 Task: Find connections with filter location Pertuis with filter topic #Lockdownwith filter profile language German with filter current company Bernhard Schulte Shipmanagement with filter school B H Gardi College of Engineering & Technology with filter industry Blogs with filter service category Digital Marketing with filter keywords title Director
Action: Mouse moved to (598, 104)
Screenshot: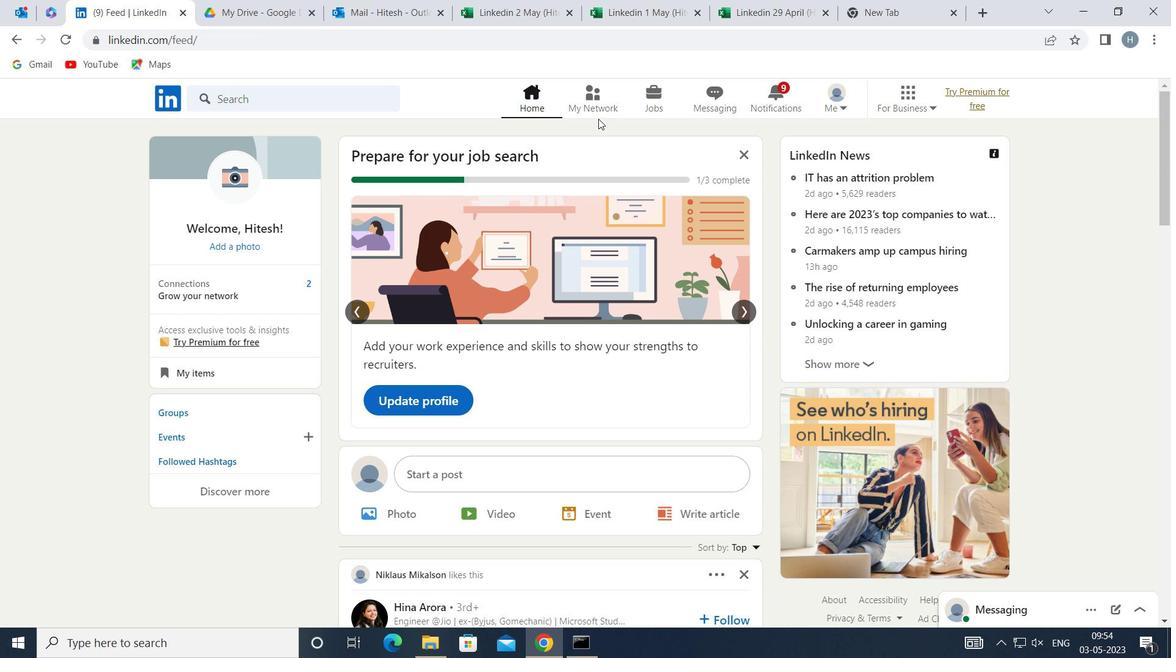 
Action: Mouse pressed left at (598, 104)
Screenshot: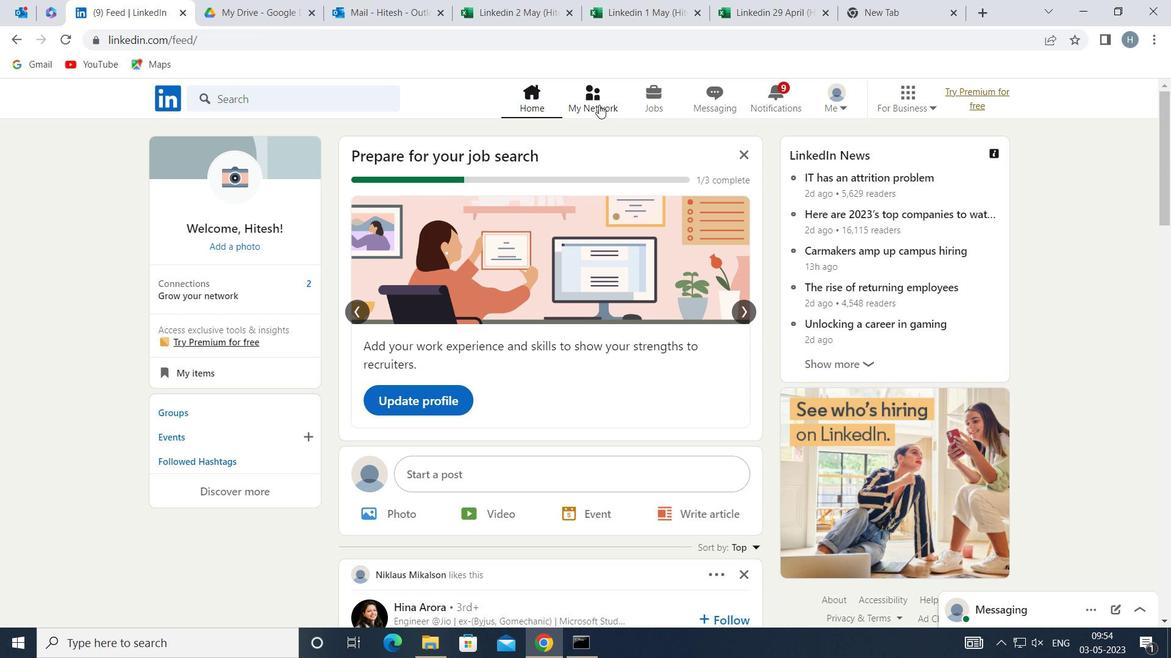 
Action: Mouse moved to (346, 179)
Screenshot: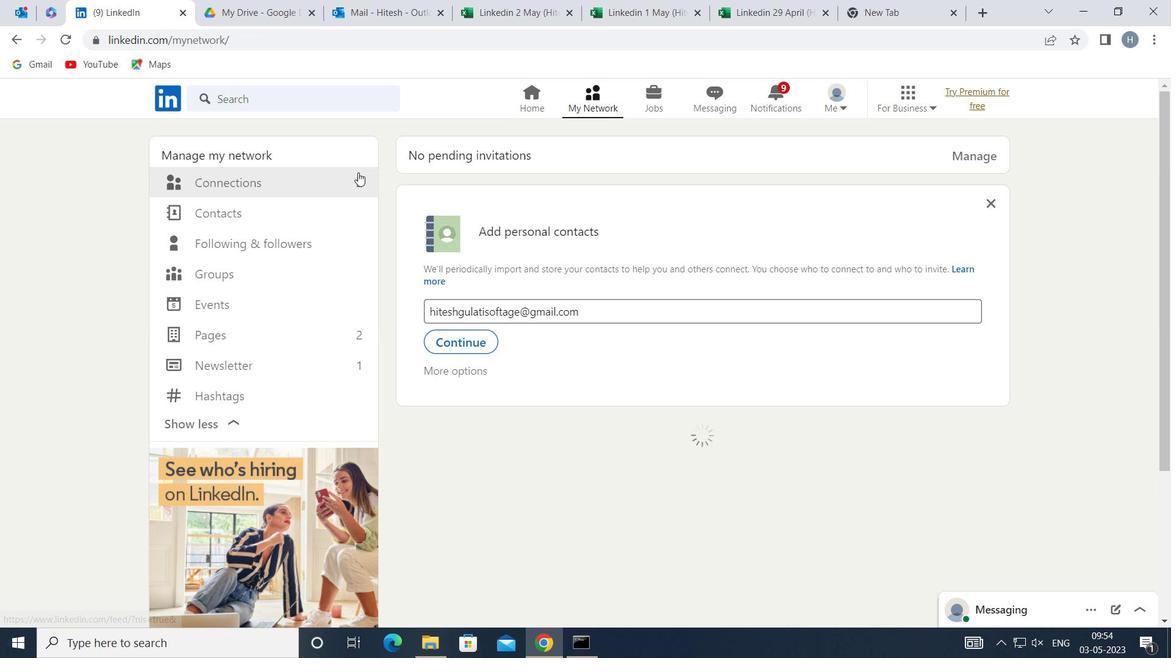 
Action: Mouse pressed left at (346, 179)
Screenshot: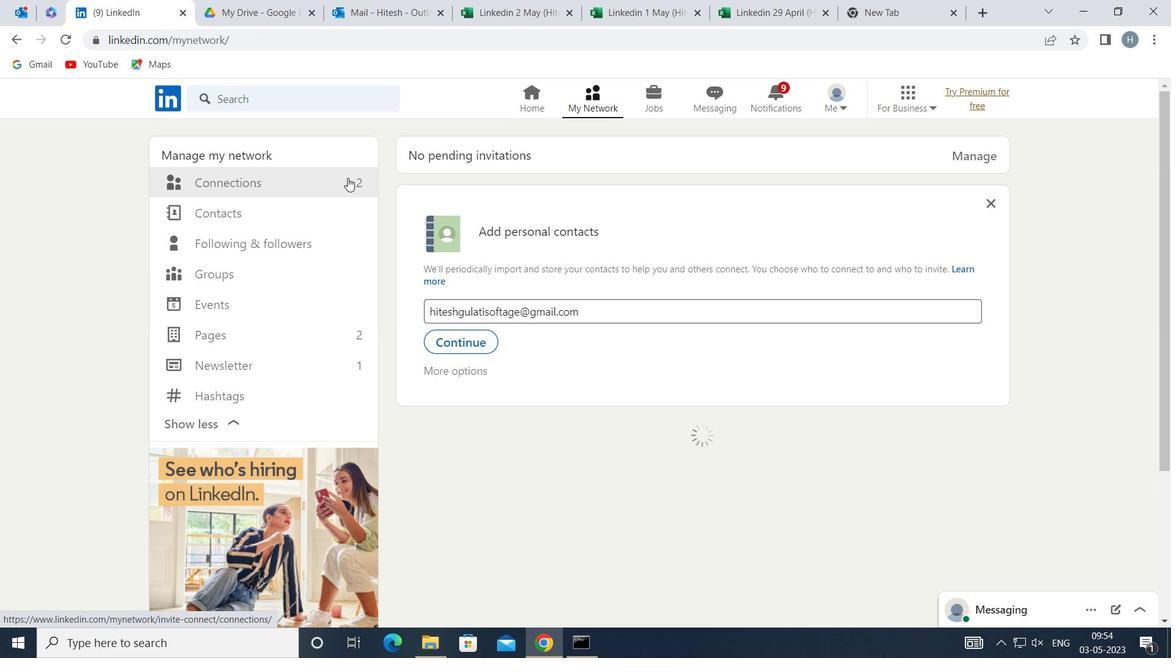 
Action: Mouse moved to (686, 185)
Screenshot: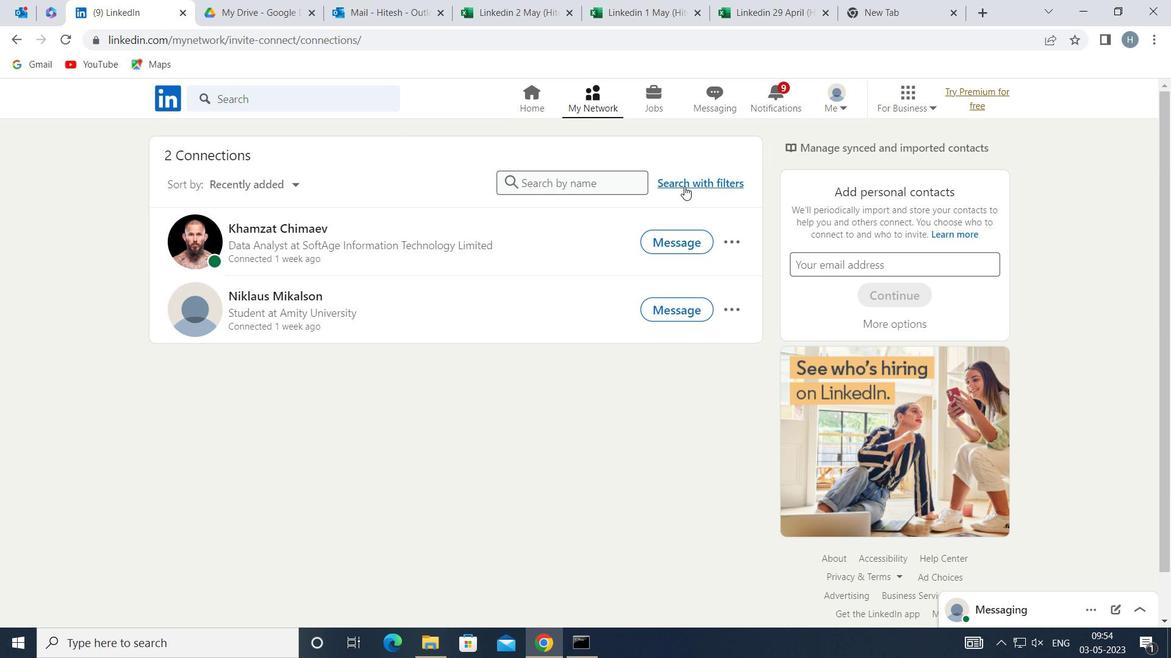 
Action: Mouse pressed left at (686, 185)
Screenshot: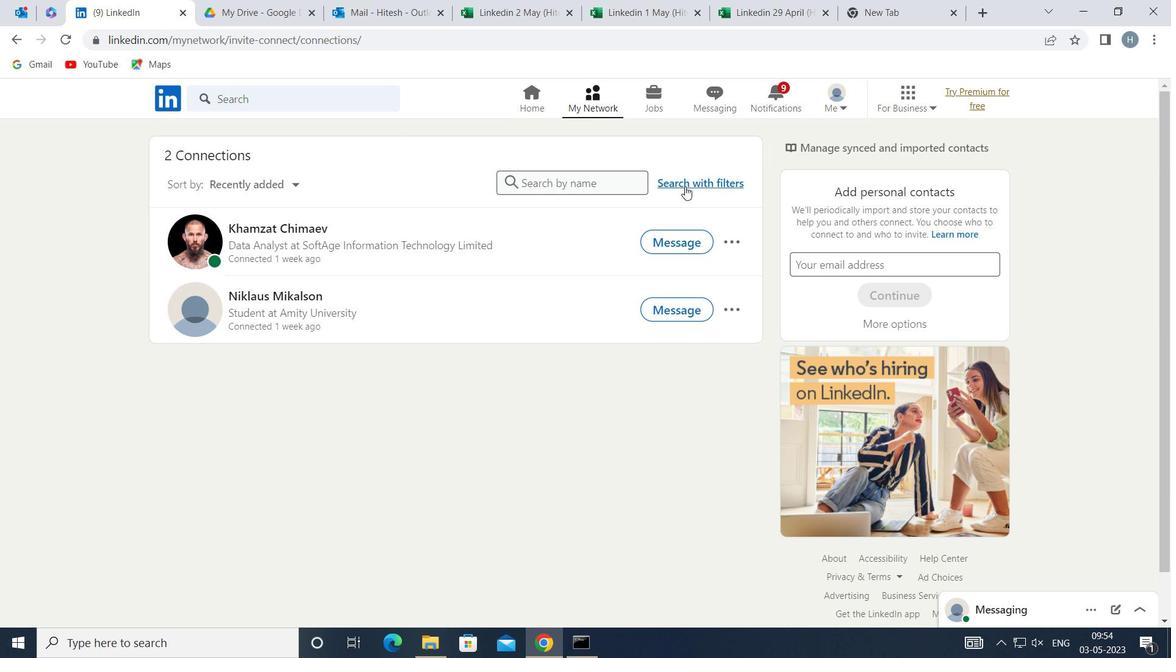 
Action: Mouse moved to (649, 146)
Screenshot: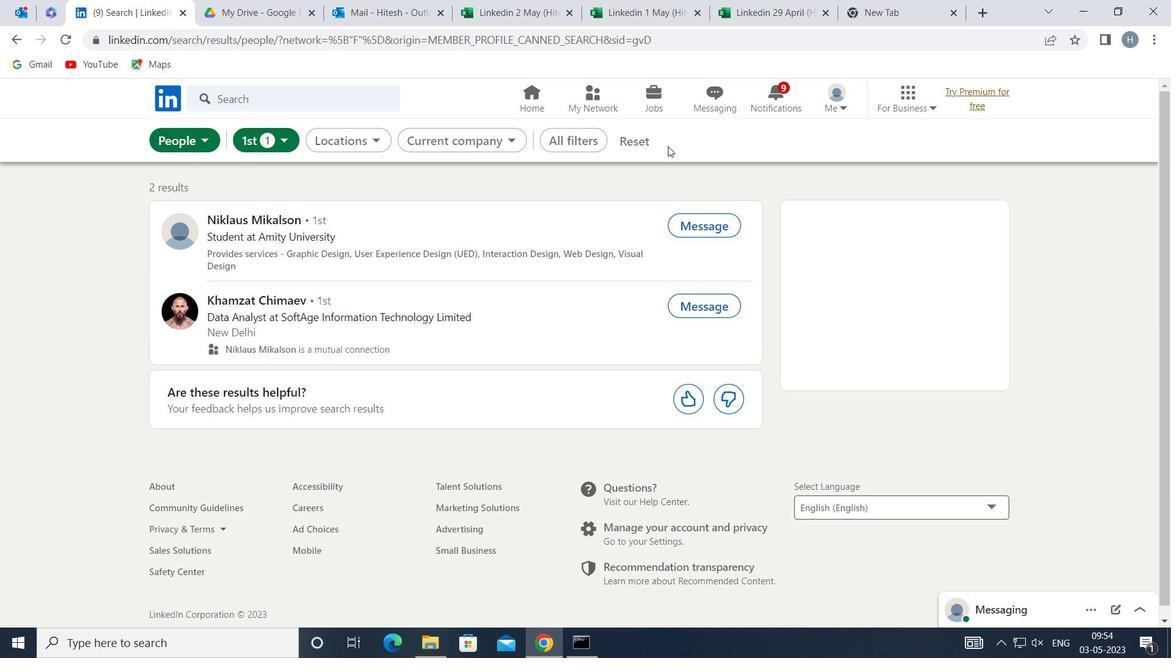 
Action: Mouse pressed left at (649, 146)
Screenshot: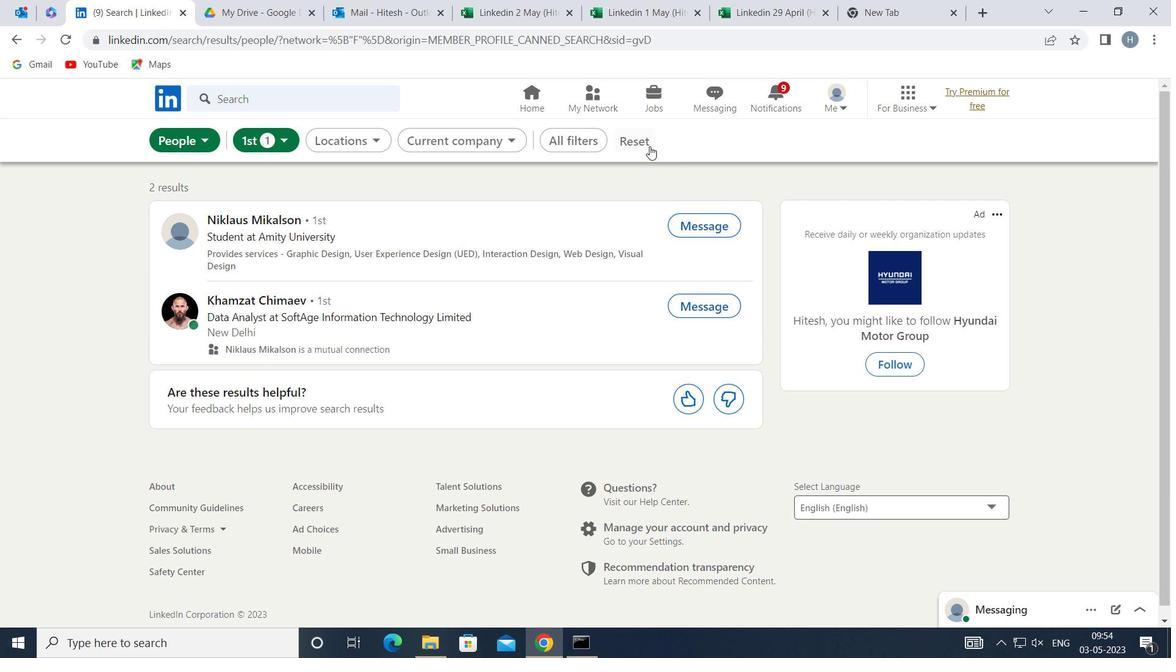 
Action: Mouse moved to (619, 132)
Screenshot: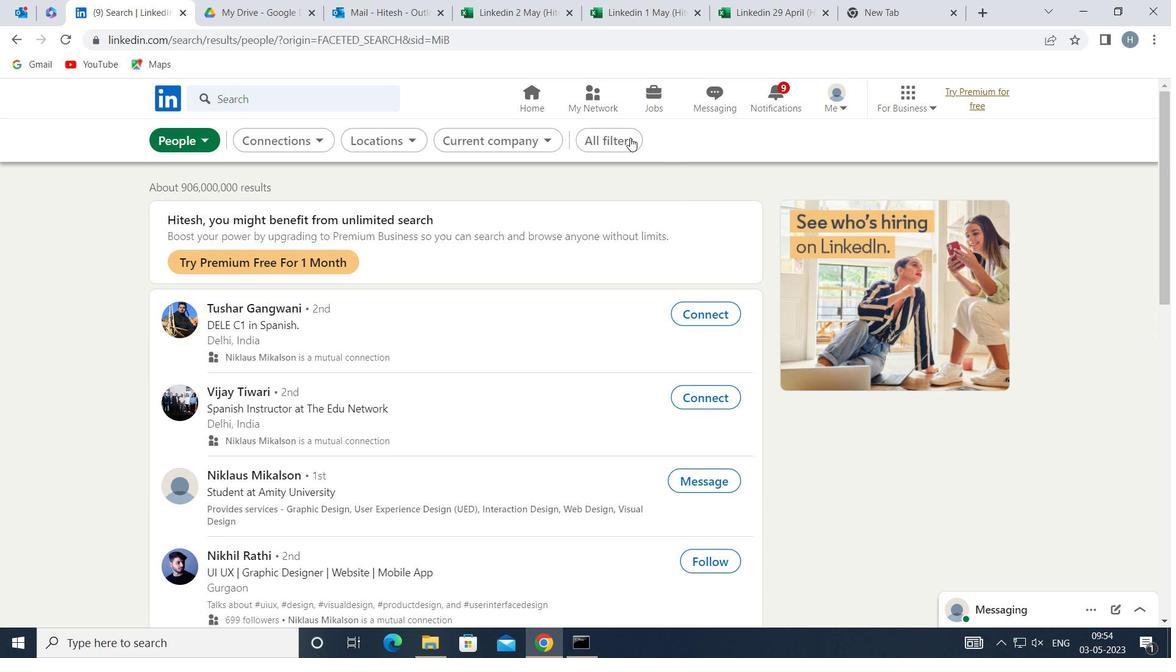 
Action: Mouse pressed left at (619, 132)
Screenshot: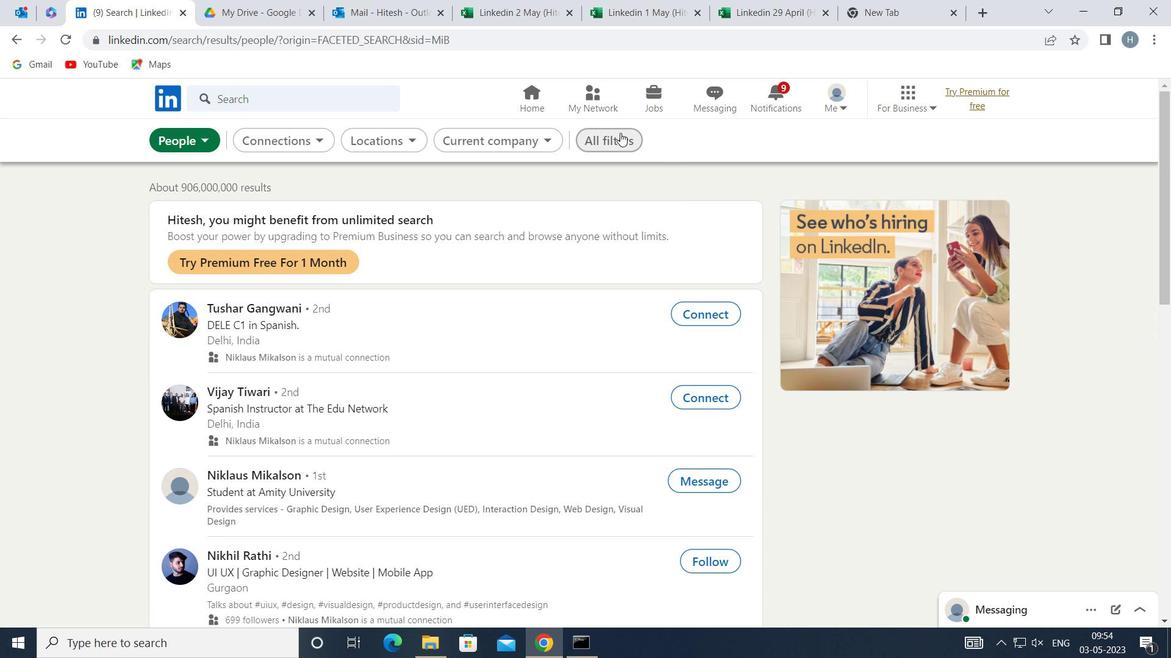 
Action: Mouse moved to (884, 256)
Screenshot: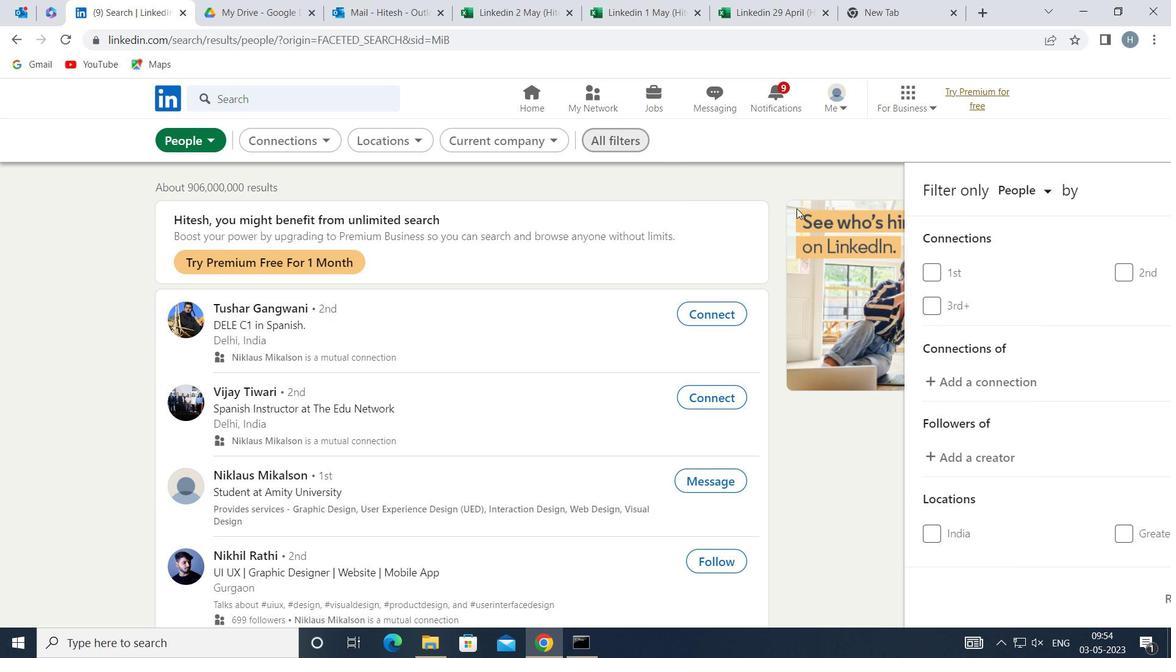 
Action: Mouse scrolled (884, 256) with delta (0, 0)
Screenshot: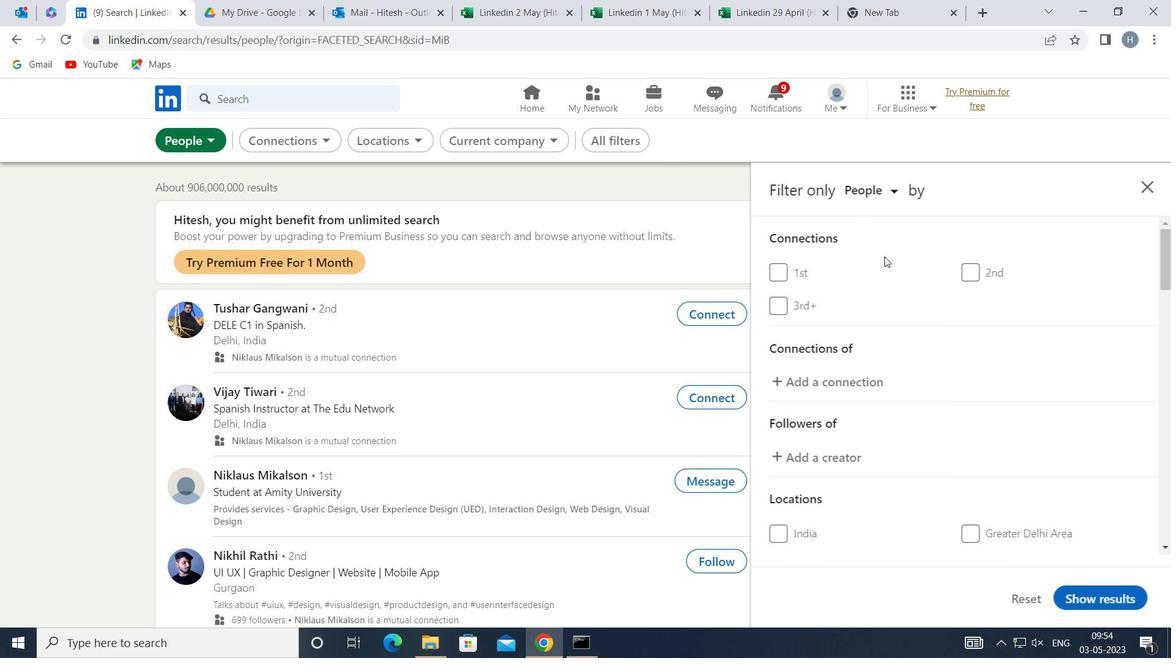 
Action: Mouse scrolled (884, 256) with delta (0, 0)
Screenshot: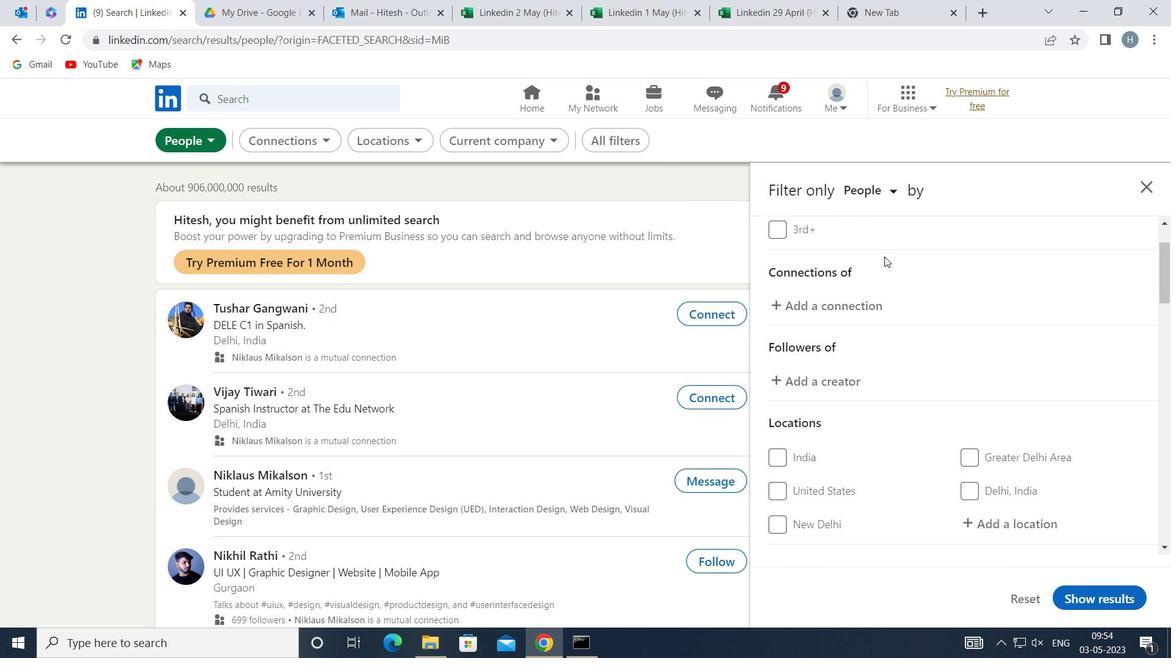 
Action: Mouse moved to (1013, 447)
Screenshot: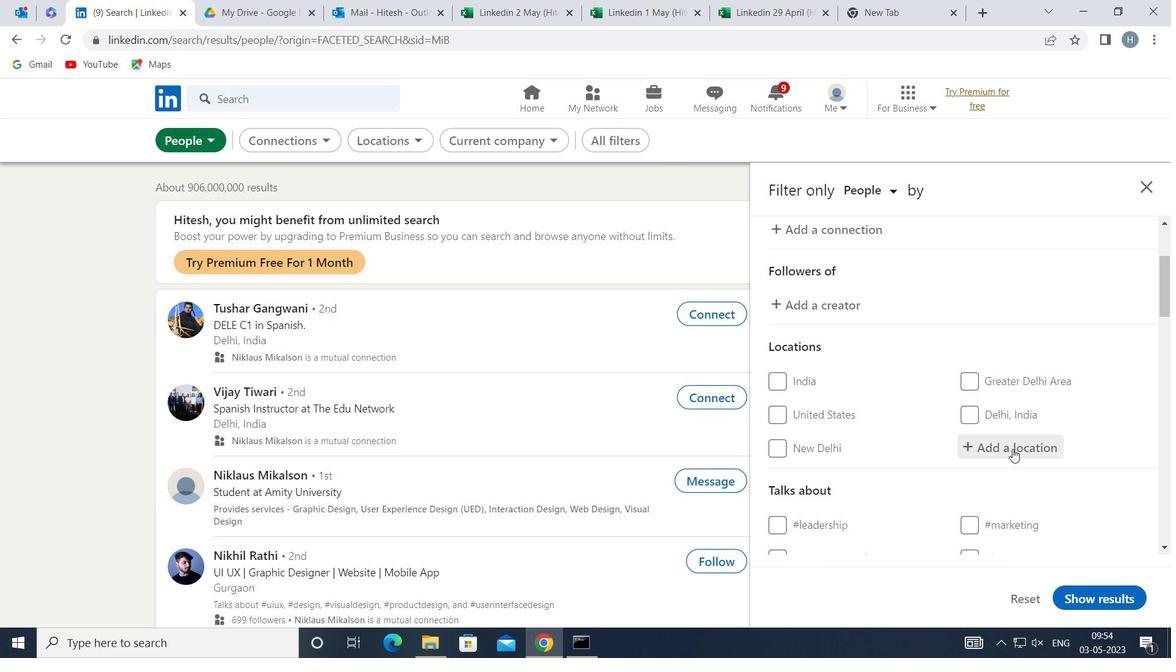 
Action: Mouse pressed left at (1013, 447)
Screenshot: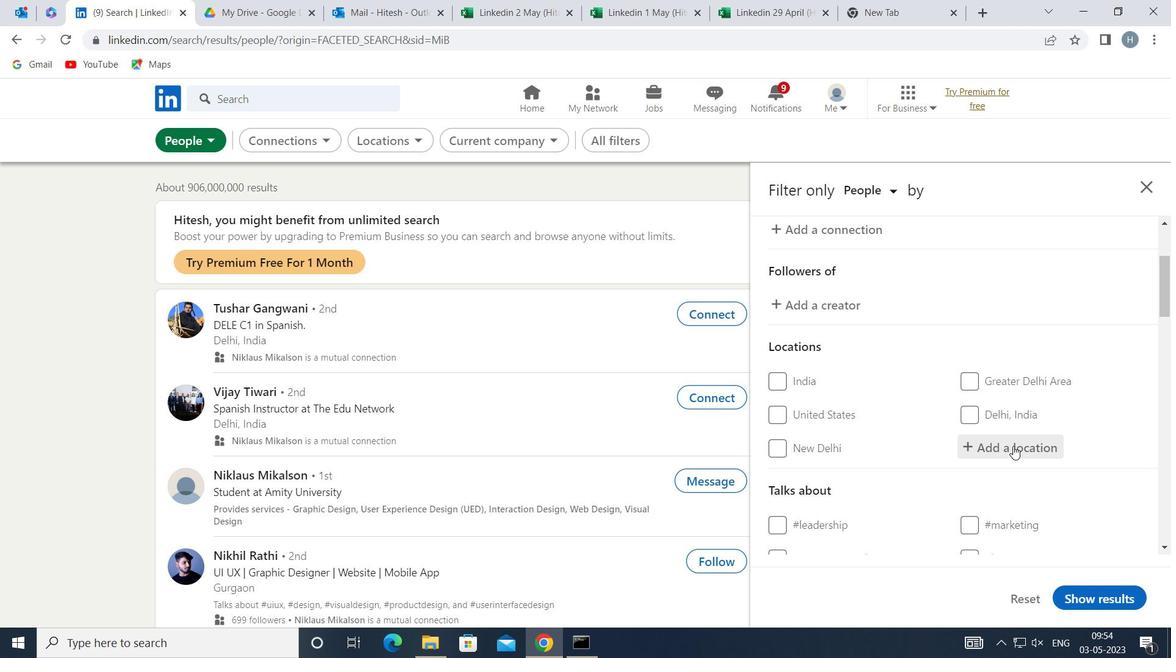 
Action: Key pressed <Key.shift>PERTUIS<Key.enter>
Screenshot: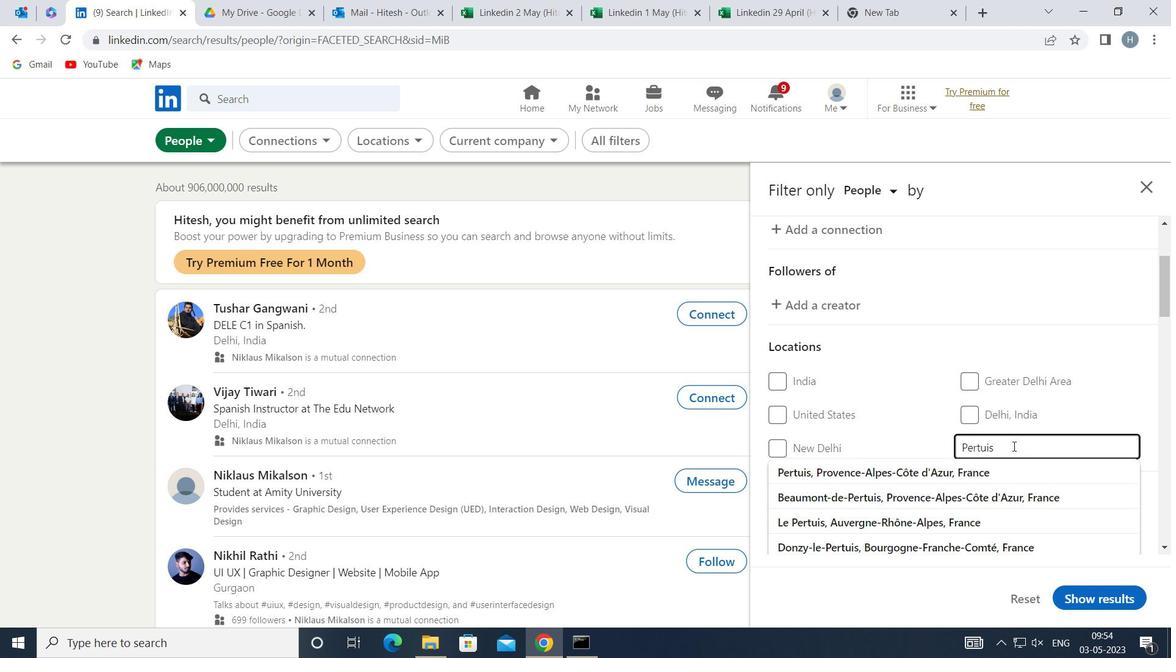 
Action: Mouse scrolled (1013, 446) with delta (0, 0)
Screenshot: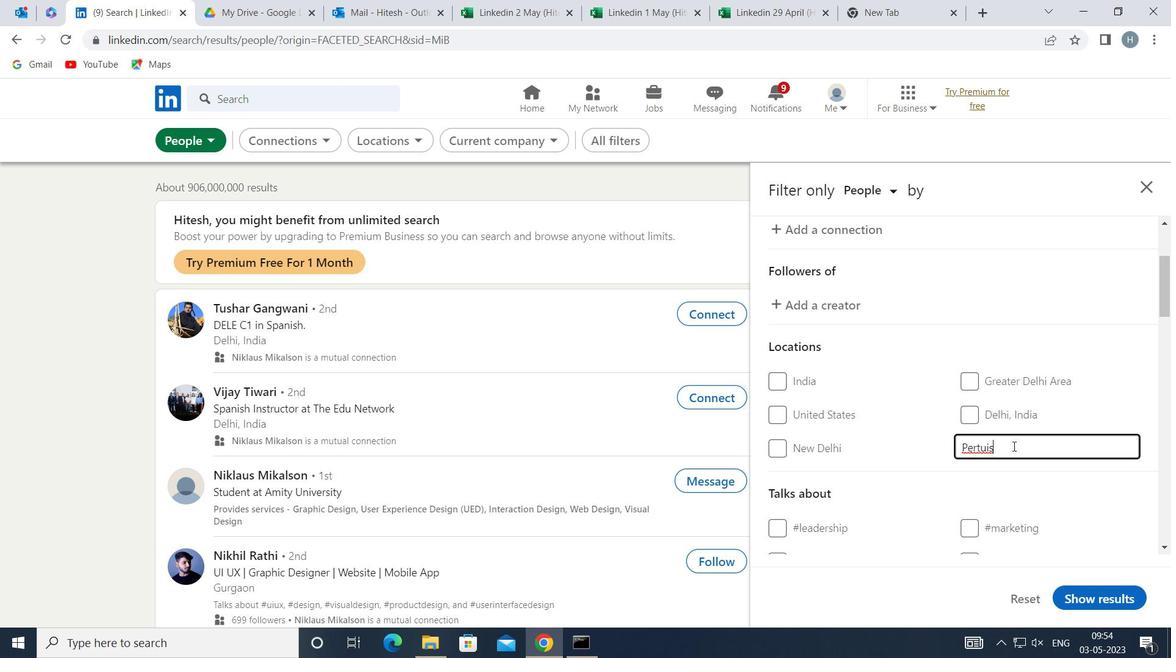 
Action: Mouse scrolled (1013, 446) with delta (0, 0)
Screenshot: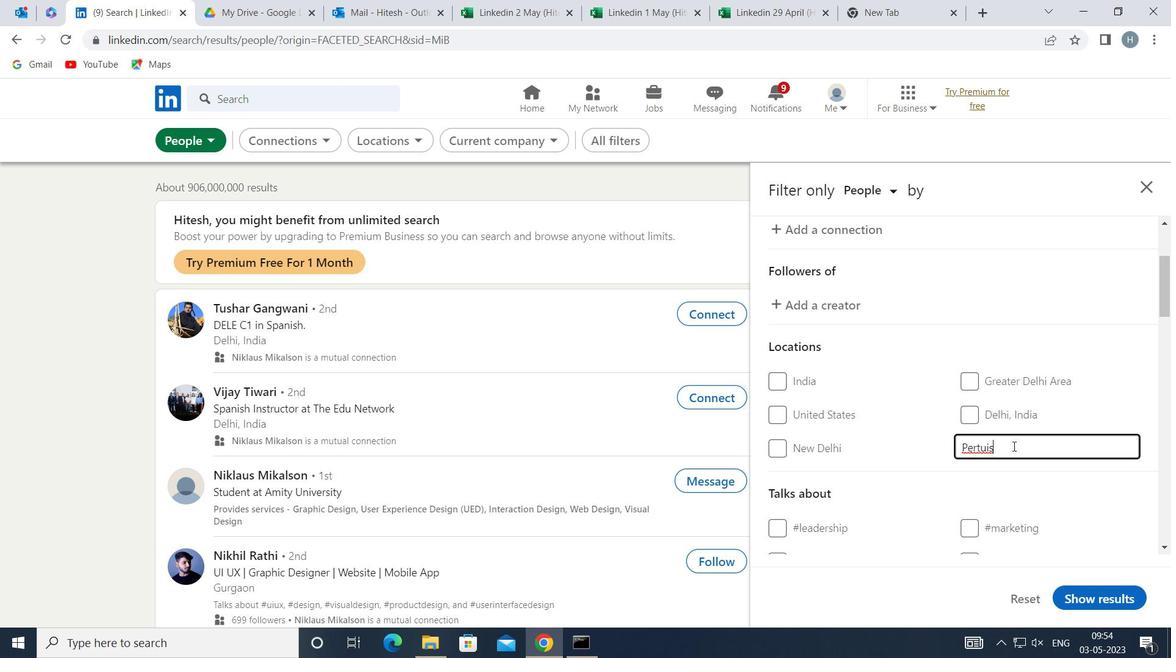 
Action: Mouse moved to (1001, 444)
Screenshot: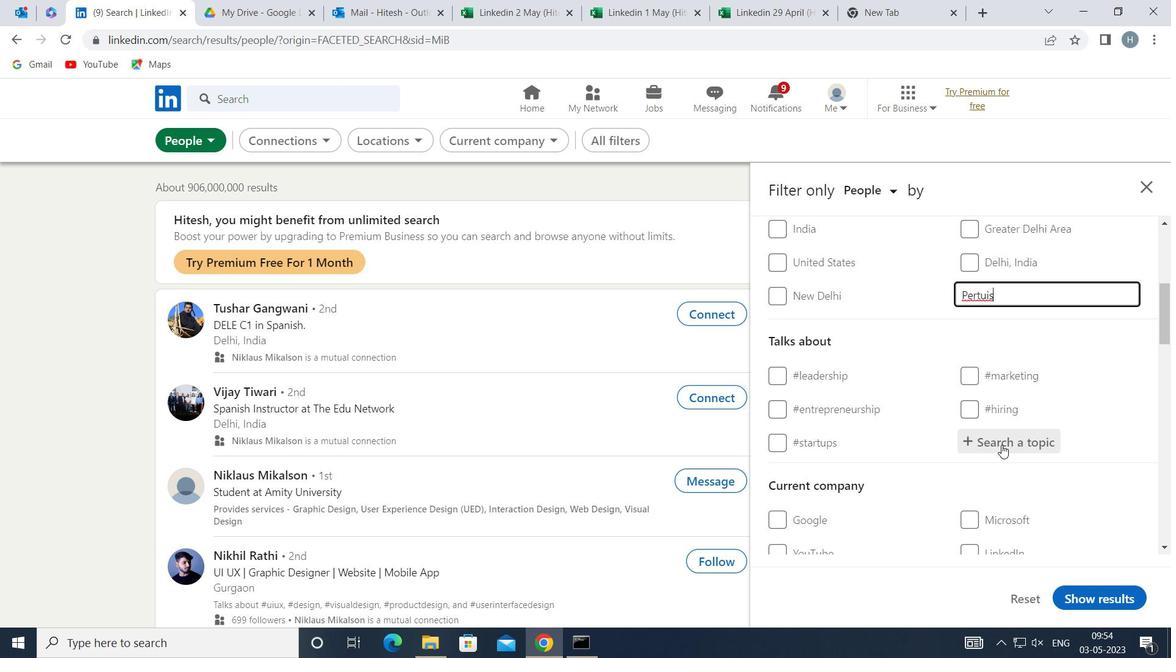 
Action: Mouse pressed left at (1001, 444)
Screenshot: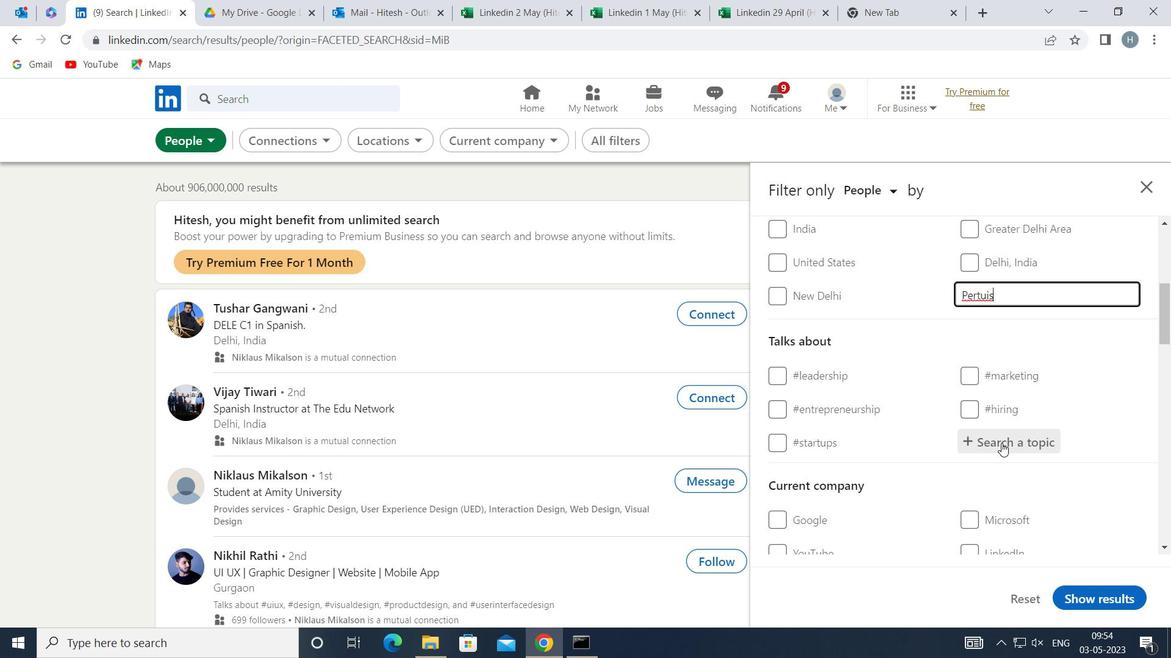 
Action: Key pressed <Key.shift>LOCKDOWN
Screenshot: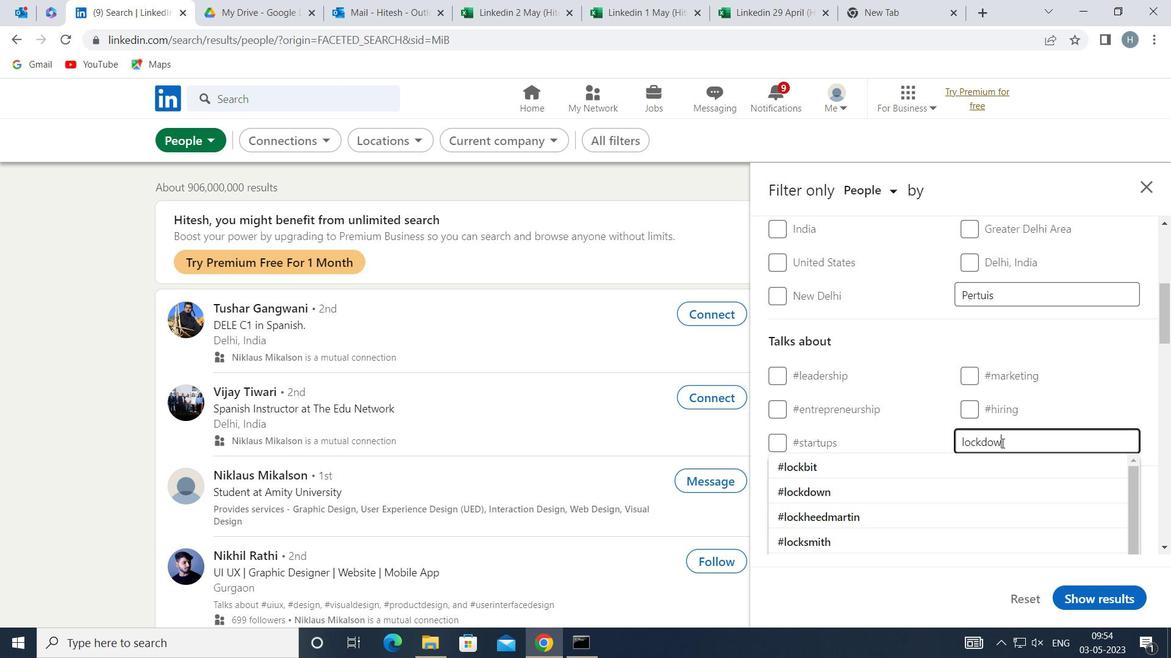 
Action: Mouse moved to (900, 467)
Screenshot: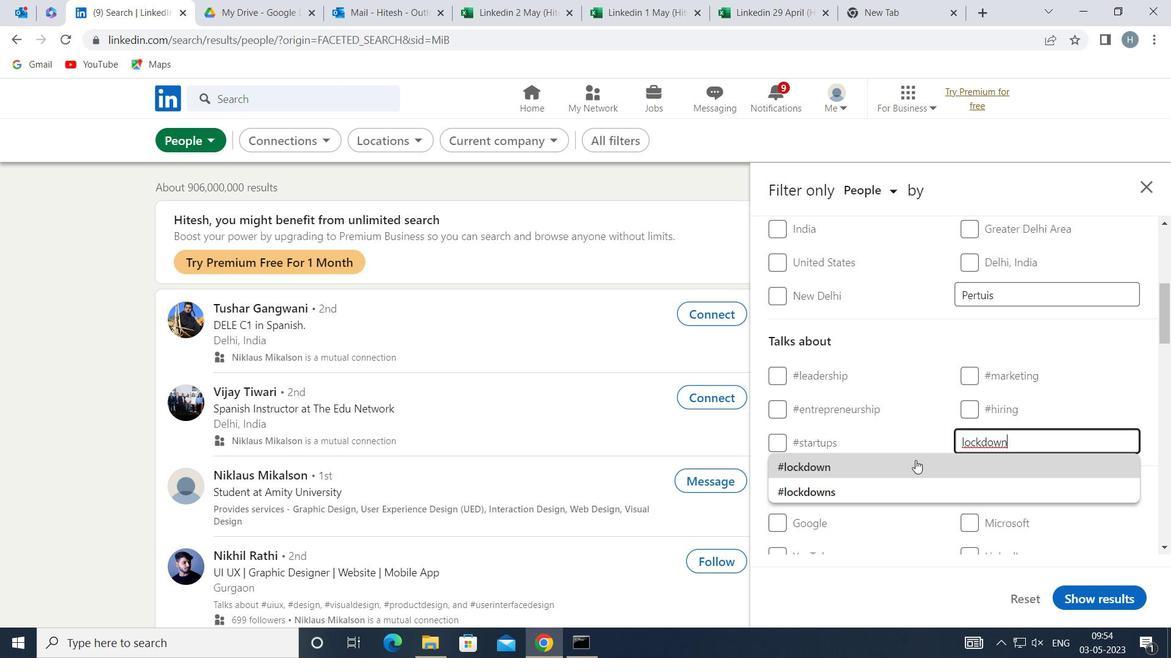 
Action: Mouse pressed left at (900, 467)
Screenshot: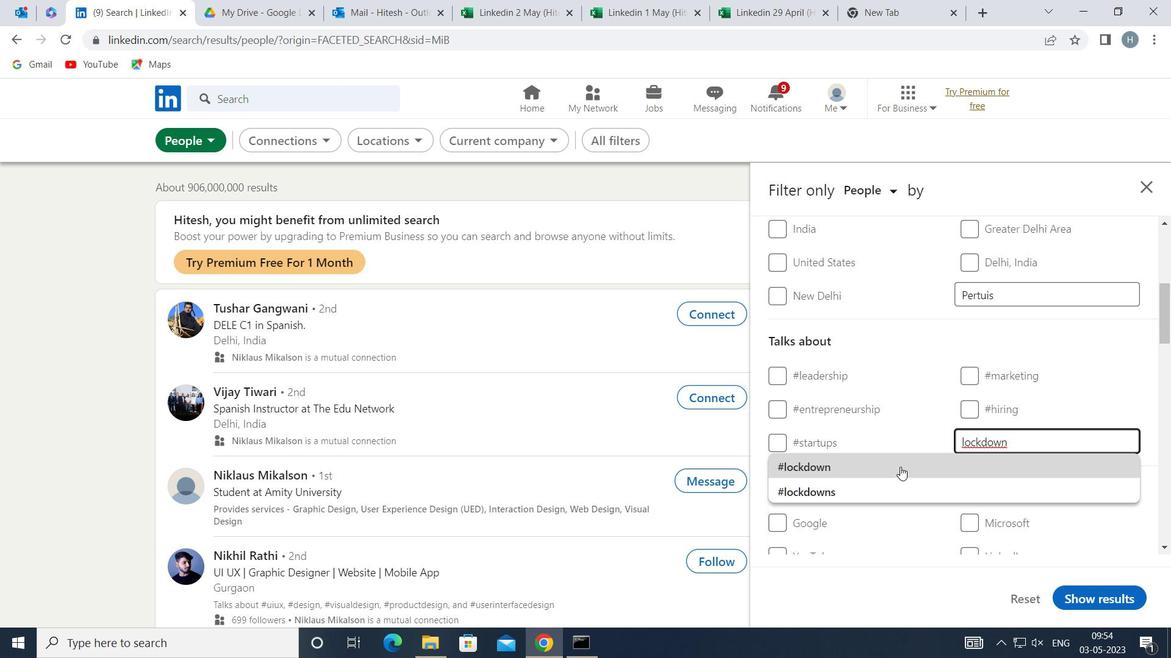 
Action: Mouse moved to (907, 440)
Screenshot: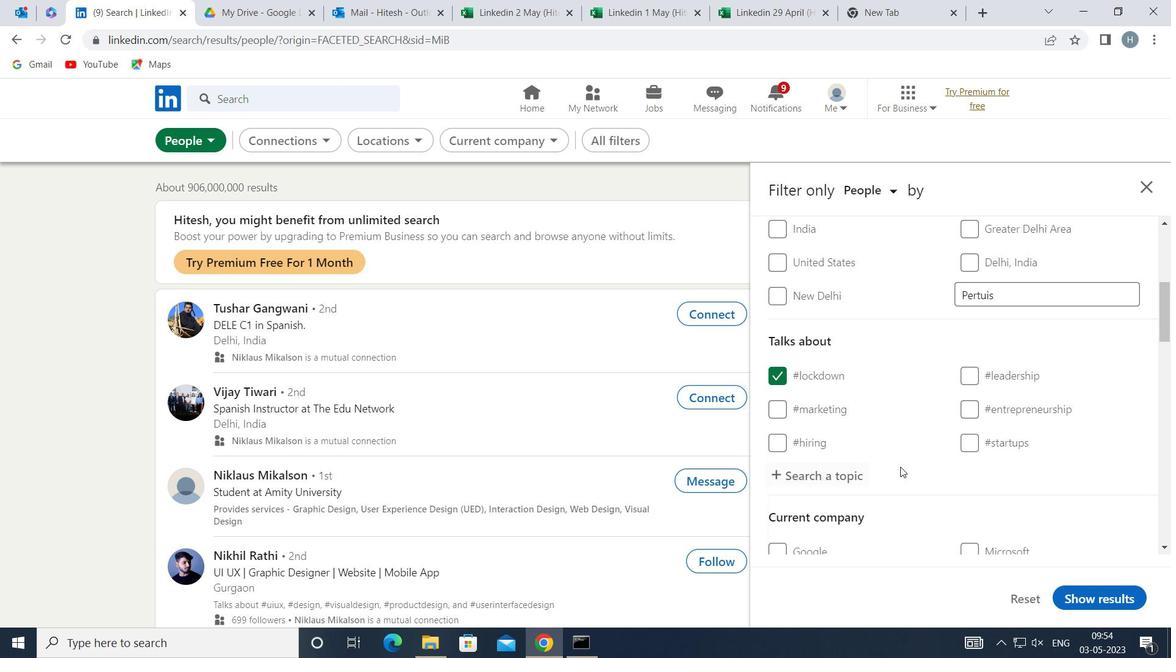 
Action: Mouse scrolled (907, 439) with delta (0, 0)
Screenshot: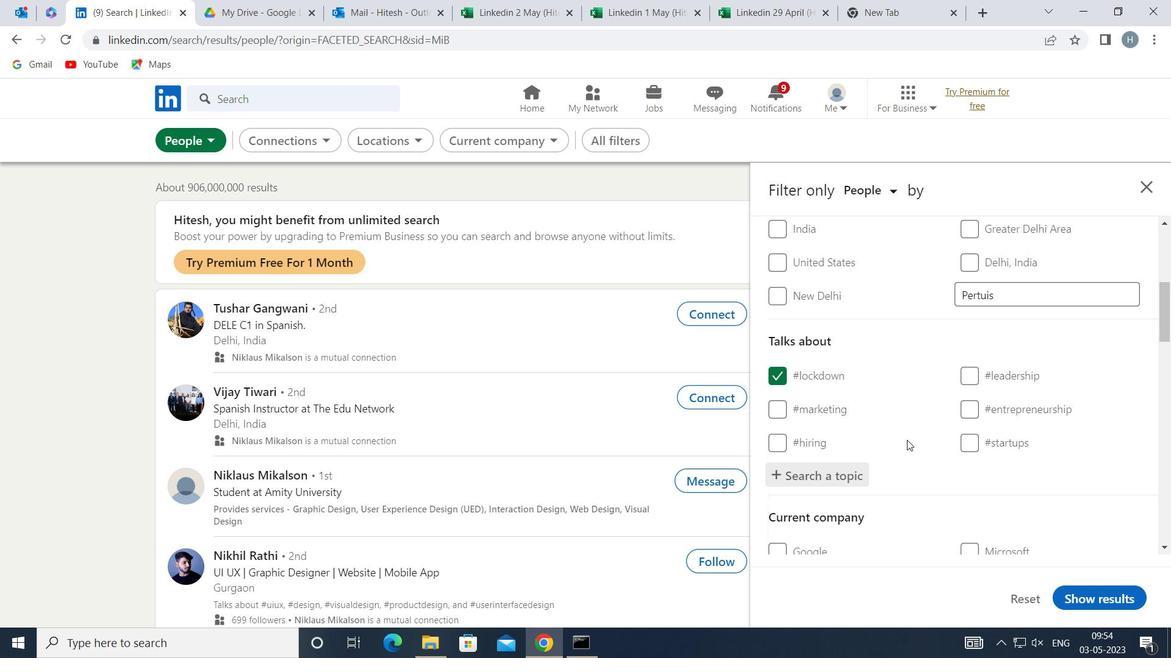 
Action: Mouse scrolled (907, 439) with delta (0, 0)
Screenshot: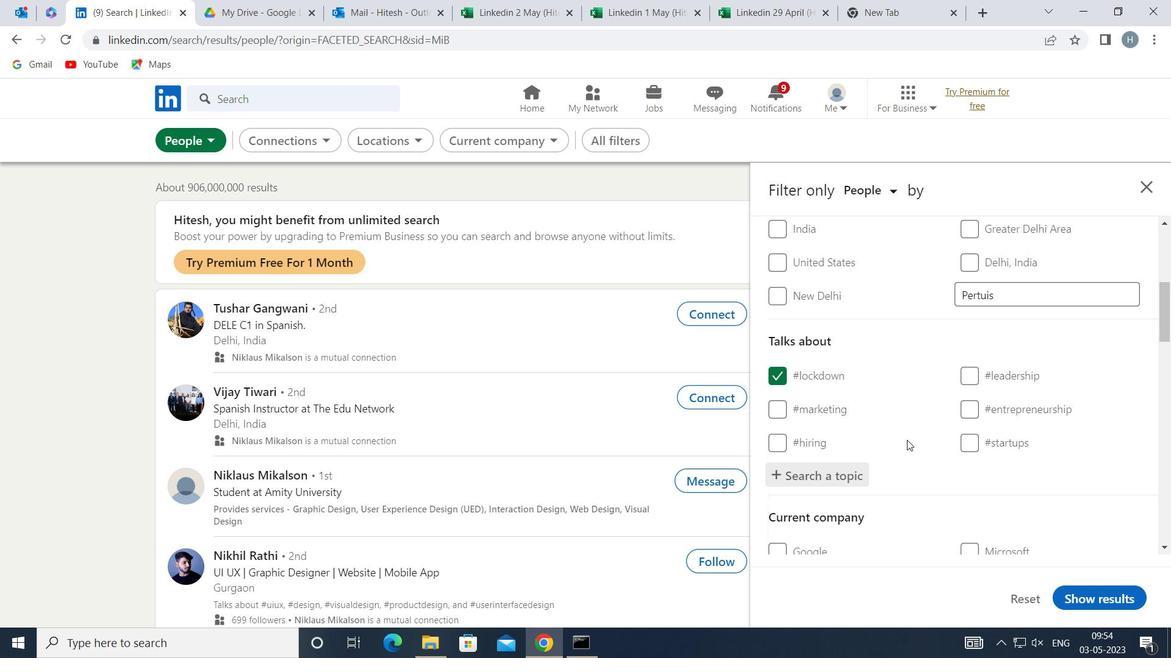 
Action: Mouse scrolled (907, 441) with delta (0, 0)
Screenshot: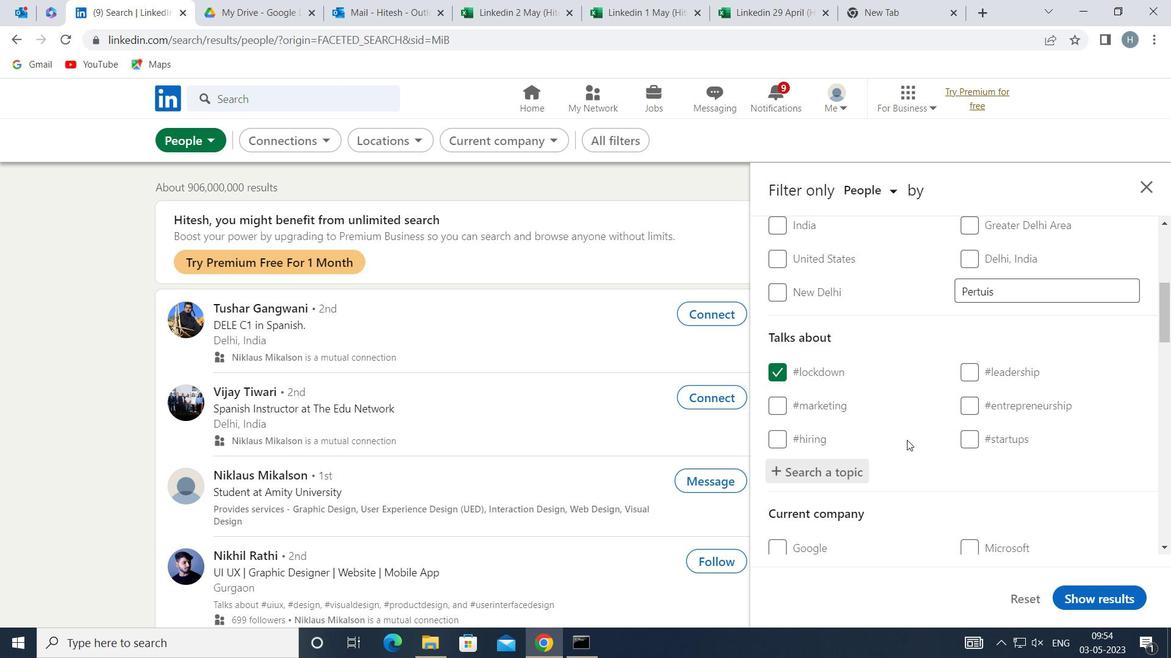 
Action: Mouse scrolled (907, 439) with delta (0, 0)
Screenshot: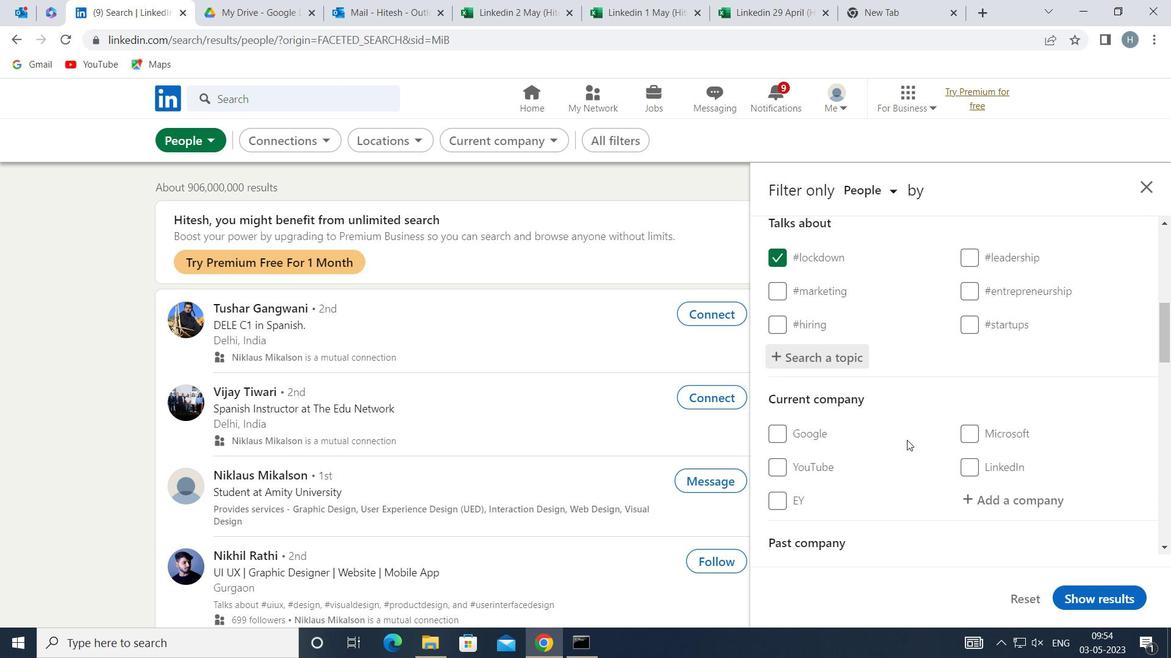 
Action: Mouse scrolled (907, 439) with delta (0, 0)
Screenshot: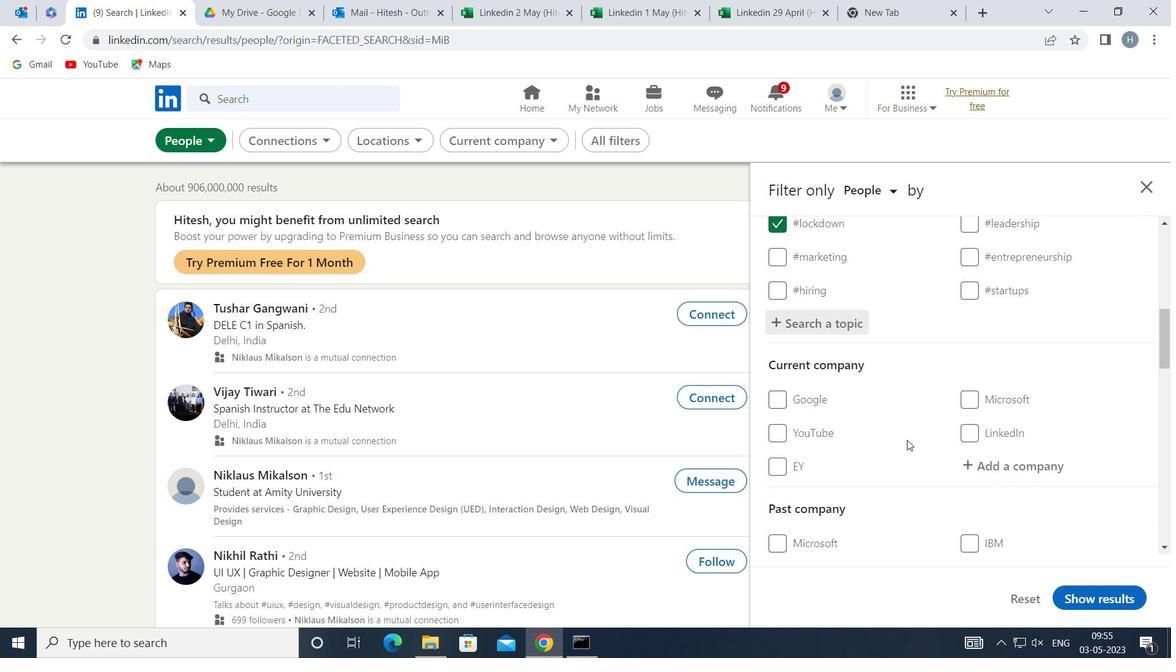 
Action: Mouse moved to (929, 431)
Screenshot: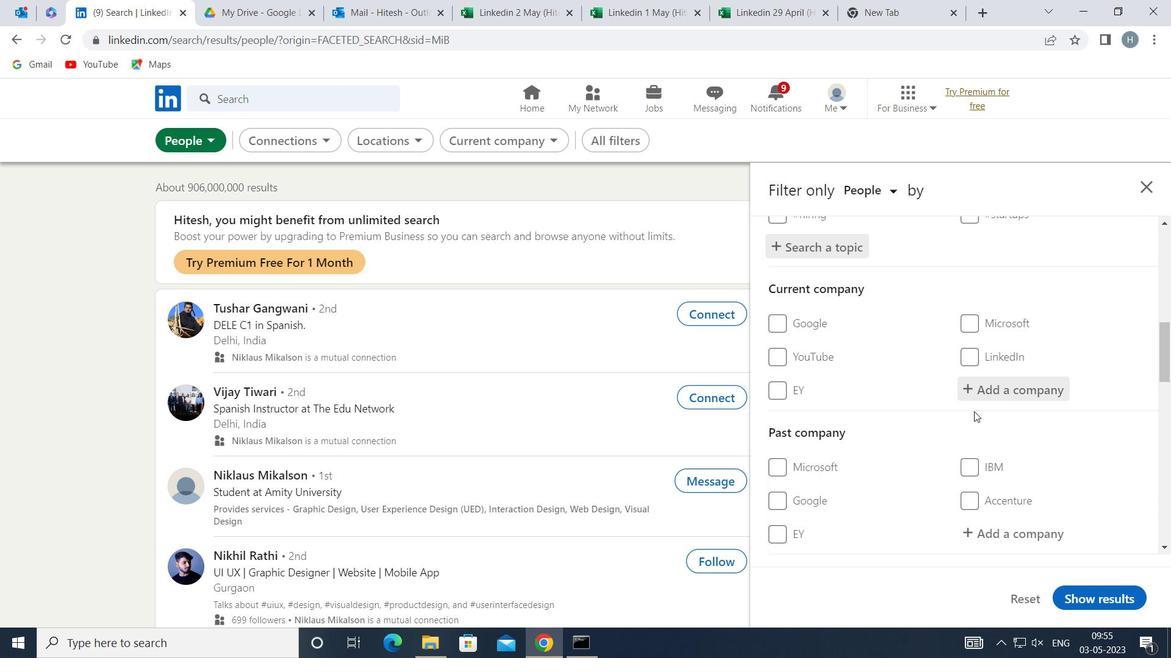 
Action: Mouse scrolled (929, 430) with delta (0, 0)
Screenshot: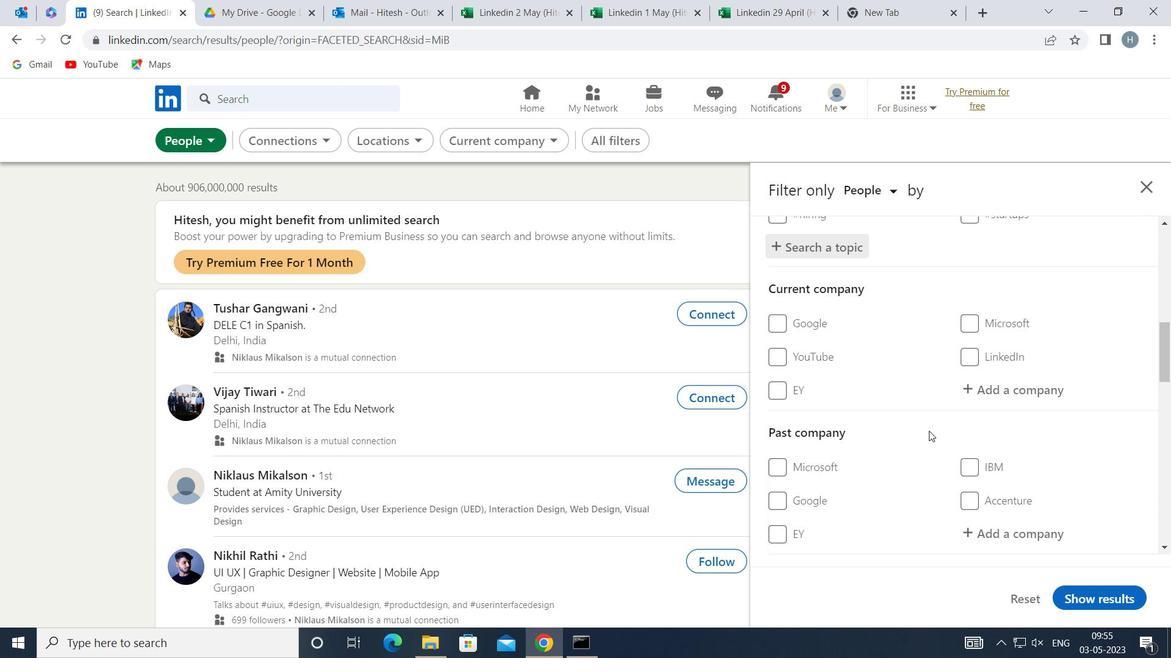 
Action: Mouse scrolled (929, 430) with delta (0, 0)
Screenshot: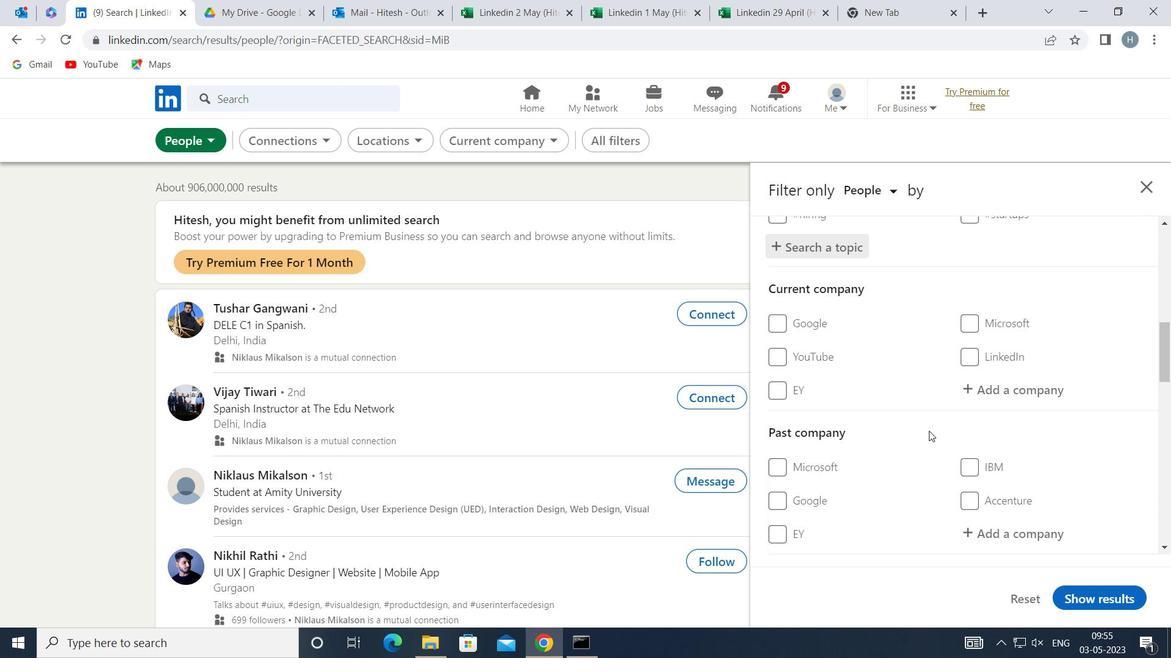 
Action: Mouse scrolled (929, 430) with delta (0, 0)
Screenshot: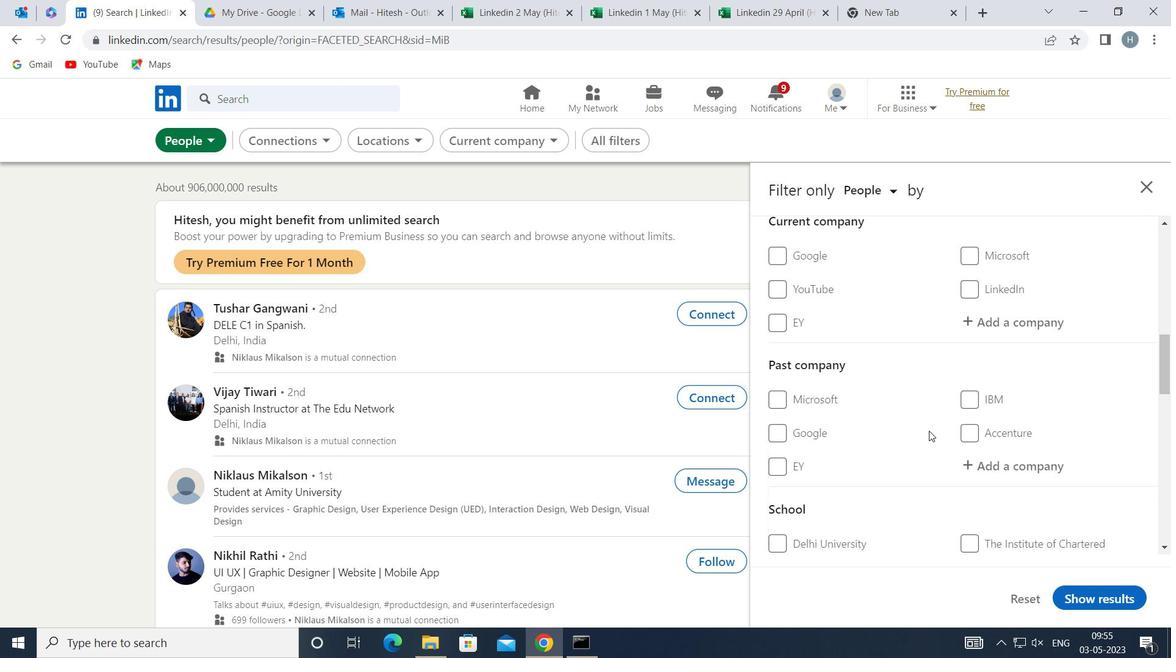 
Action: Mouse moved to (928, 433)
Screenshot: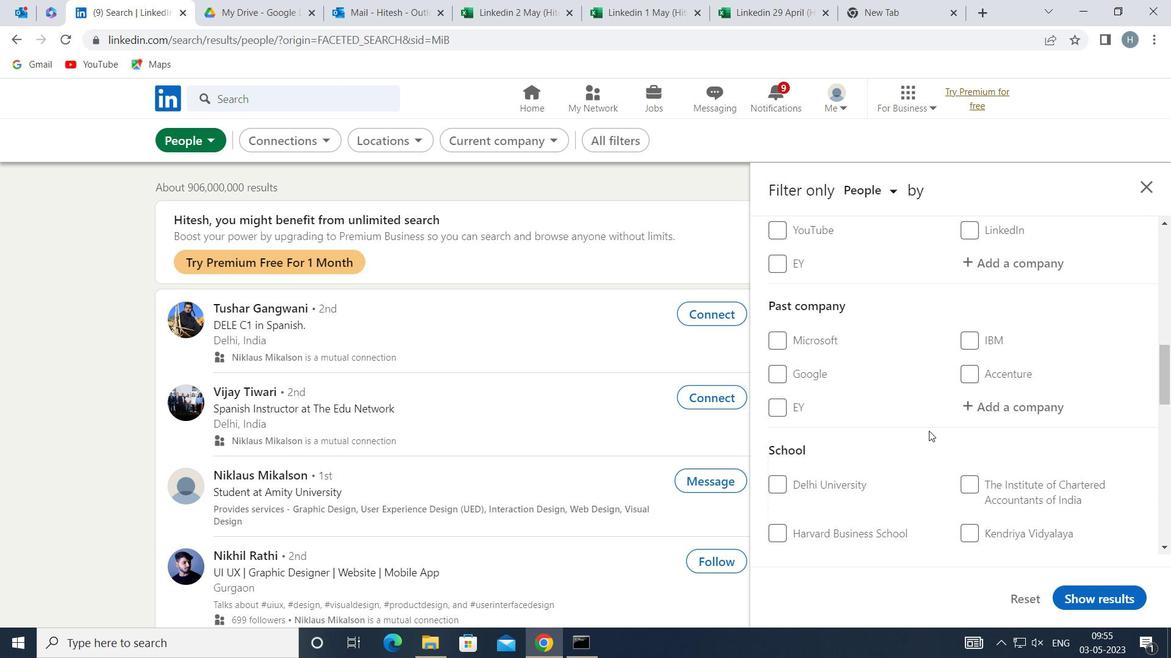
Action: Mouse scrolled (928, 432) with delta (0, 0)
Screenshot: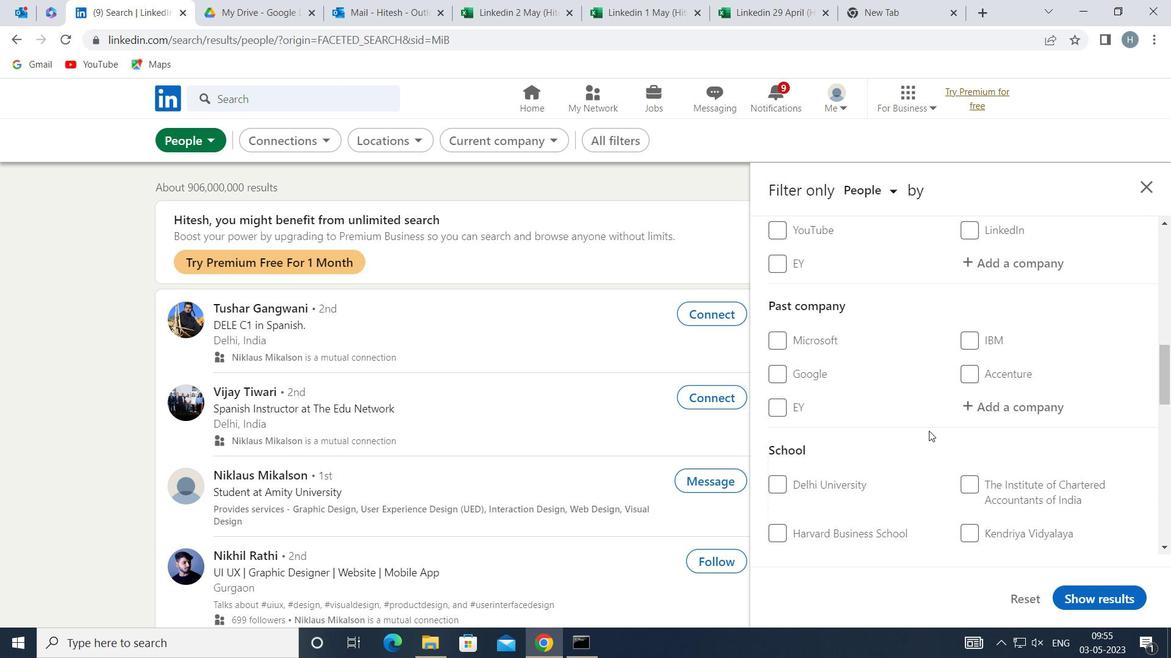 
Action: Mouse moved to (927, 433)
Screenshot: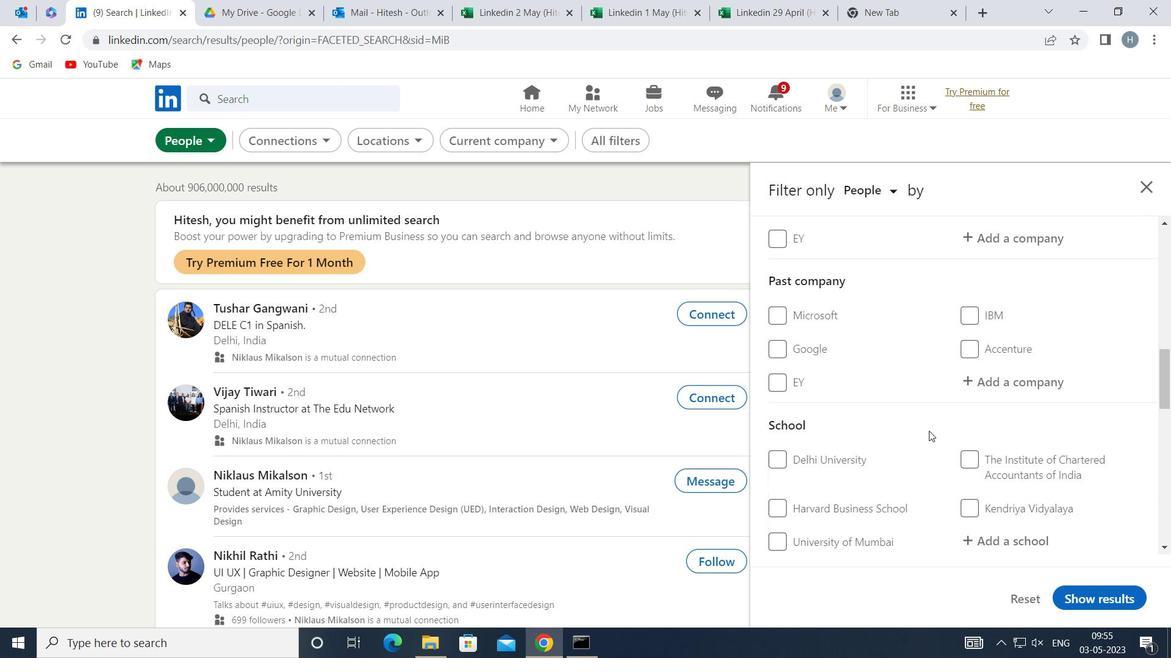 
Action: Mouse scrolled (927, 433) with delta (0, 0)
Screenshot: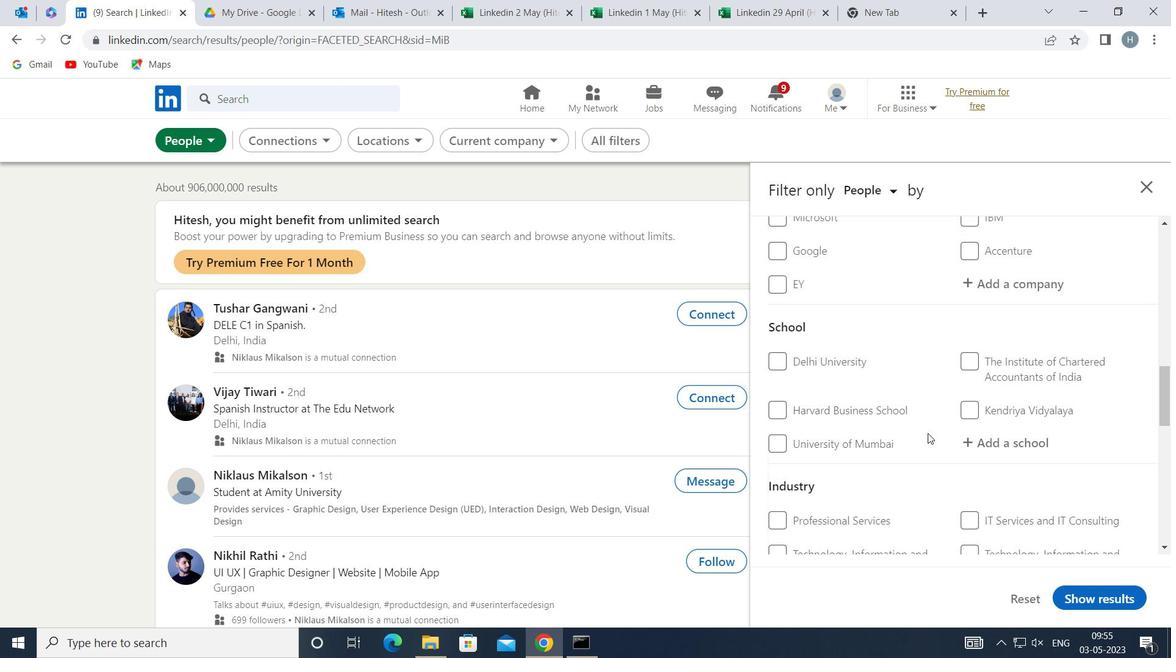 
Action: Mouse scrolled (927, 433) with delta (0, 0)
Screenshot: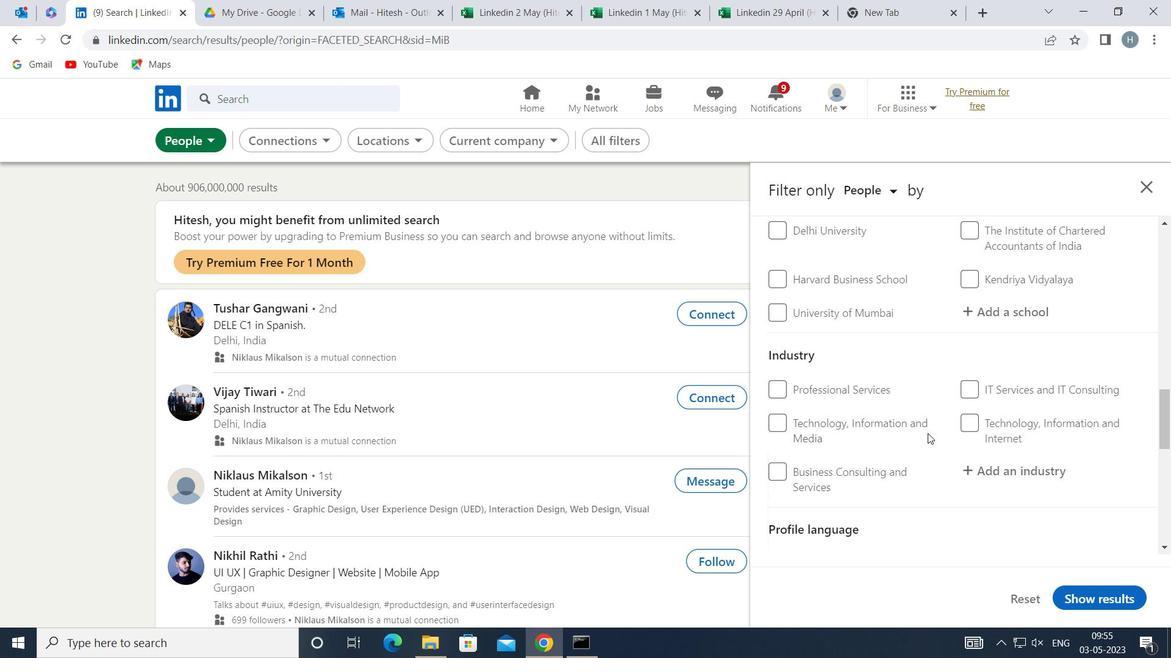 
Action: Mouse scrolled (927, 433) with delta (0, 0)
Screenshot: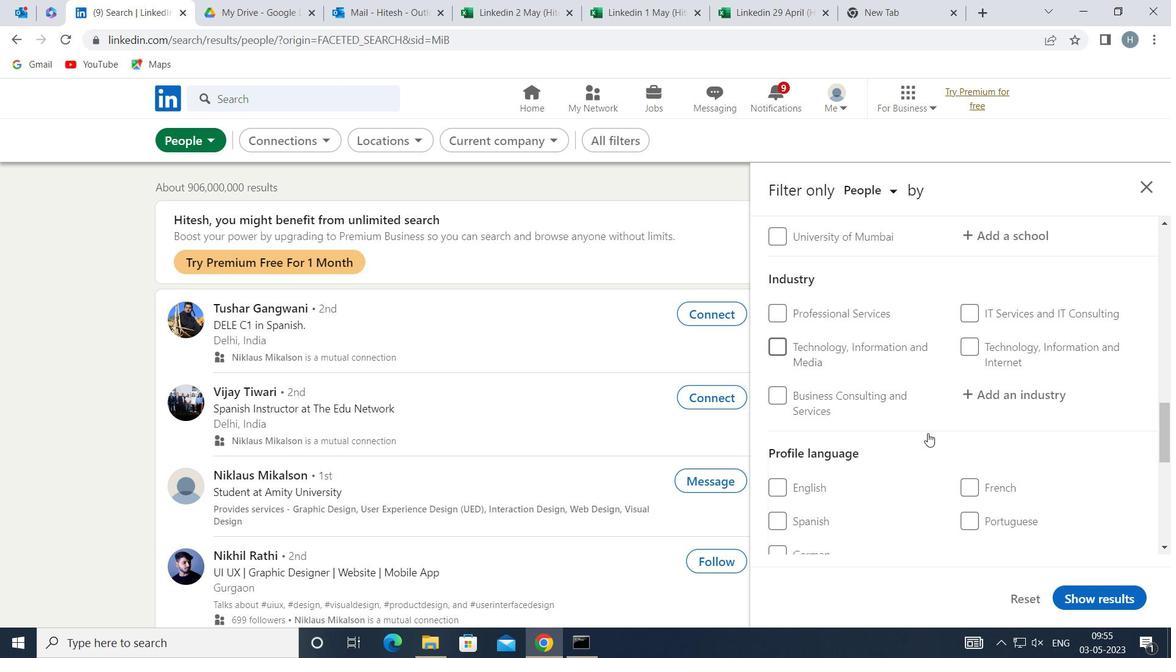 
Action: Mouse moved to (777, 480)
Screenshot: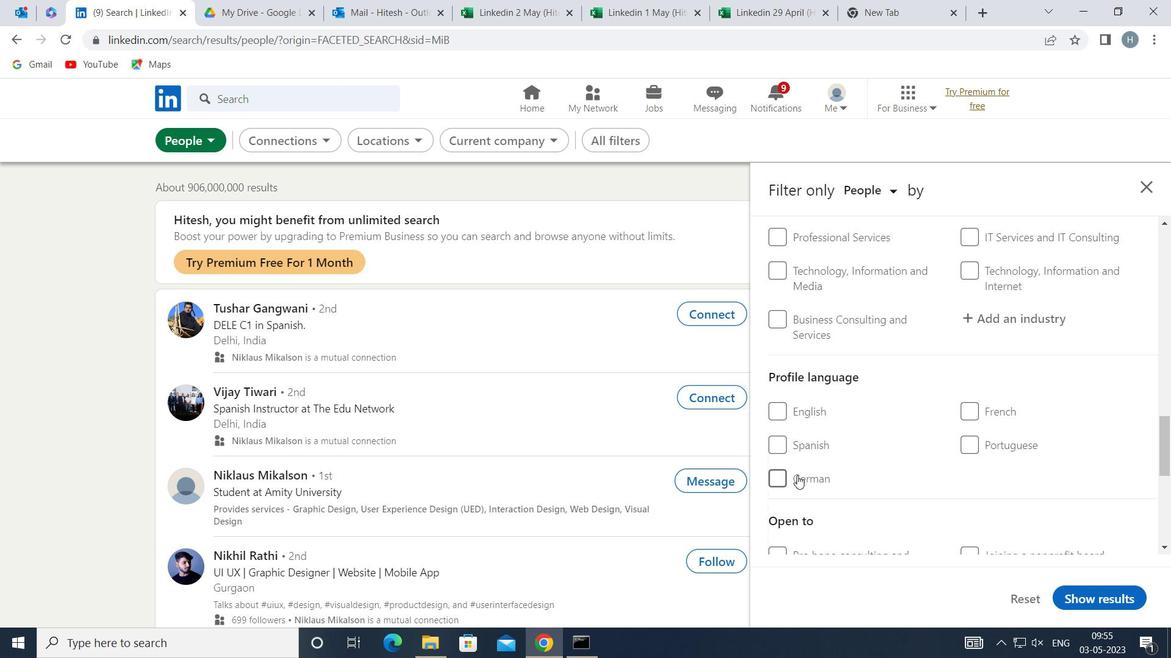 
Action: Mouse pressed left at (777, 480)
Screenshot: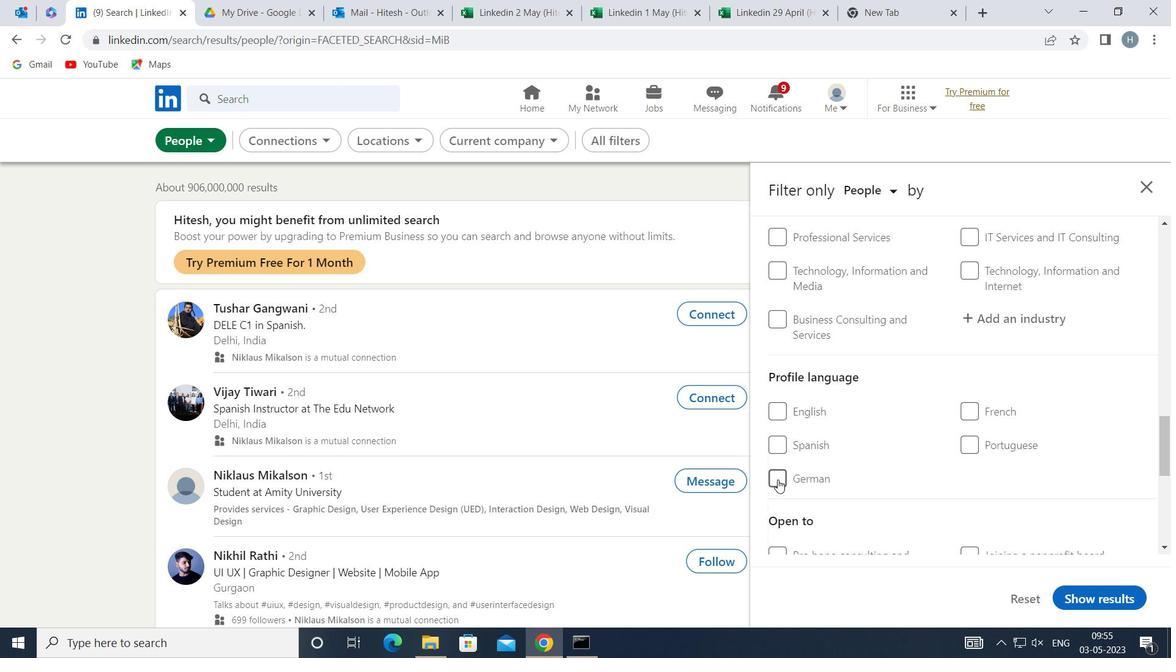 
Action: Mouse moved to (922, 467)
Screenshot: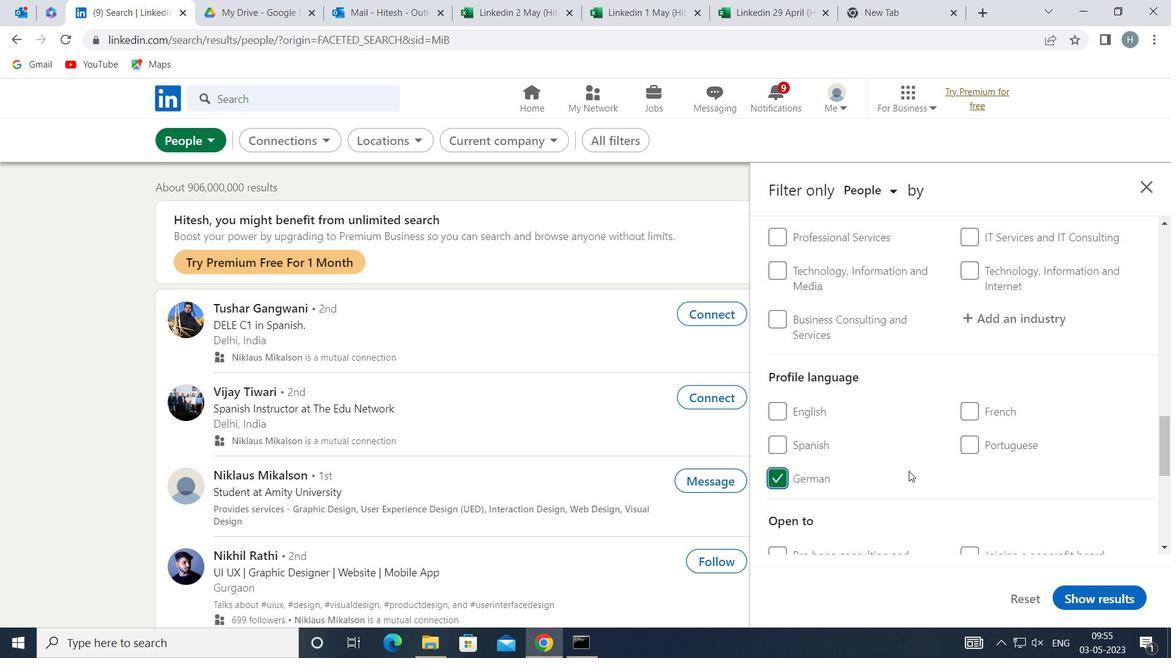 
Action: Mouse scrolled (922, 468) with delta (0, 0)
Screenshot: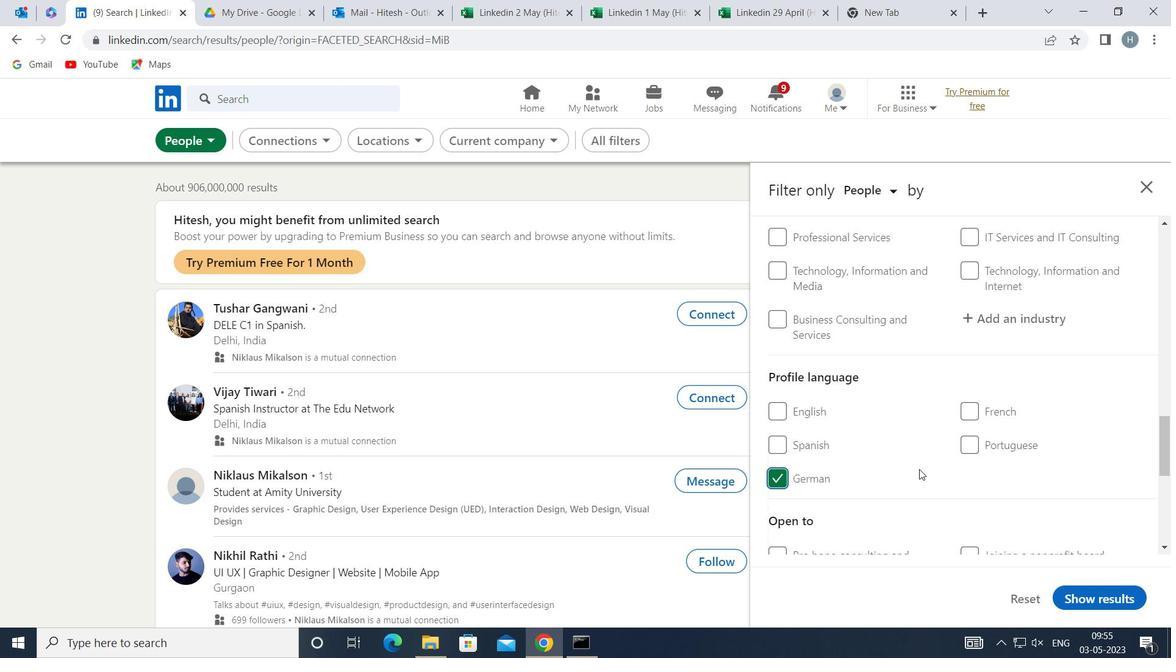
Action: Mouse scrolled (922, 468) with delta (0, 0)
Screenshot: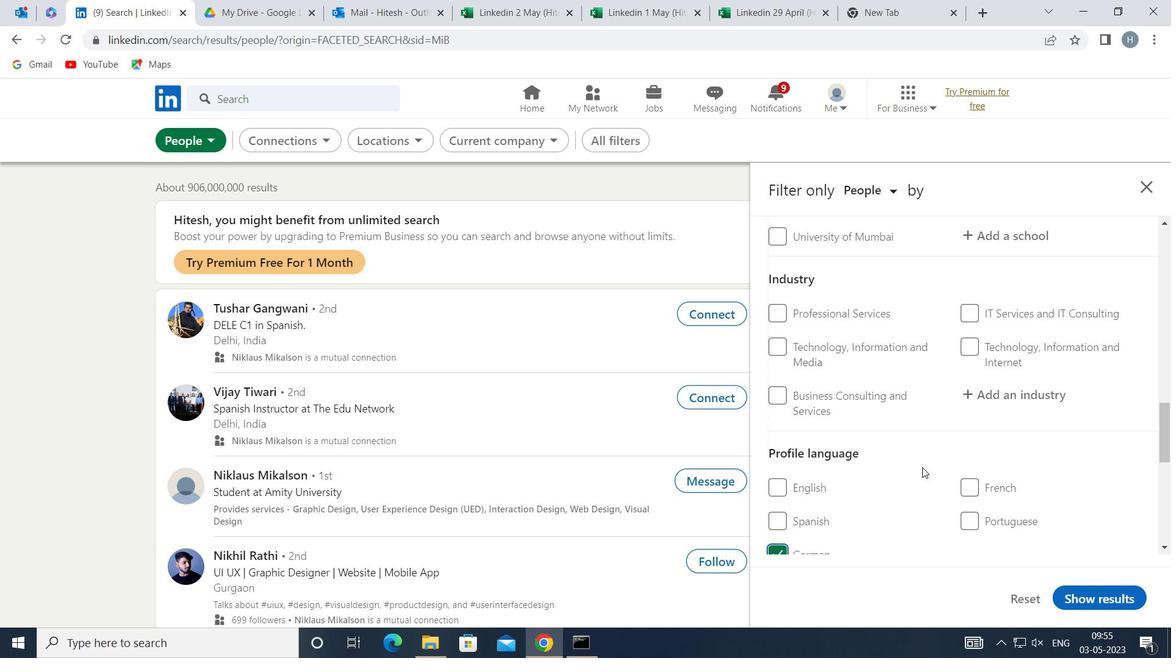 
Action: Mouse scrolled (922, 468) with delta (0, 0)
Screenshot: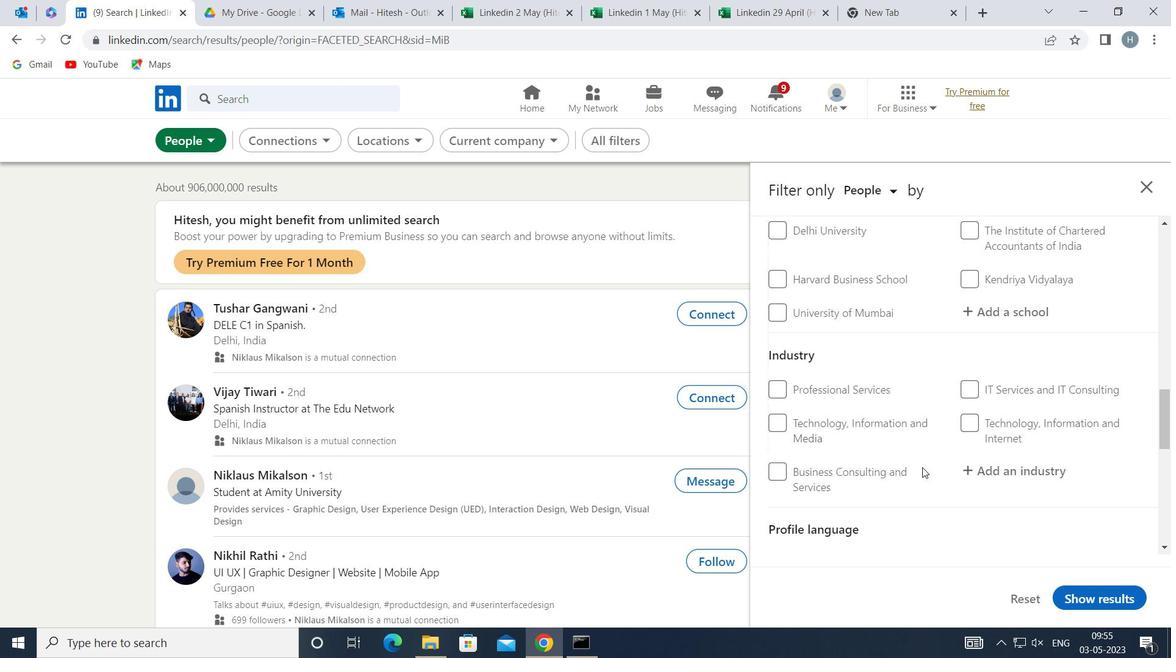 
Action: Mouse scrolled (922, 468) with delta (0, 0)
Screenshot: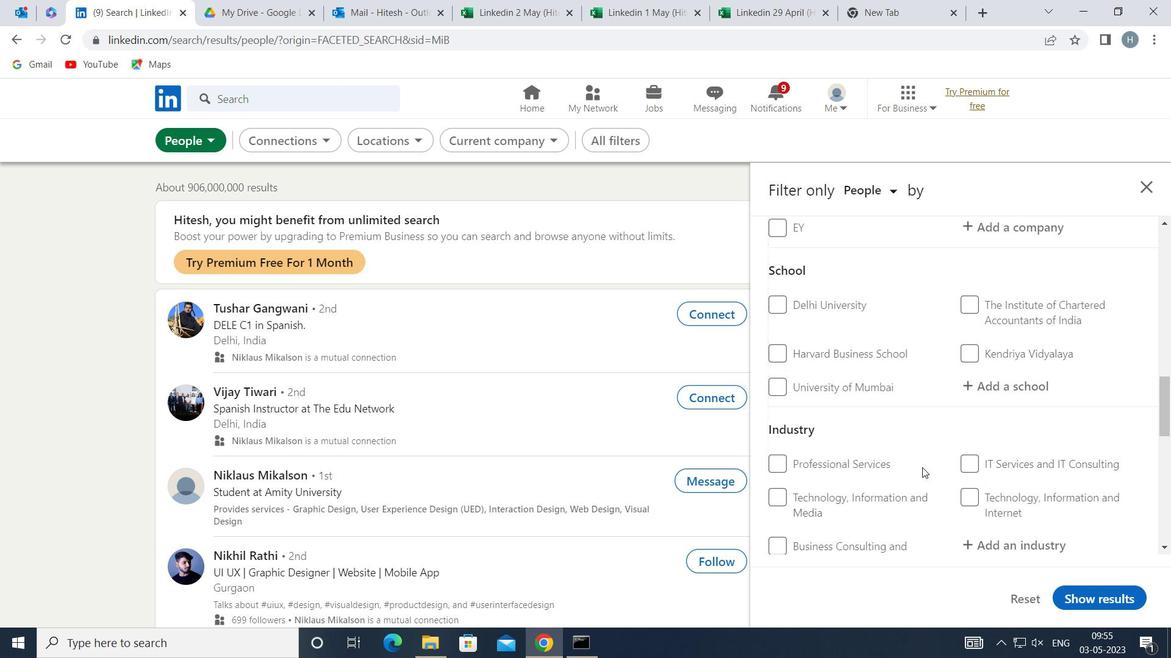 
Action: Mouse scrolled (922, 468) with delta (0, 0)
Screenshot: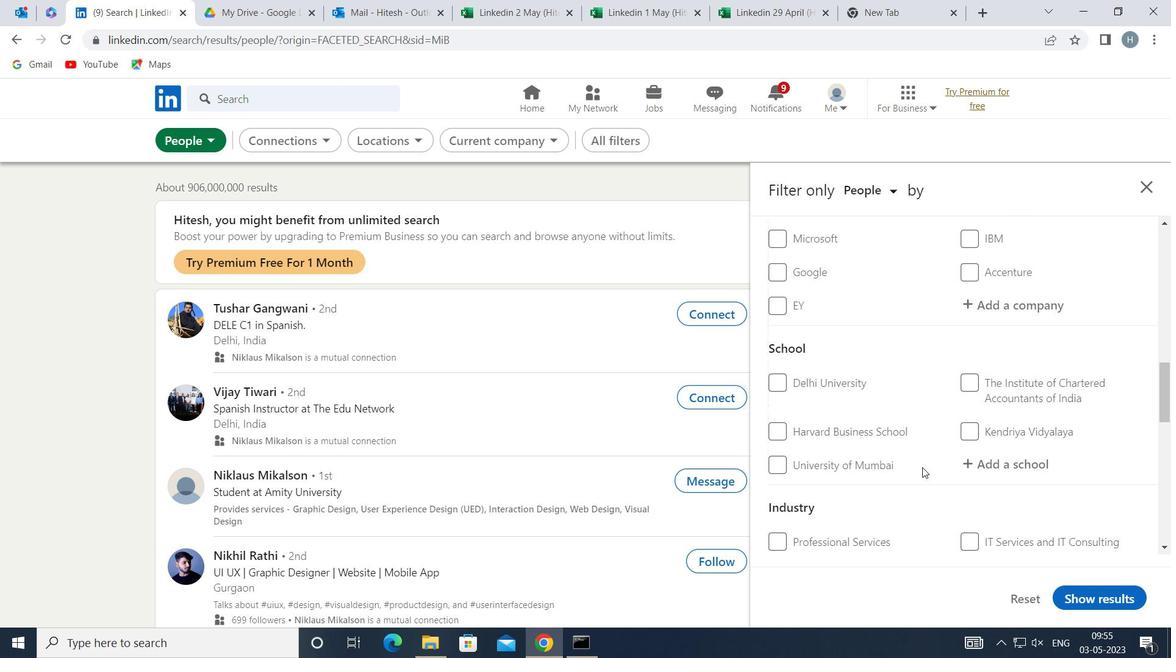 
Action: Mouse scrolled (922, 468) with delta (0, 0)
Screenshot: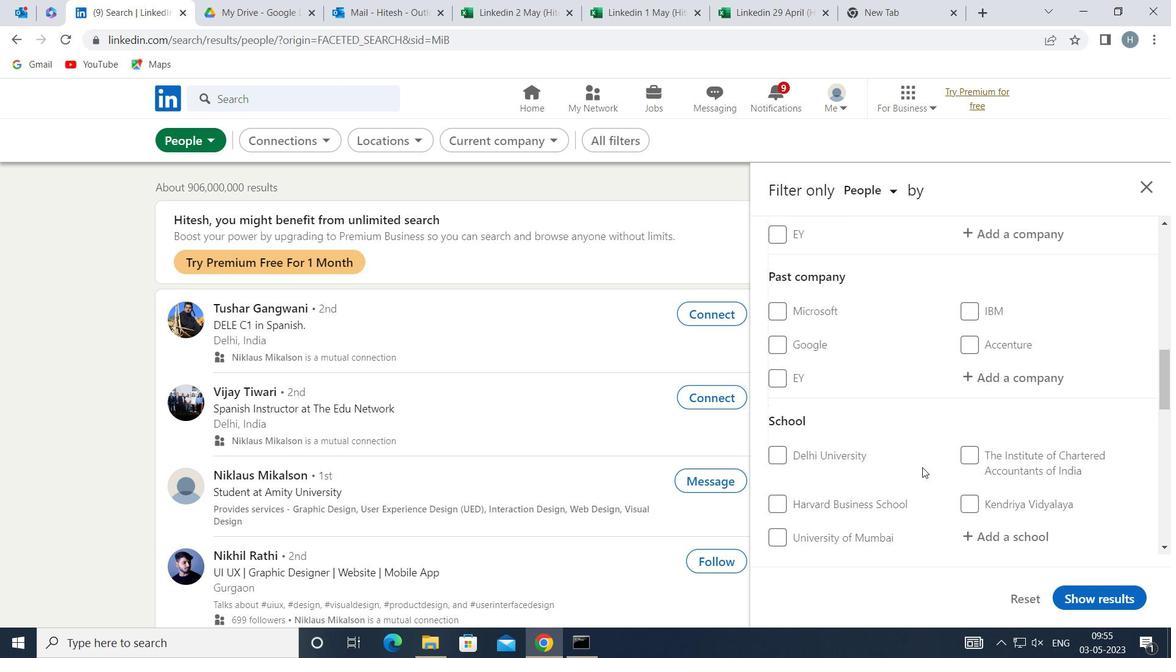 
Action: Mouse scrolled (922, 468) with delta (0, 0)
Screenshot: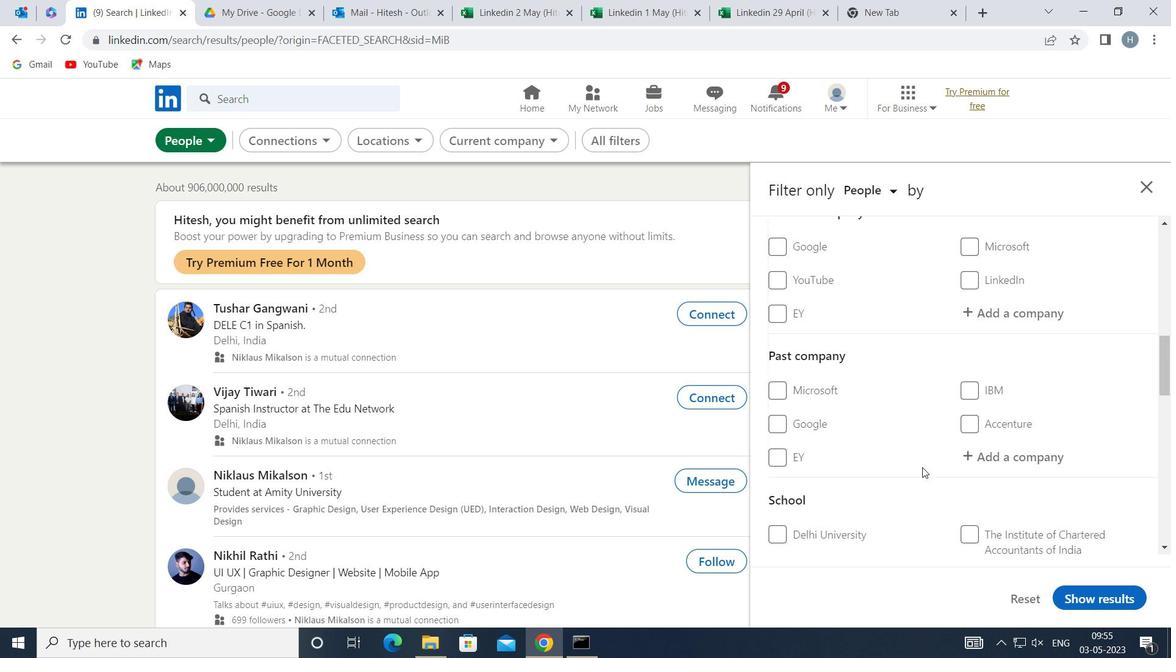 
Action: Mouse moved to (1022, 389)
Screenshot: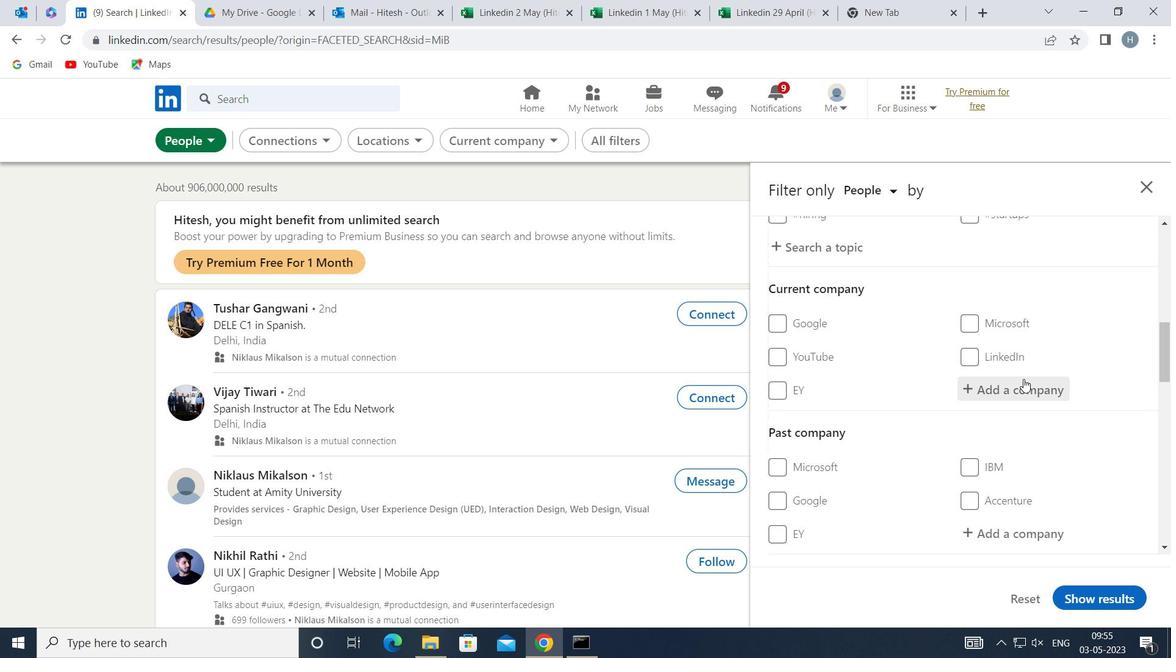 
Action: Mouse pressed left at (1022, 389)
Screenshot: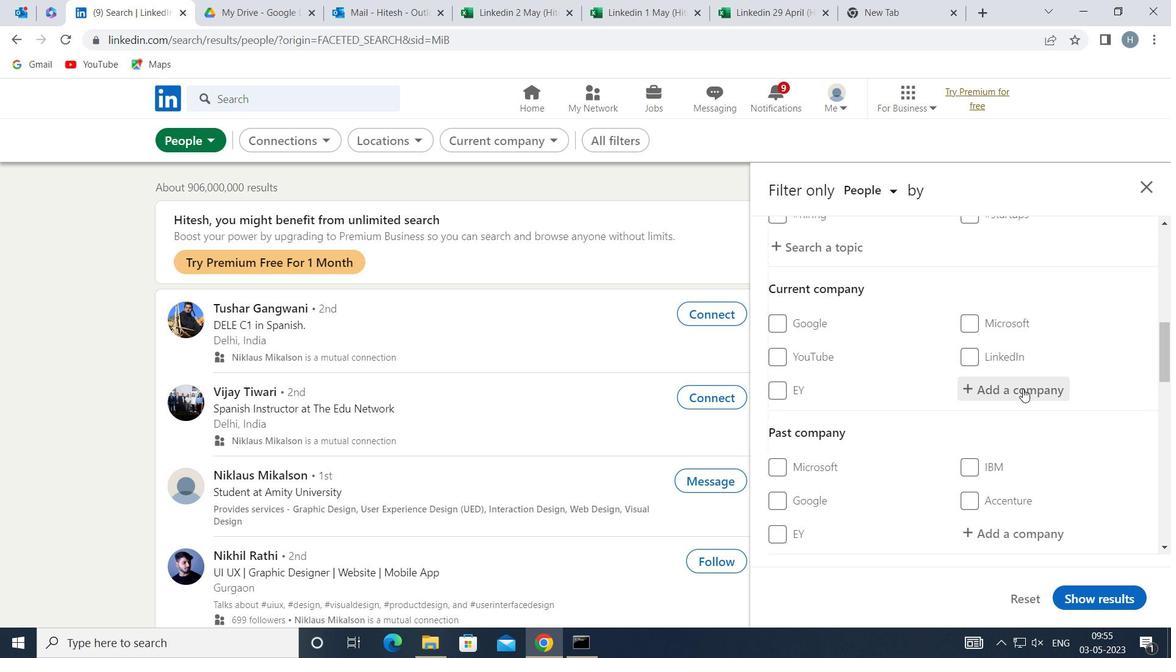 
Action: Key pressed <Key.shift>BERNHARD<Key.space><Key.shift>SCHULTE
Screenshot: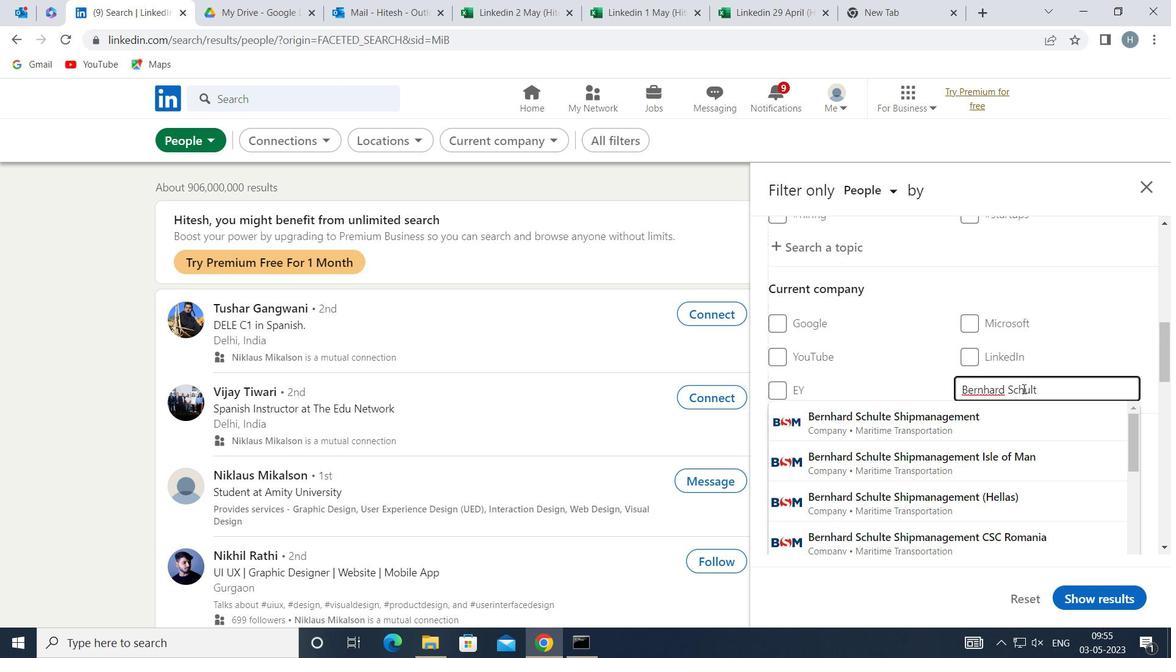 
Action: Mouse moved to (982, 408)
Screenshot: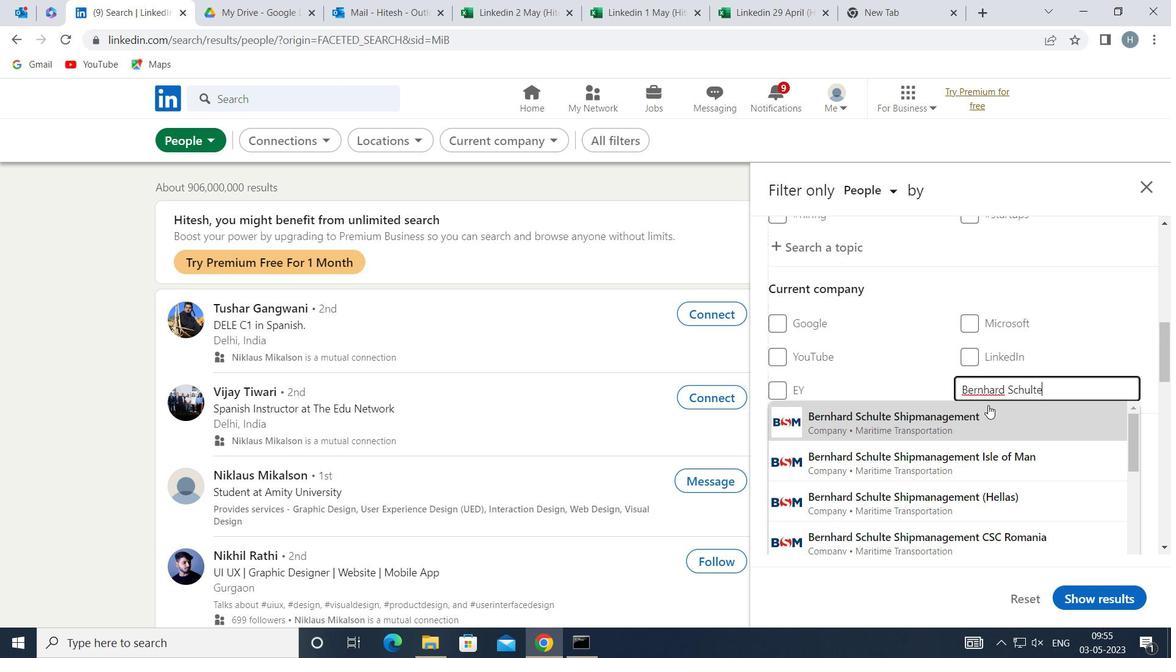 
Action: Key pressed <Key.shift>S
Screenshot: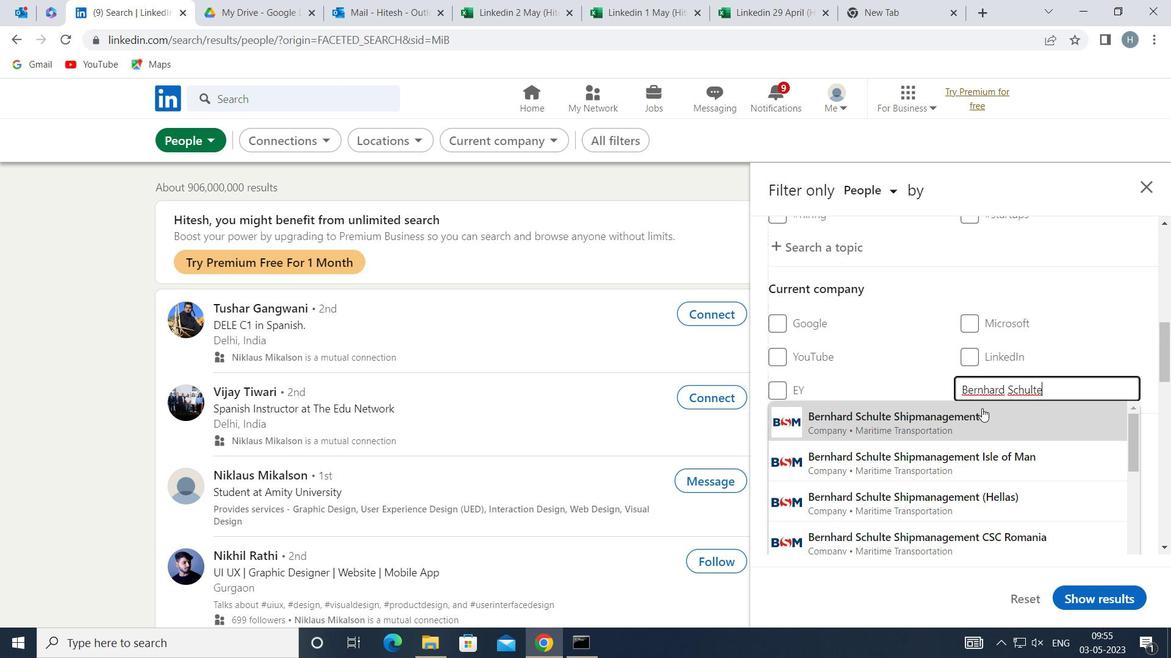 
Action: Mouse moved to (1022, 426)
Screenshot: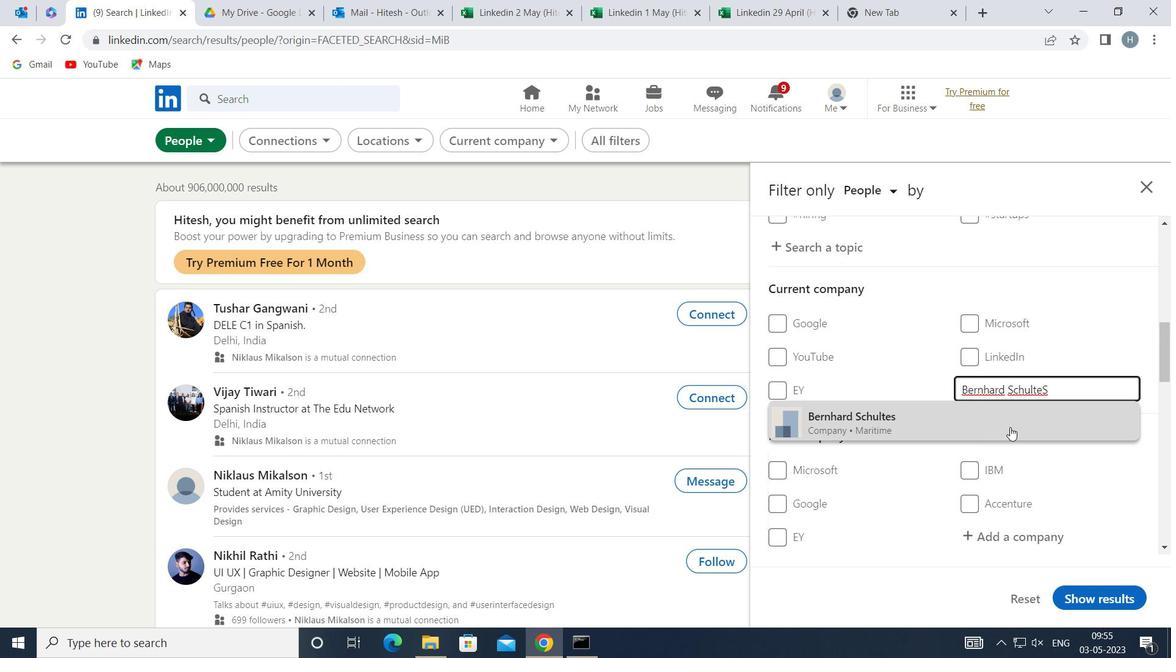 
Action: Key pressed <Key.backspace>
Screenshot: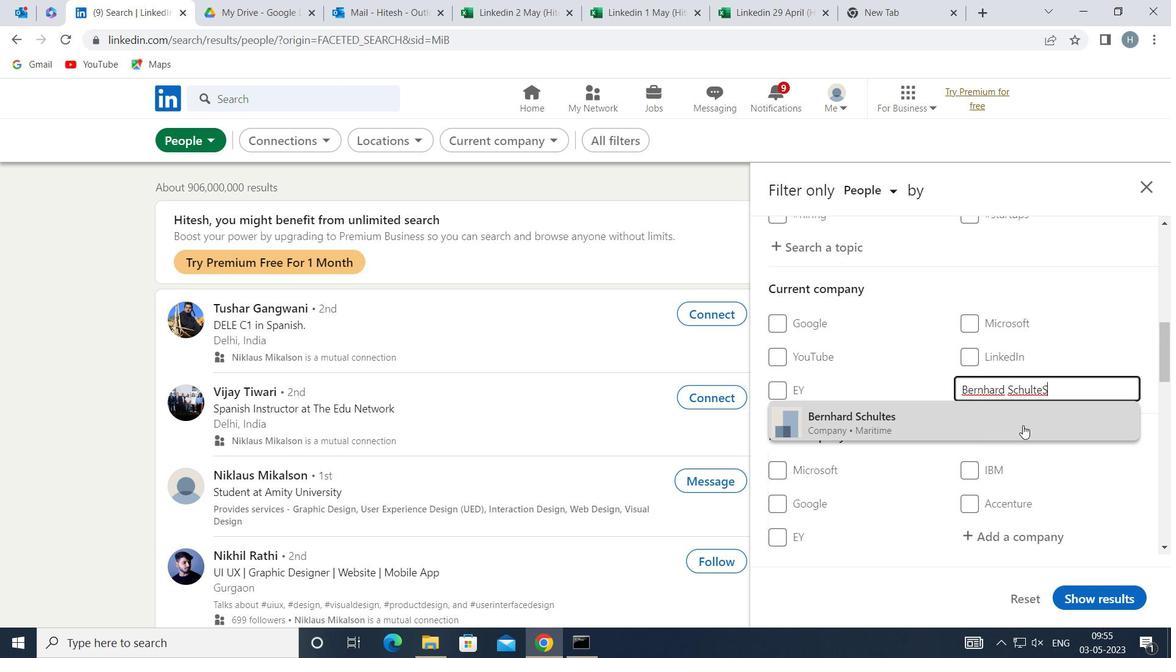 
Action: Mouse moved to (1023, 426)
Screenshot: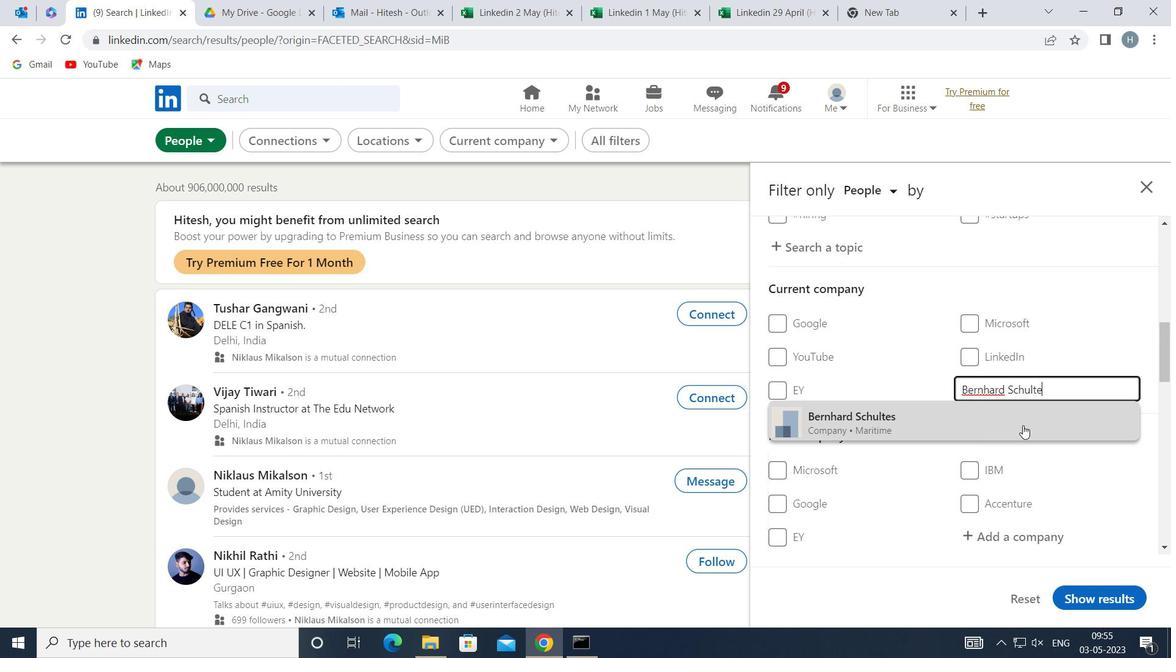 
Action: Key pressed <Key.space>
Screenshot: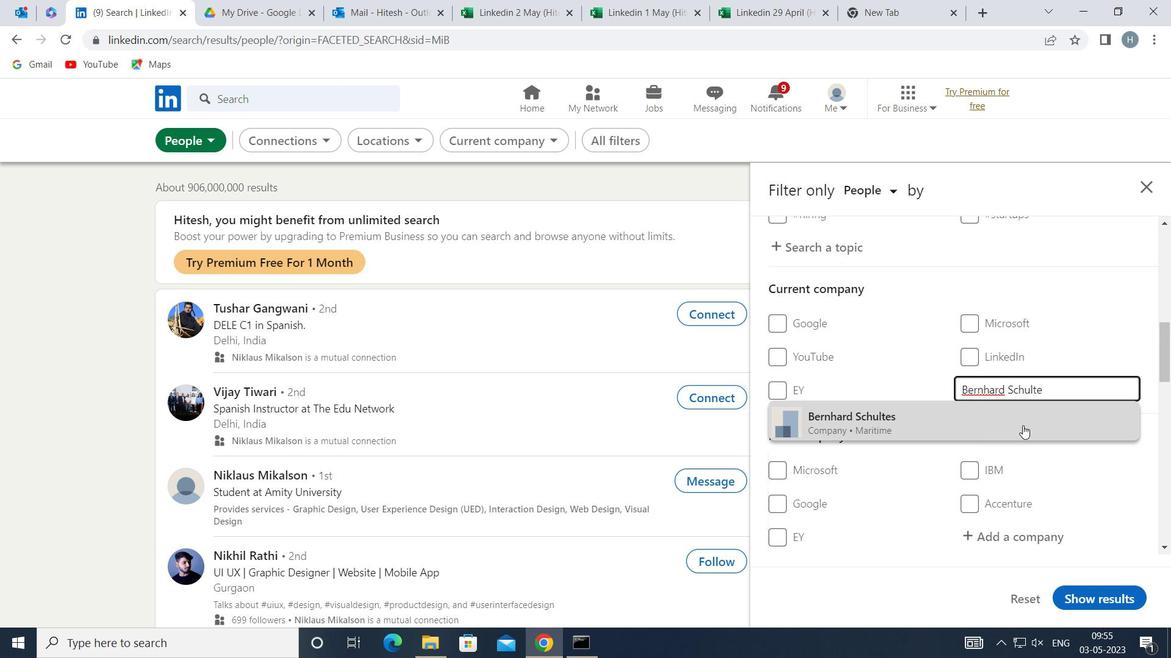 
Action: Mouse moved to (1024, 425)
Screenshot: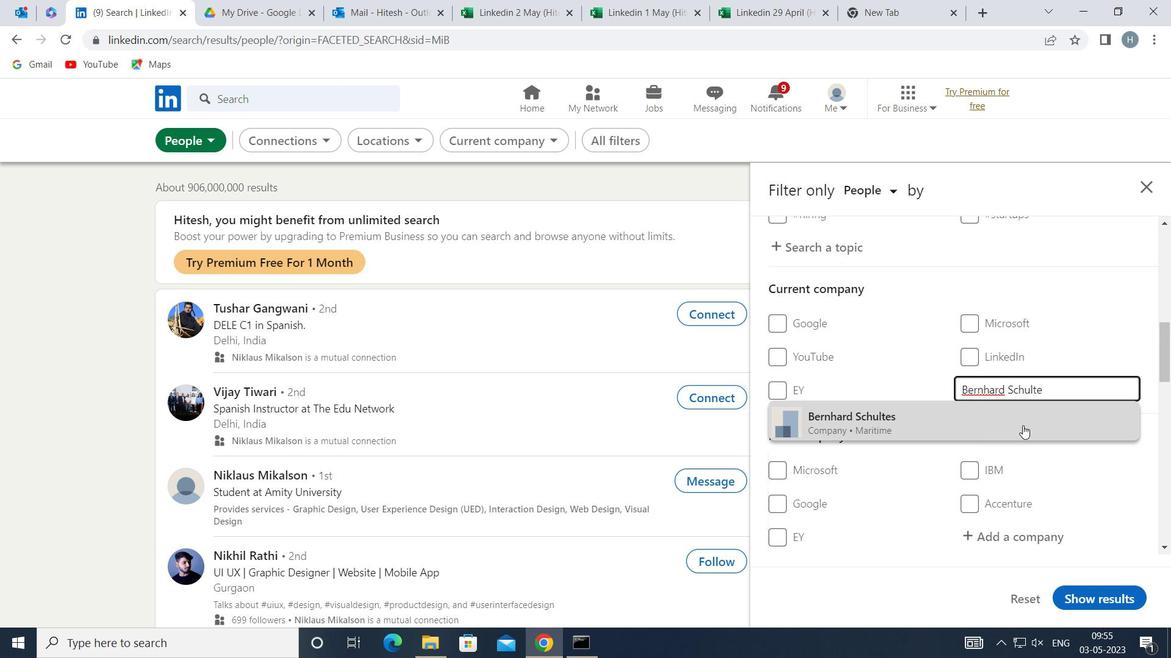 
Action: Key pressed <Key.shift>S
Screenshot: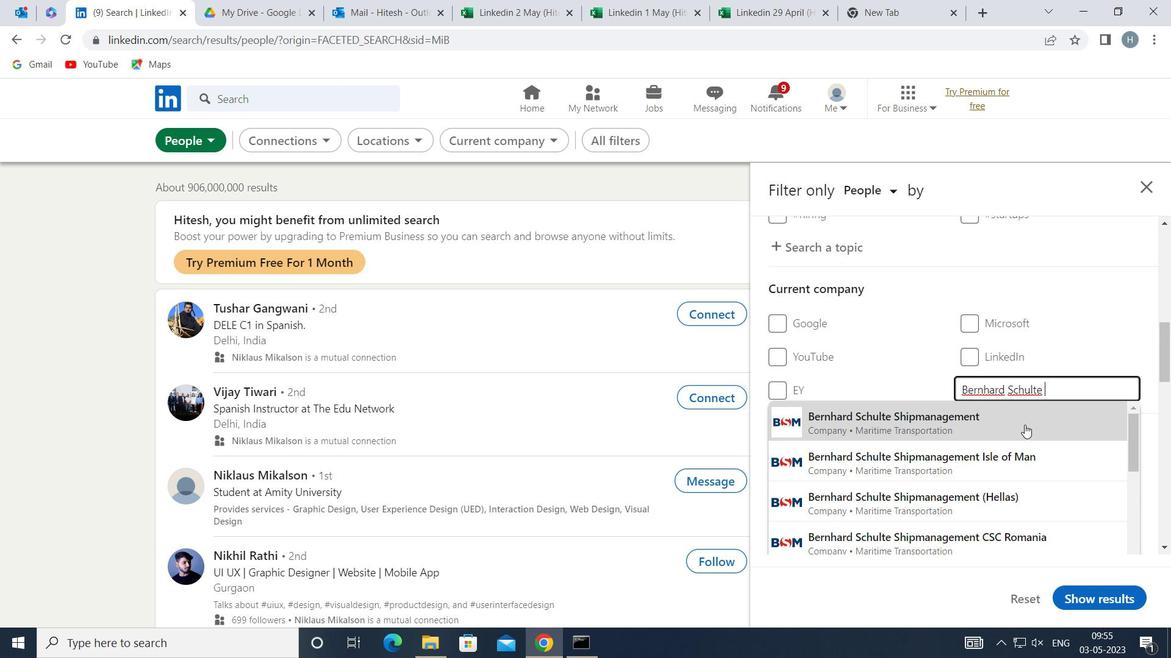 
Action: Mouse moved to (969, 421)
Screenshot: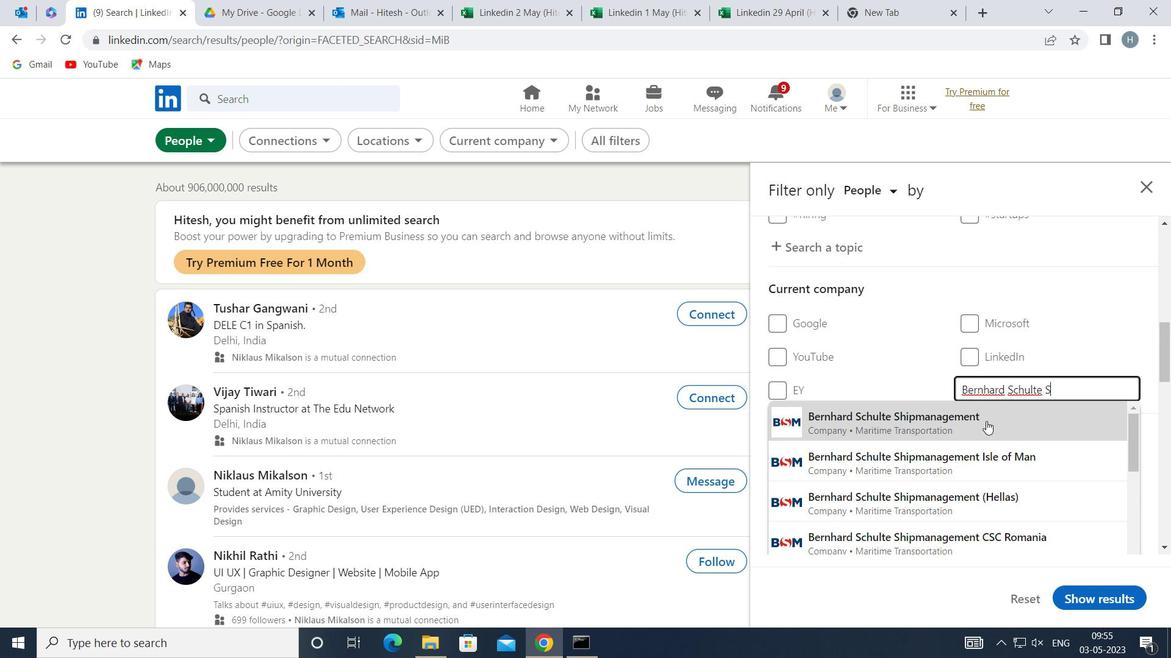
Action: Mouse pressed left at (969, 421)
Screenshot: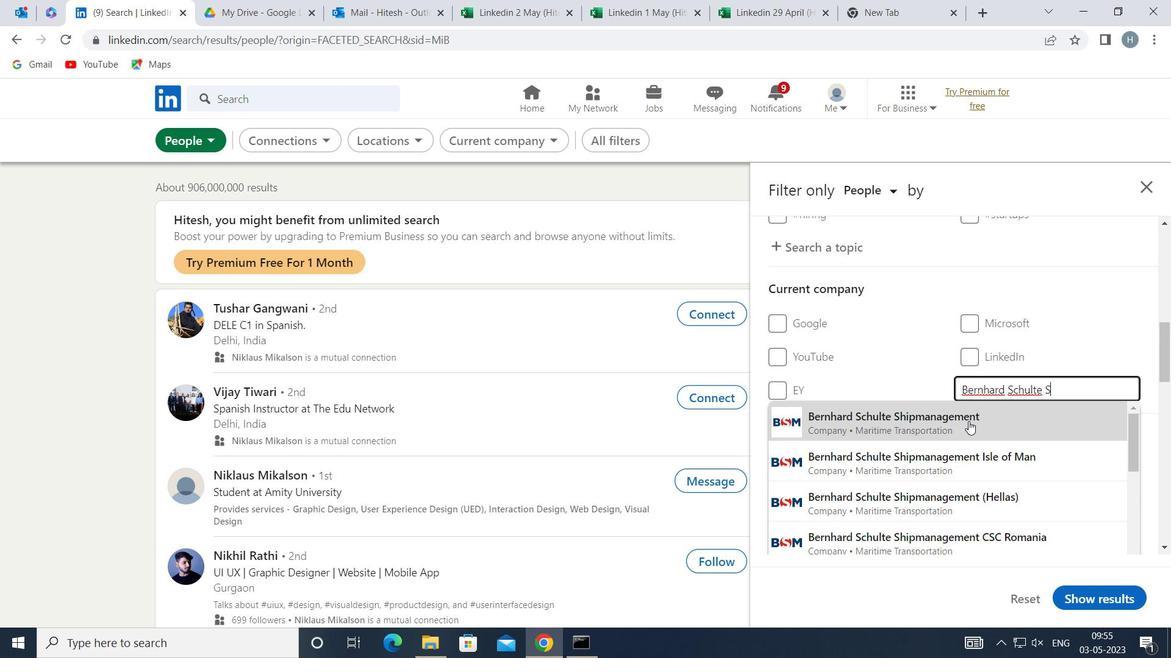 
Action: Mouse moved to (933, 402)
Screenshot: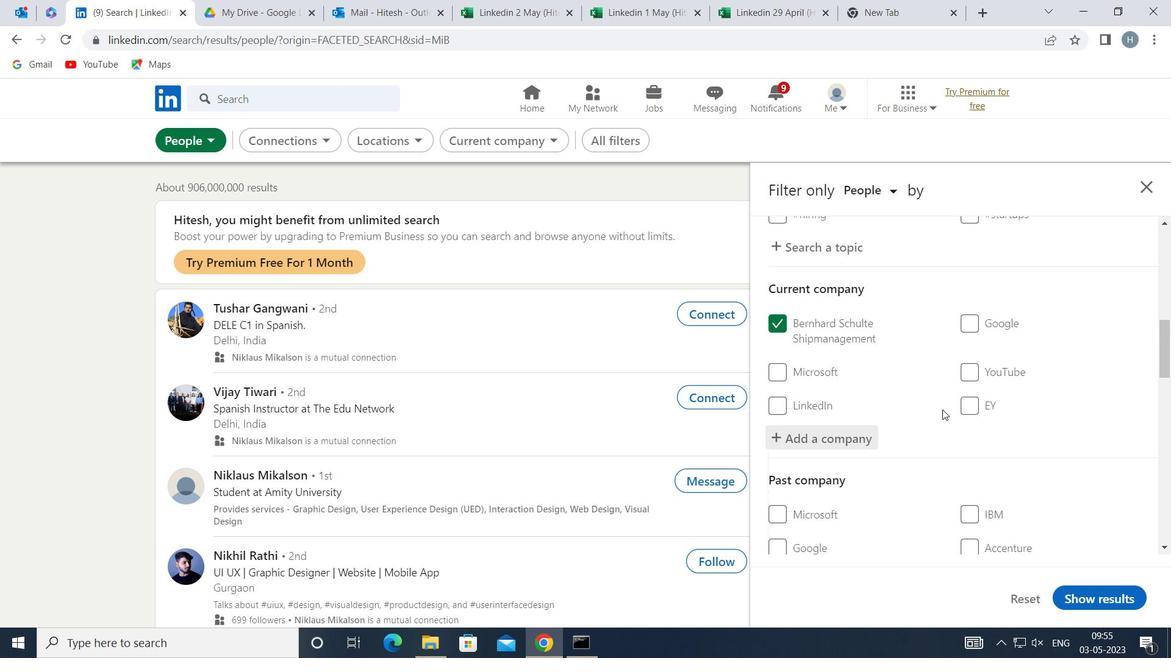 
Action: Mouse scrolled (933, 401) with delta (0, 0)
Screenshot: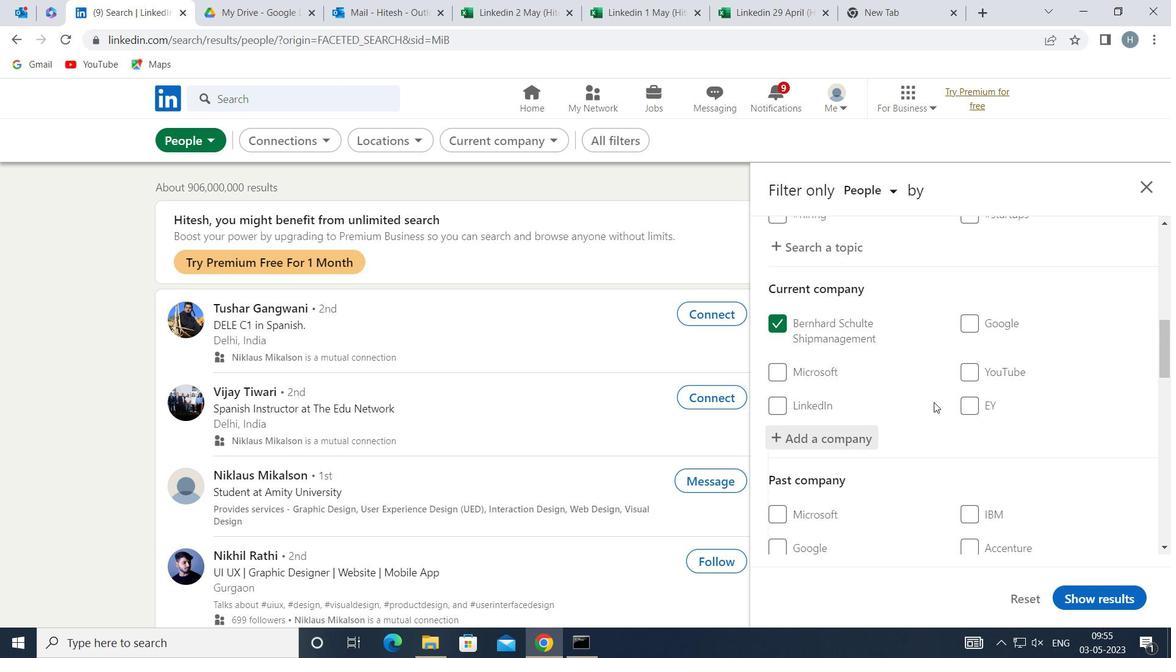 
Action: Mouse scrolled (933, 401) with delta (0, 0)
Screenshot: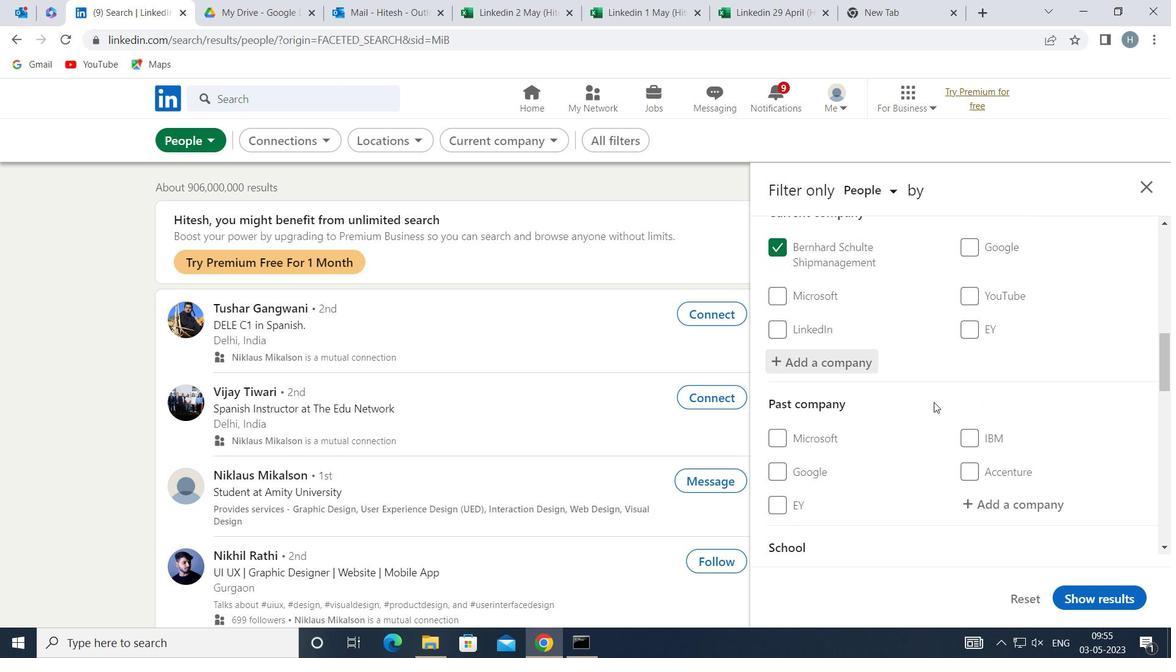 
Action: Mouse scrolled (933, 401) with delta (0, 0)
Screenshot: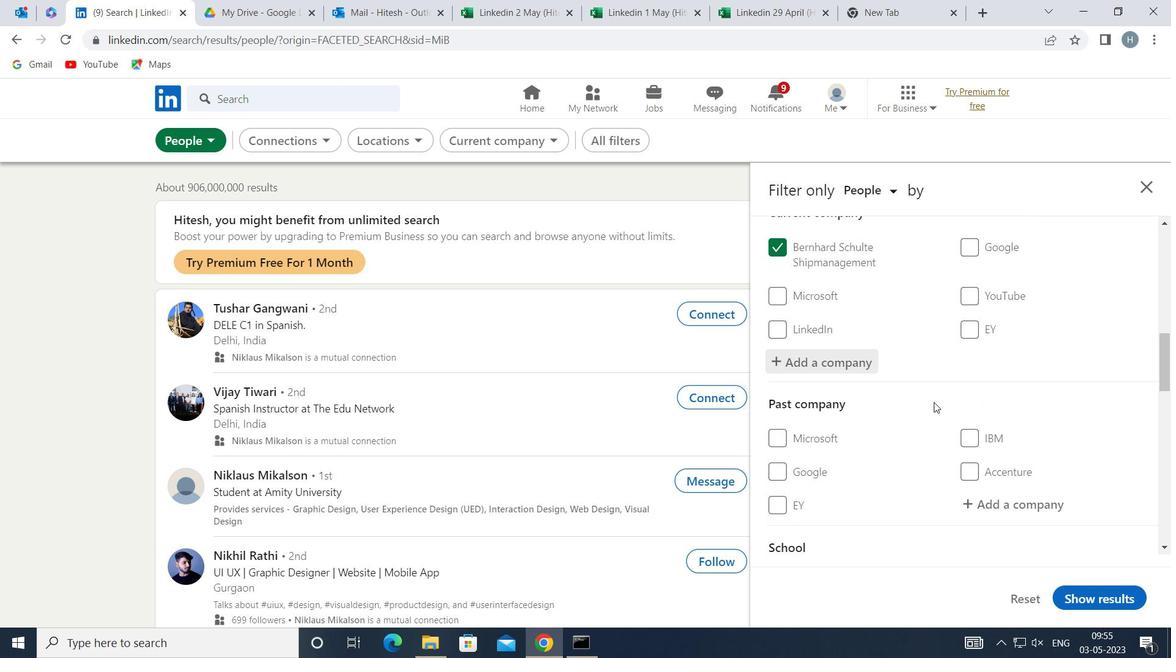 
Action: Mouse scrolled (933, 401) with delta (0, 0)
Screenshot: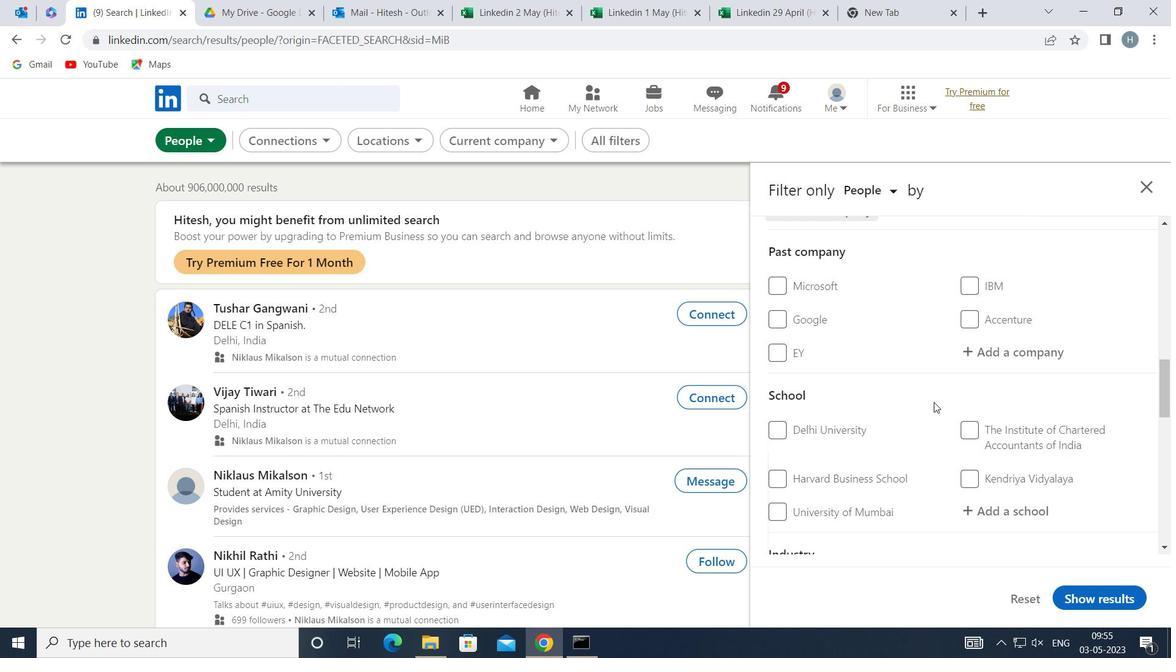 
Action: Mouse moved to (989, 428)
Screenshot: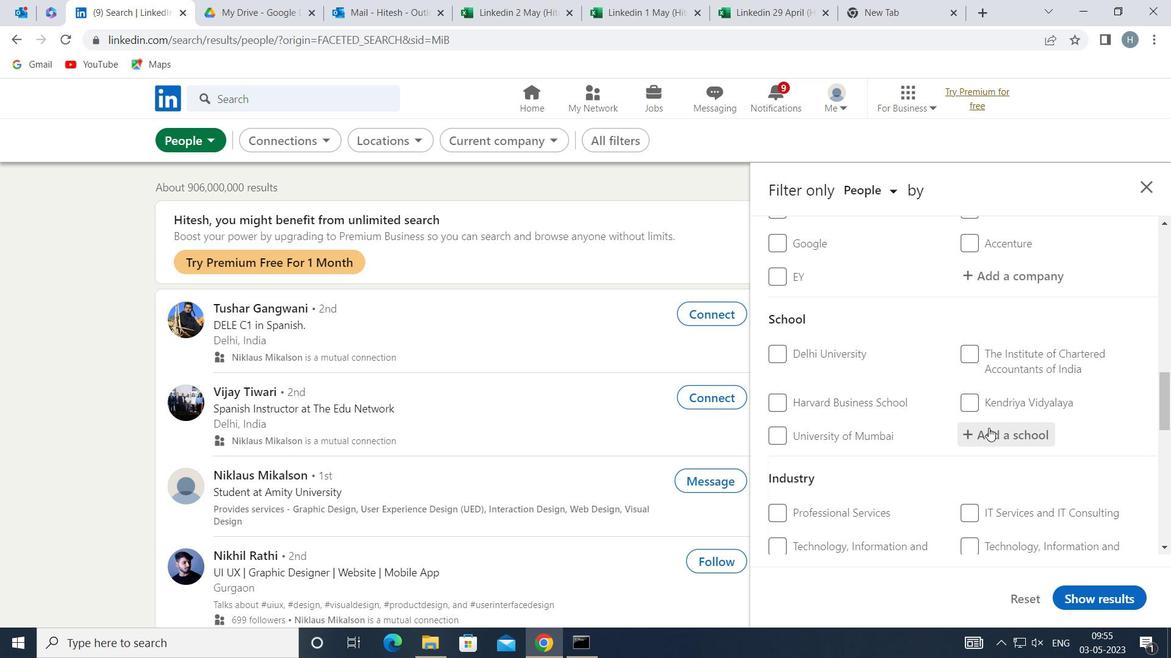 
Action: Mouse pressed left at (989, 428)
Screenshot: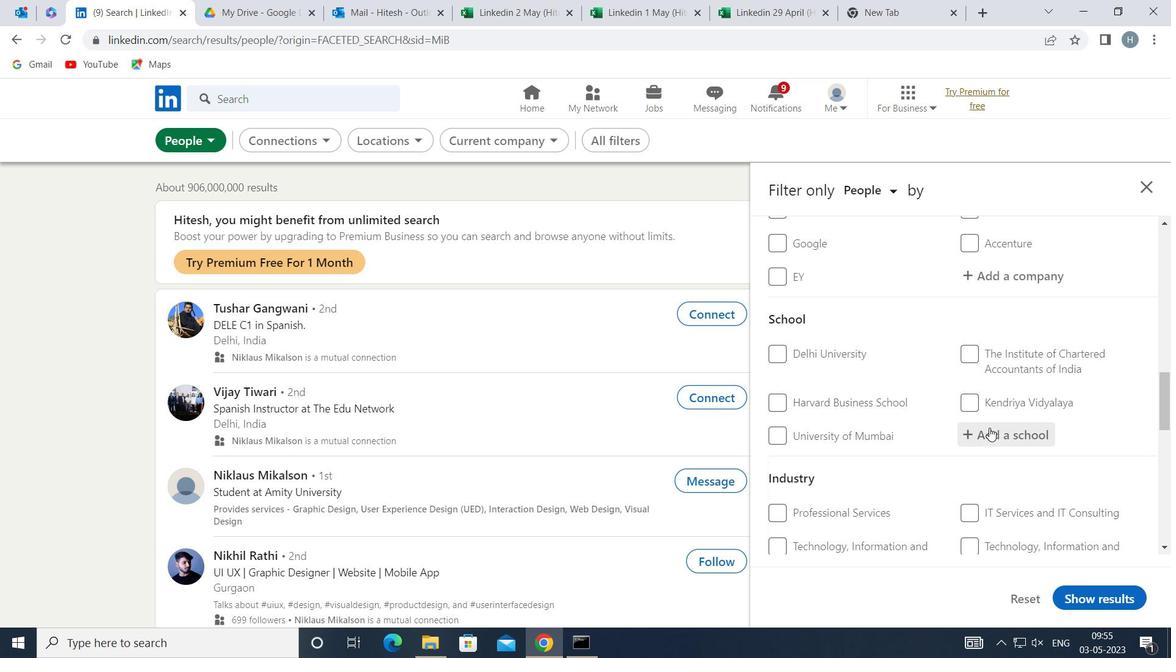 
Action: Key pressed <Key.shift><Key.shift><Key.shift><Key.shift><Key.shift><Key.shift><Key.shift><Key.shift>B<Key.space>H<Key.space>GARDI<Key.space><Key.shift>COLLEGE<Key.space>
Screenshot: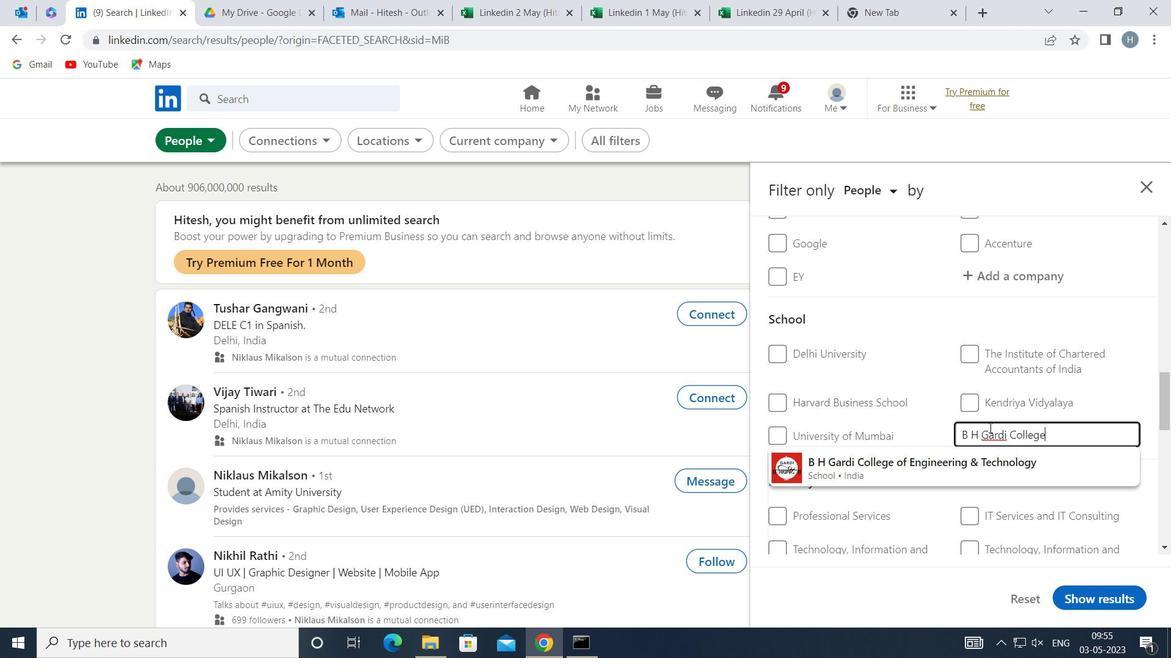 
Action: Mouse moved to (958, 463)
Screenshot: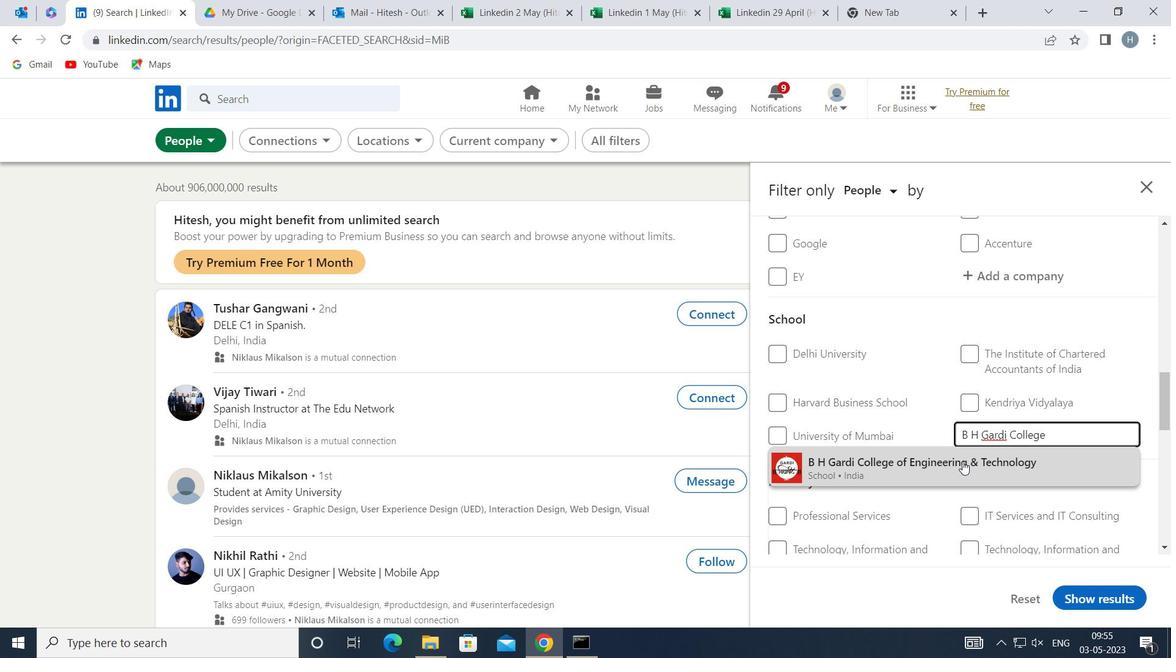 
Action: Mouse pressed left at (958, 463)
Screenshot: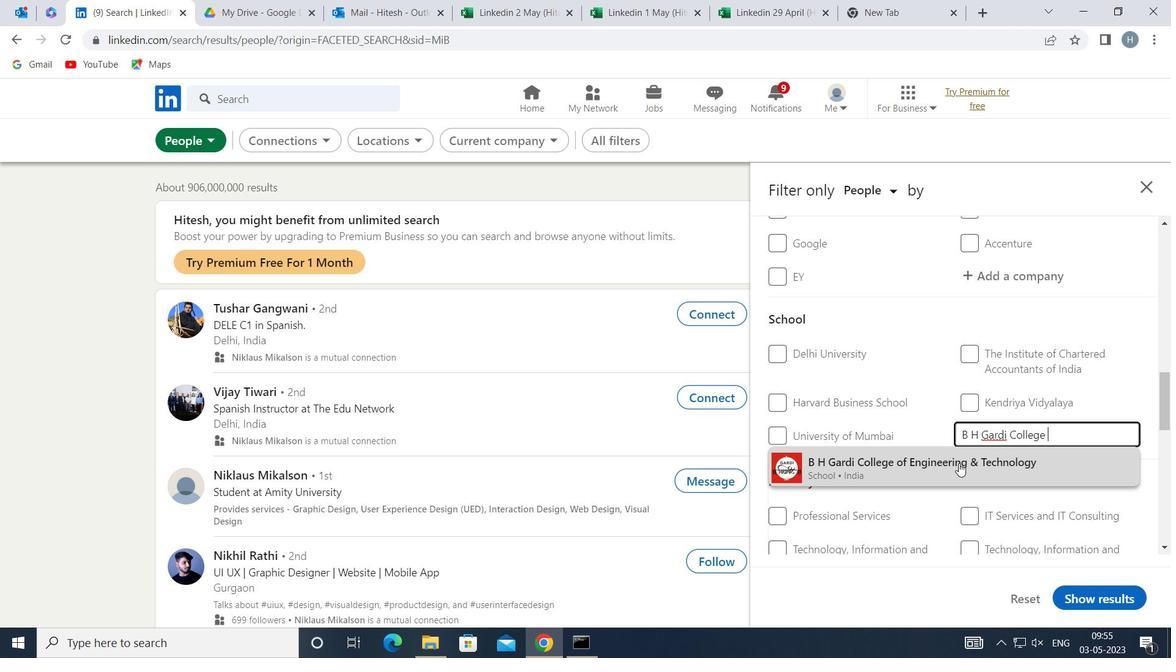 
Action: Mouse moved to (912, 403)
Screenshot: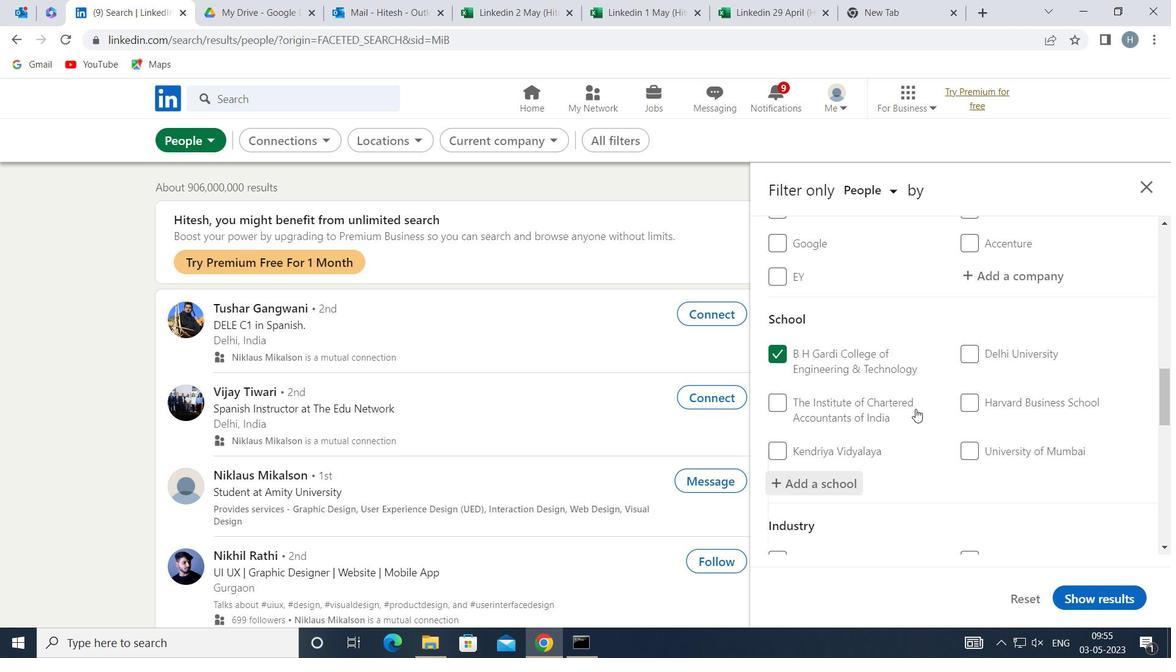
Action: Mouse scrolled (912, 403) with delta (0, 0)
Screenshot: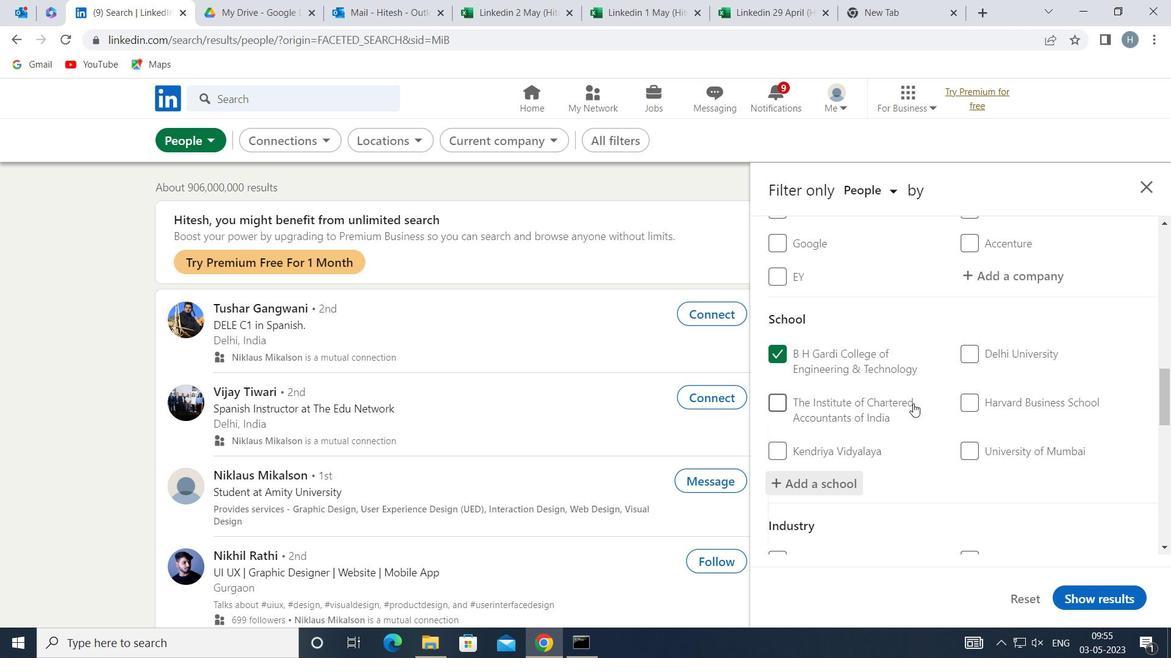 
Action: Mouse scrolled (912, 403) with delta (0, 0)
Screenshot: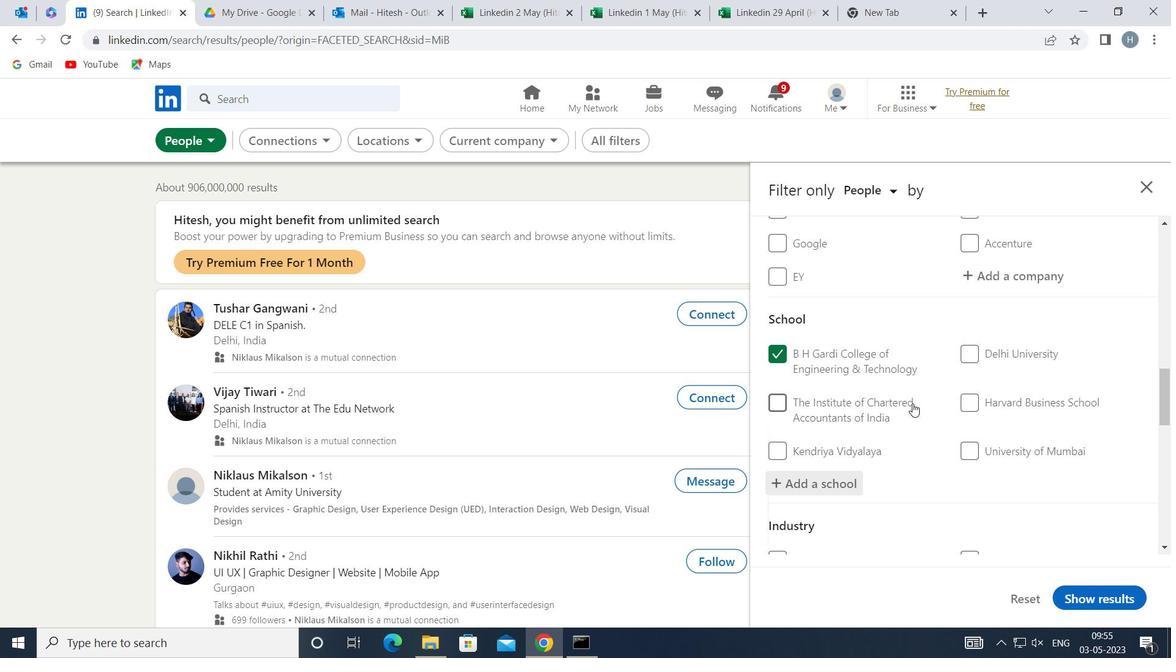 
Action: Mouse scrolled (912, 404) with delta (0, 0)
Screenshot: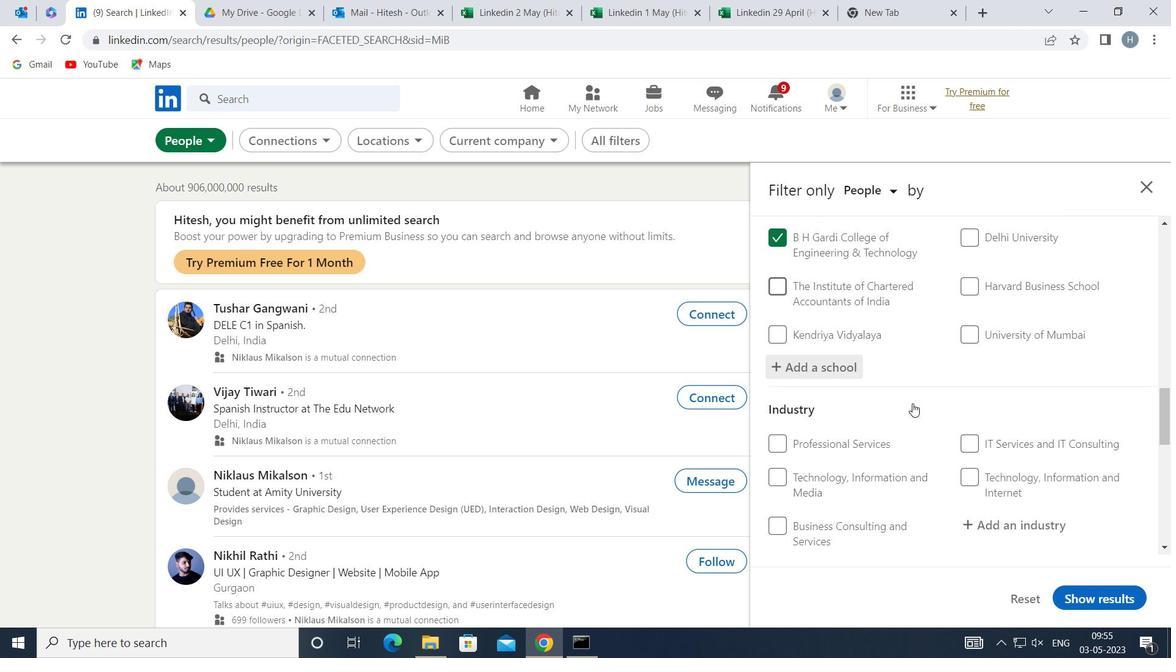 
Action: Mouse scrolled (912, 403) with delta (0, 0)
Screenshot: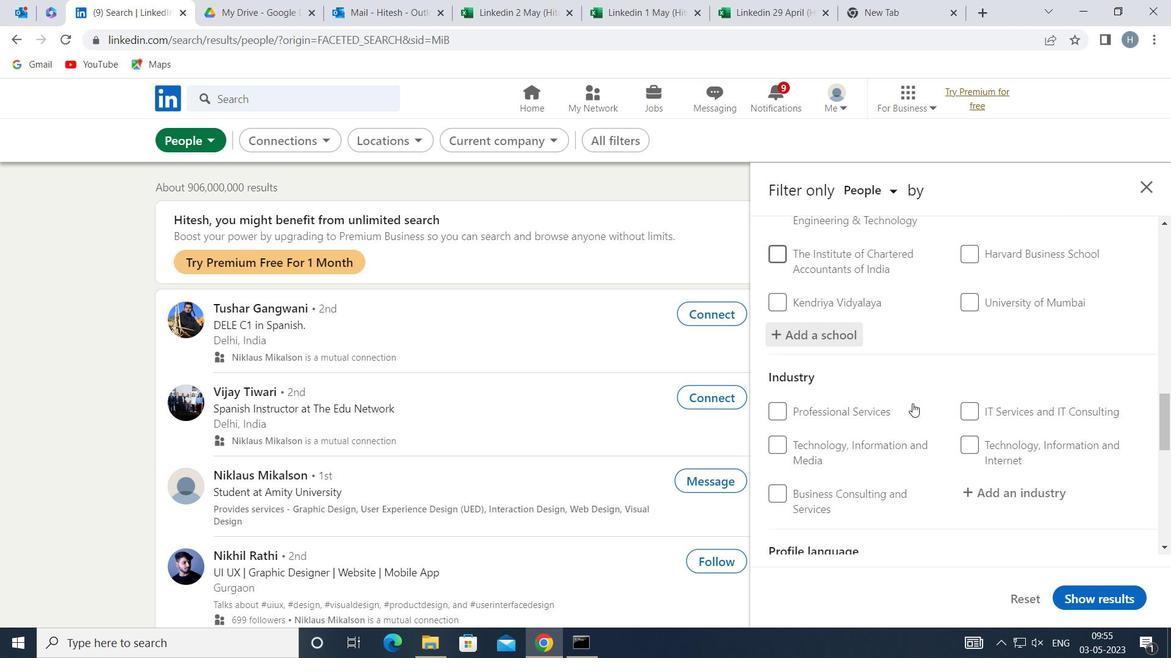 
Action: Mouse moved to (983, 487)
Screenshot: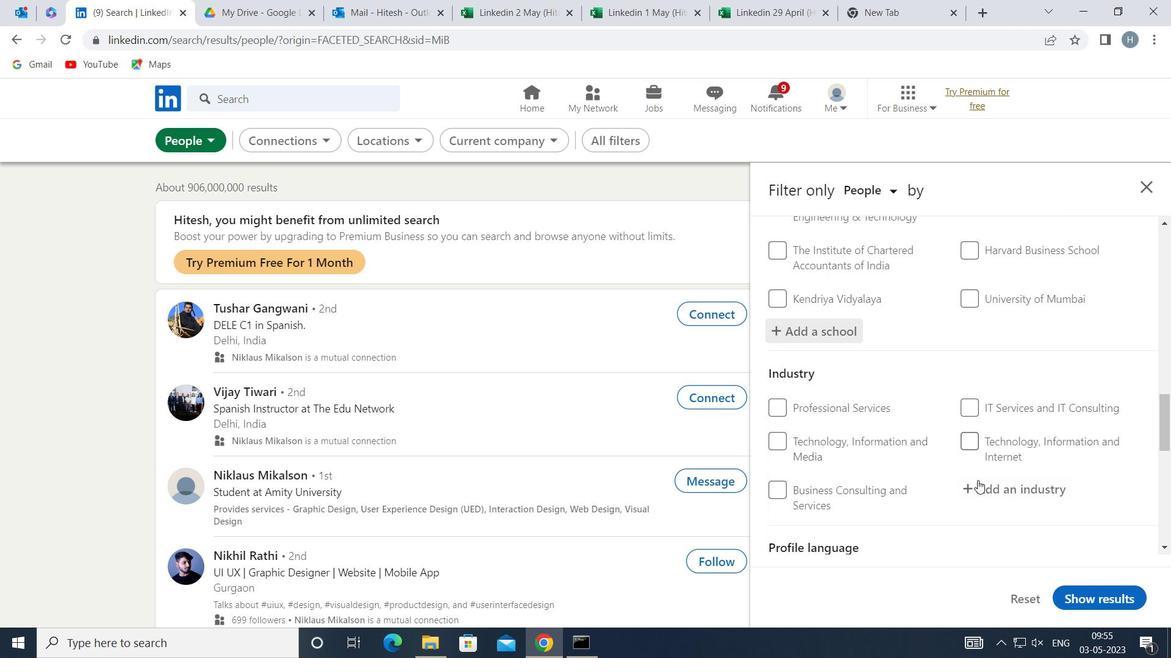 
Action: Mouse pressed left at (983, 487)
Screenshot: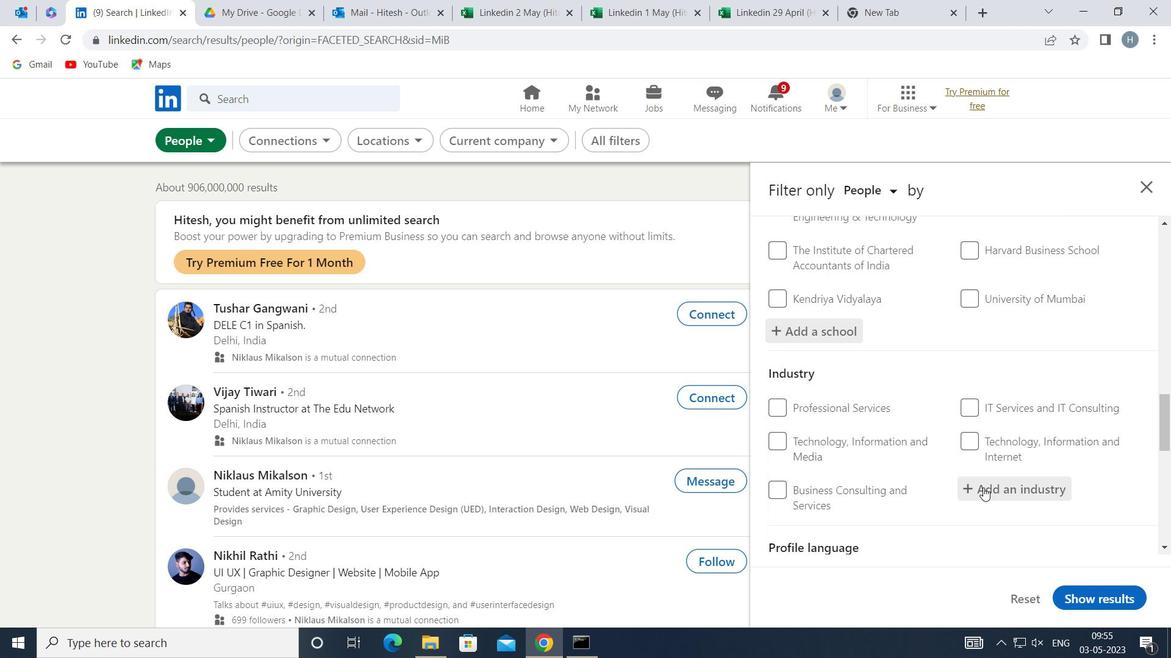
Action: Key pressed <Key.shift>BLOGS
Screenshot: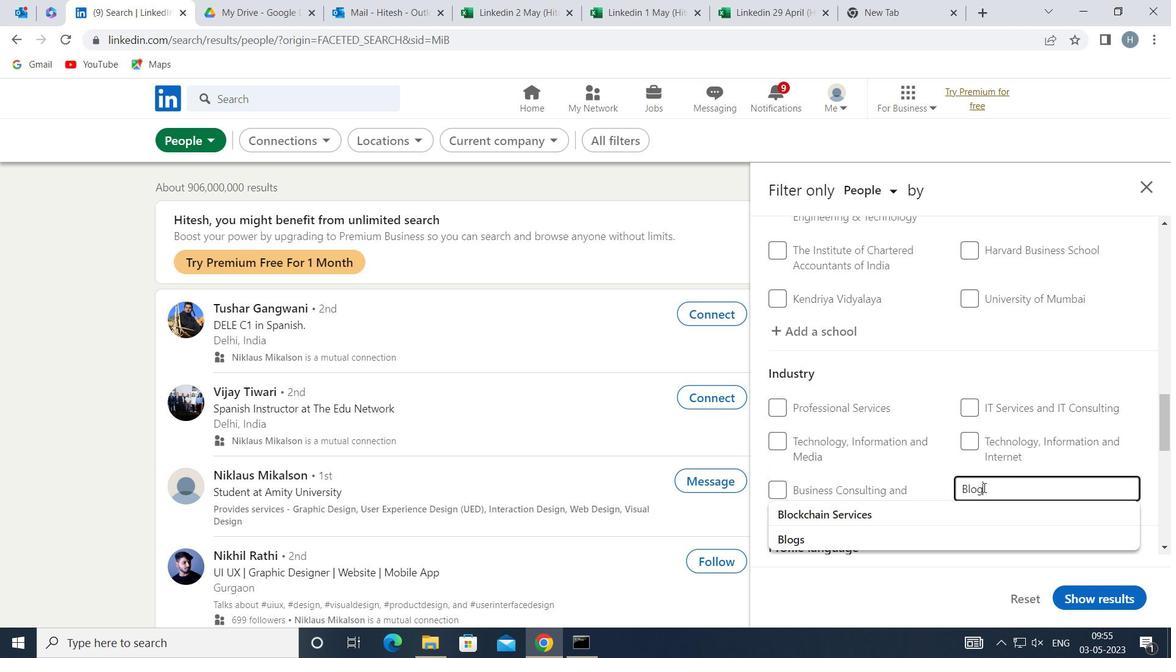 
Action: Mouse moved to (903, 507)
Screenshot: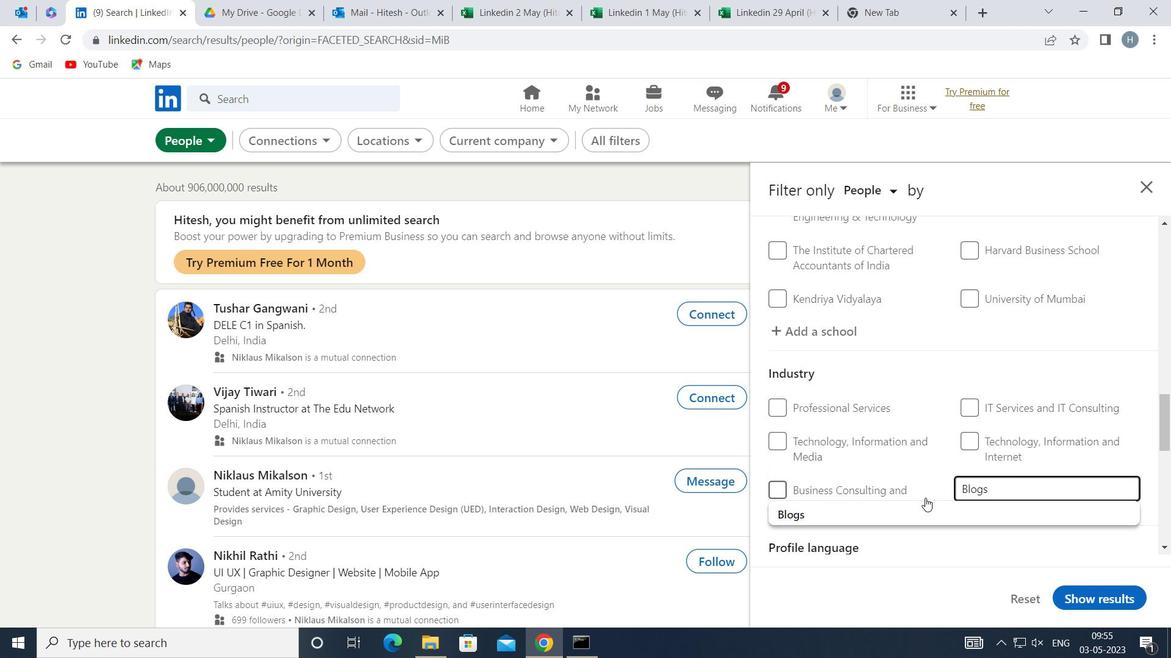 
Action: Mouse pressed left at (903, 507)
Screenshot: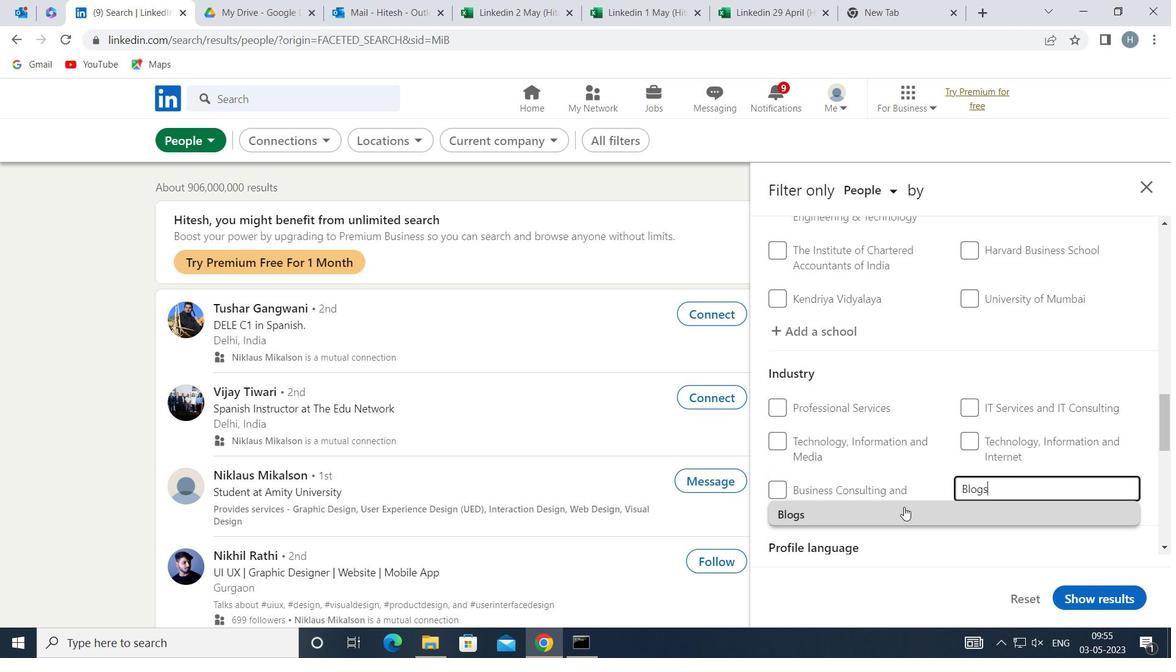 
Action: Mouse moved to (928, 458)
Screenshot: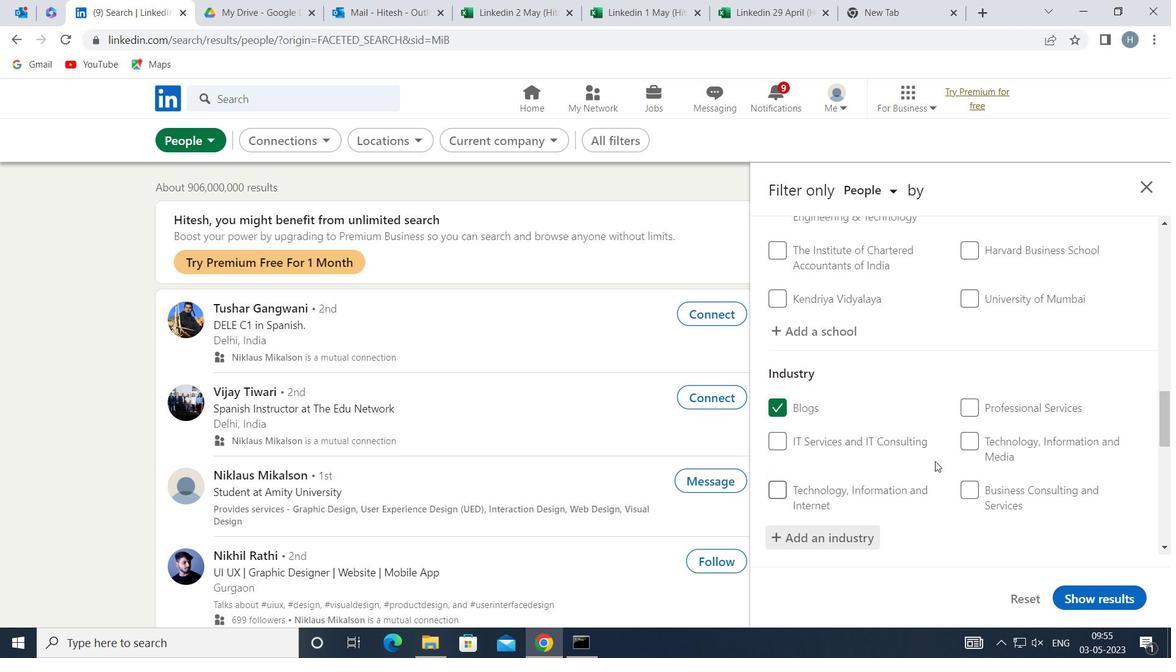
Action: Mouse scrolled (928, 458) with delta (0, 0)
Screenshot: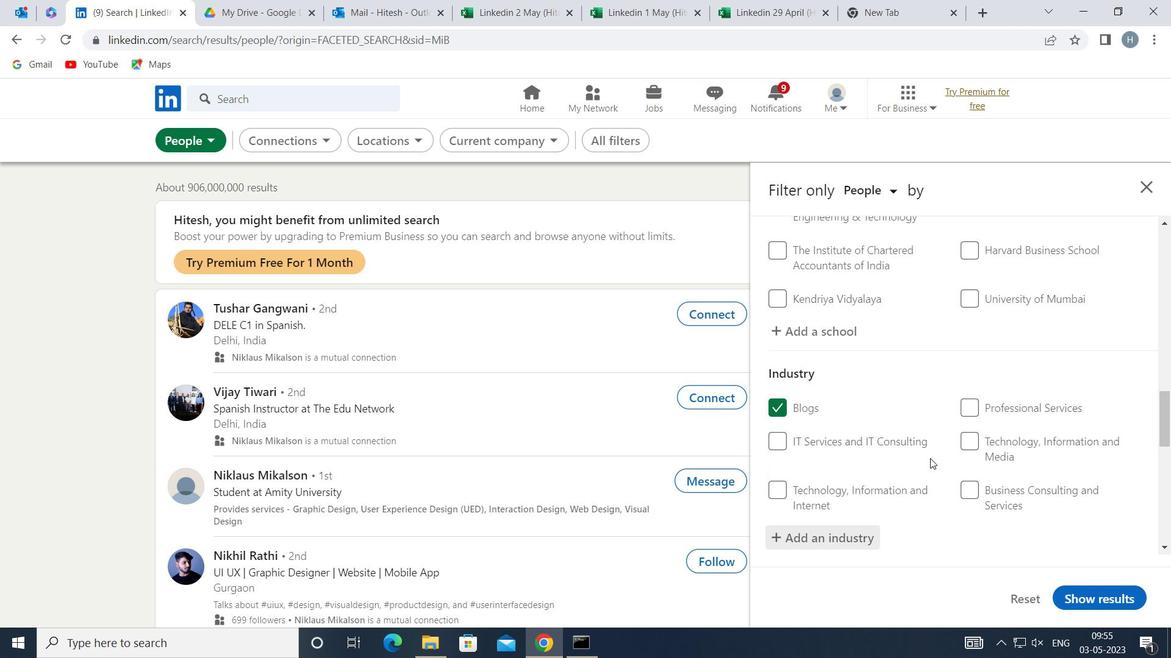 
Action: Mouse scrolled (928, 458) with delta (0, 0)
Screenshot: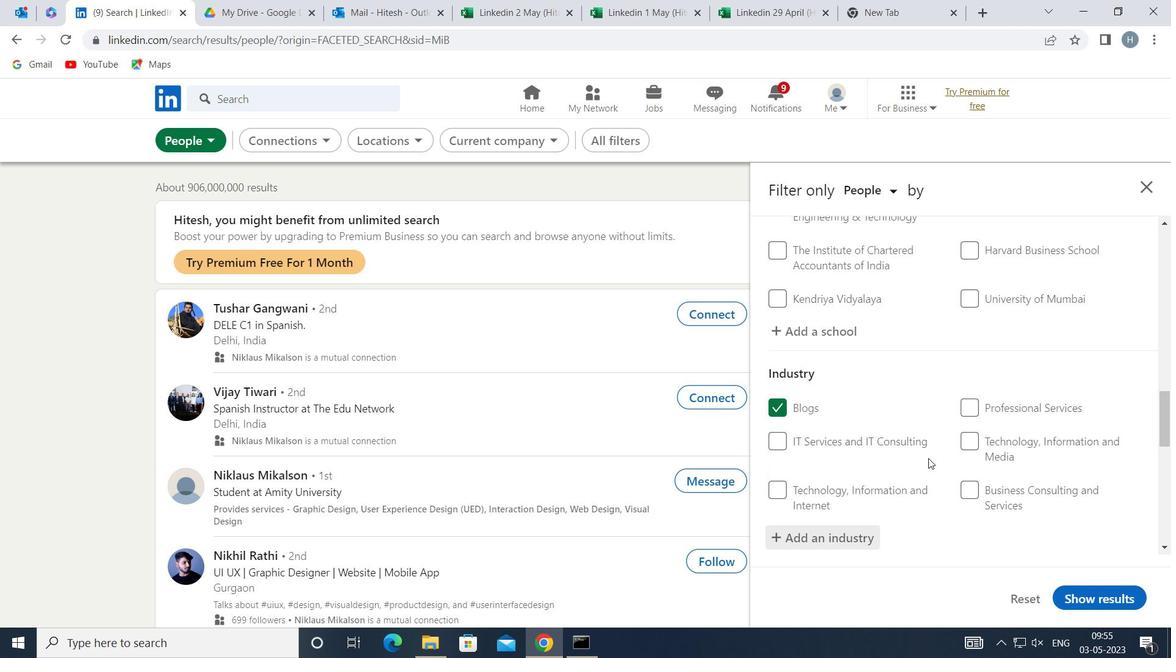 
Action: Mouse scrolled (928, 458) with delta (0, 0)
Screenshot: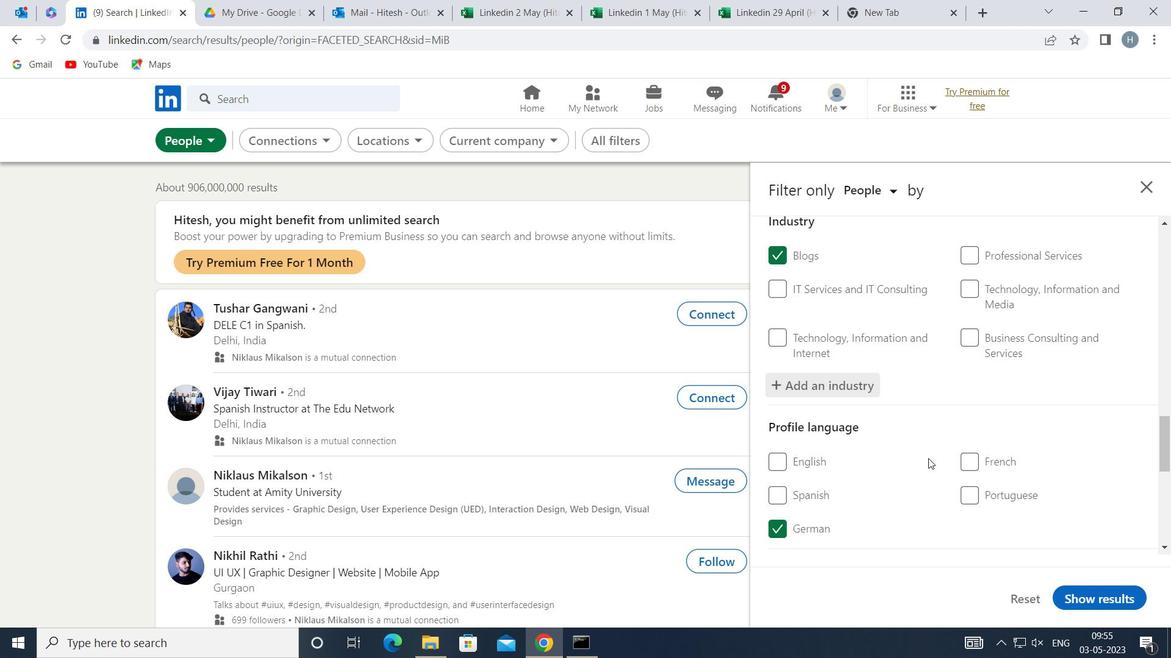 
Action: Mouse scrolled (928, 458) with delta (0, 0)
Screenshot: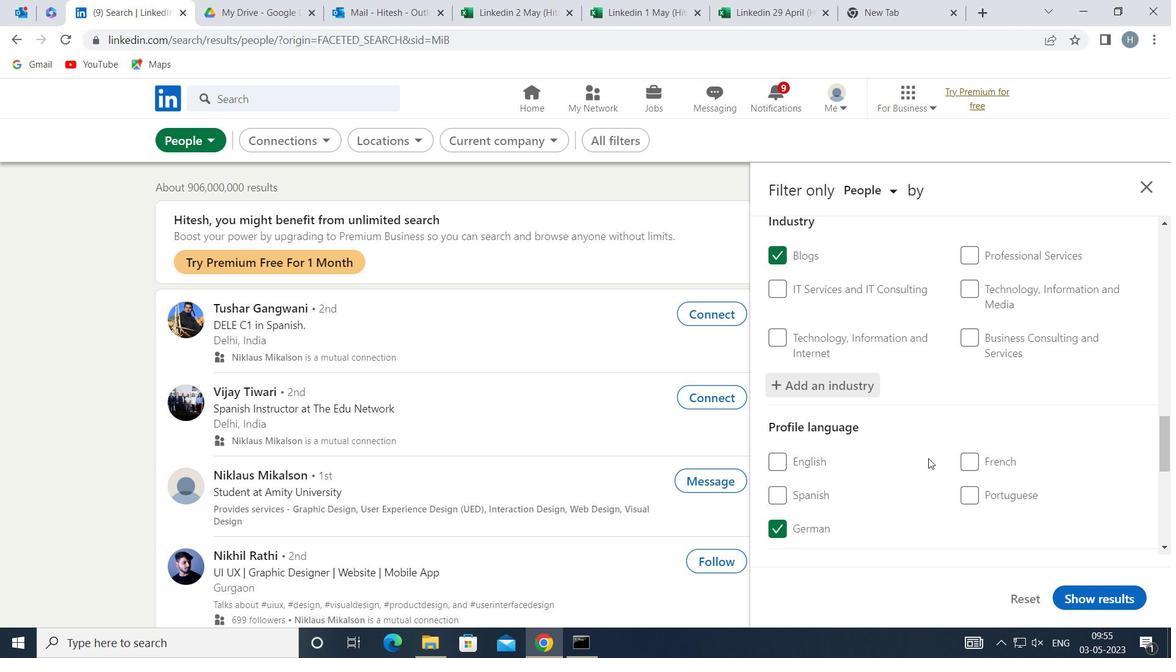 
Action: Mouse scrolled (928, 458) with delta (0, 0)
Screenshot: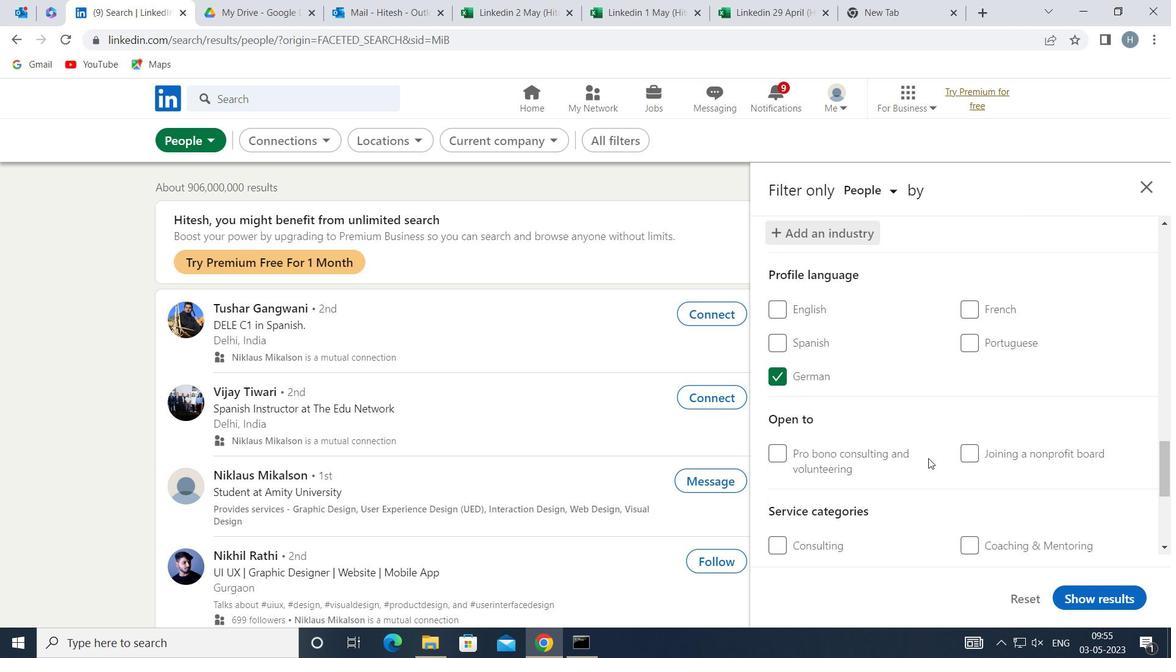 
Action: Mouse moved to (928, 458)
Screenshot: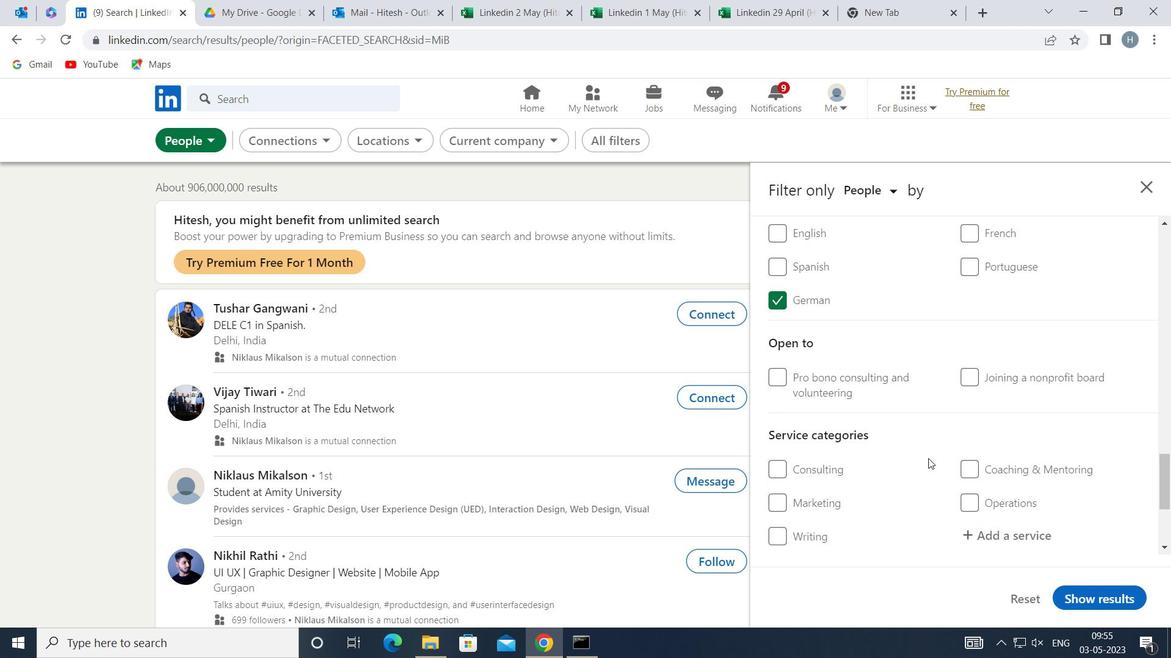
Action: Mouse scrolled (928, 458) with delta (0, 0)
Screenshot: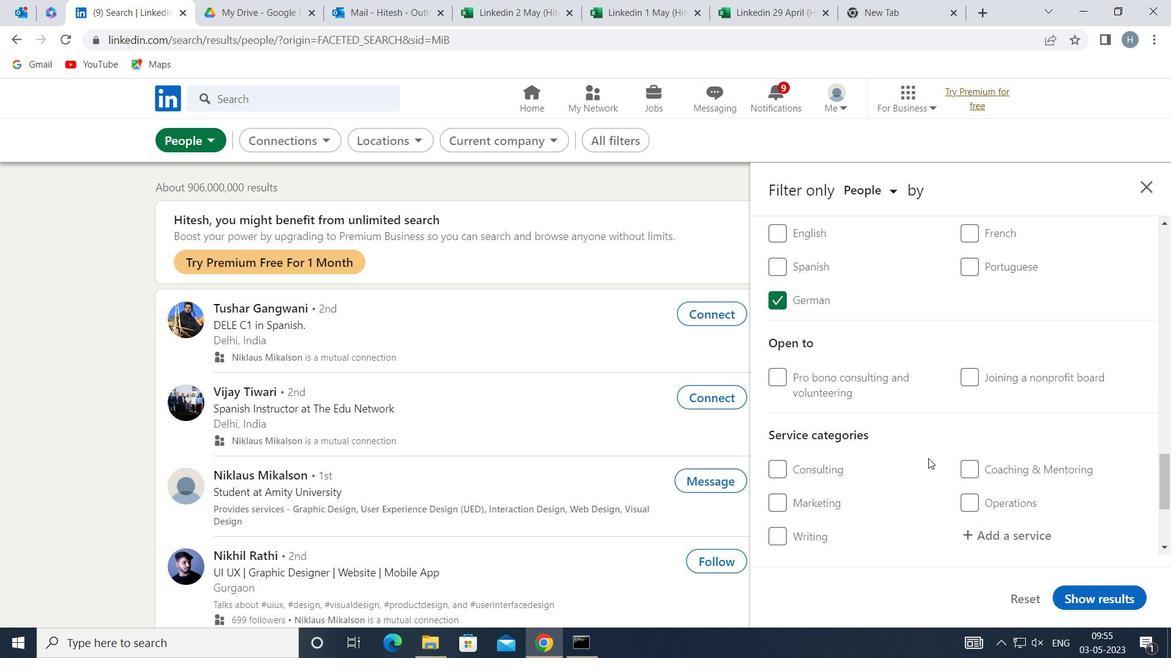 
Action: Mouse moved to (988, 450)
Screenshot: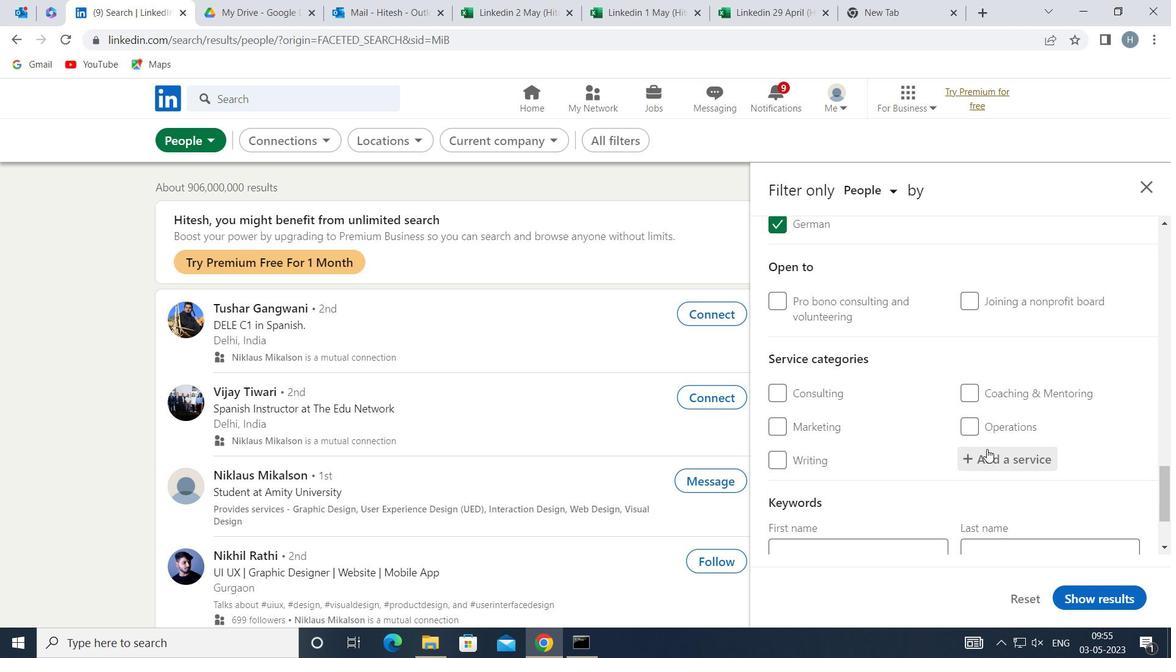 
Action: Mouse pressed left at (988, 450)
Screenshot: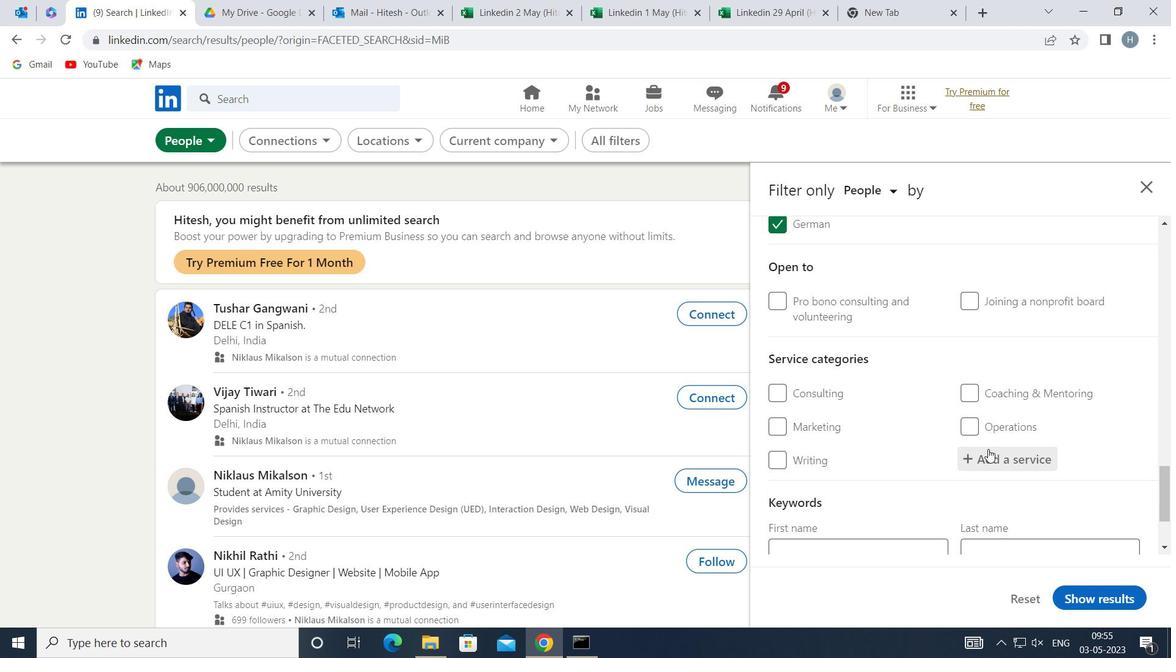 
Action: Mouse moved to (987, 451)
Screenshot: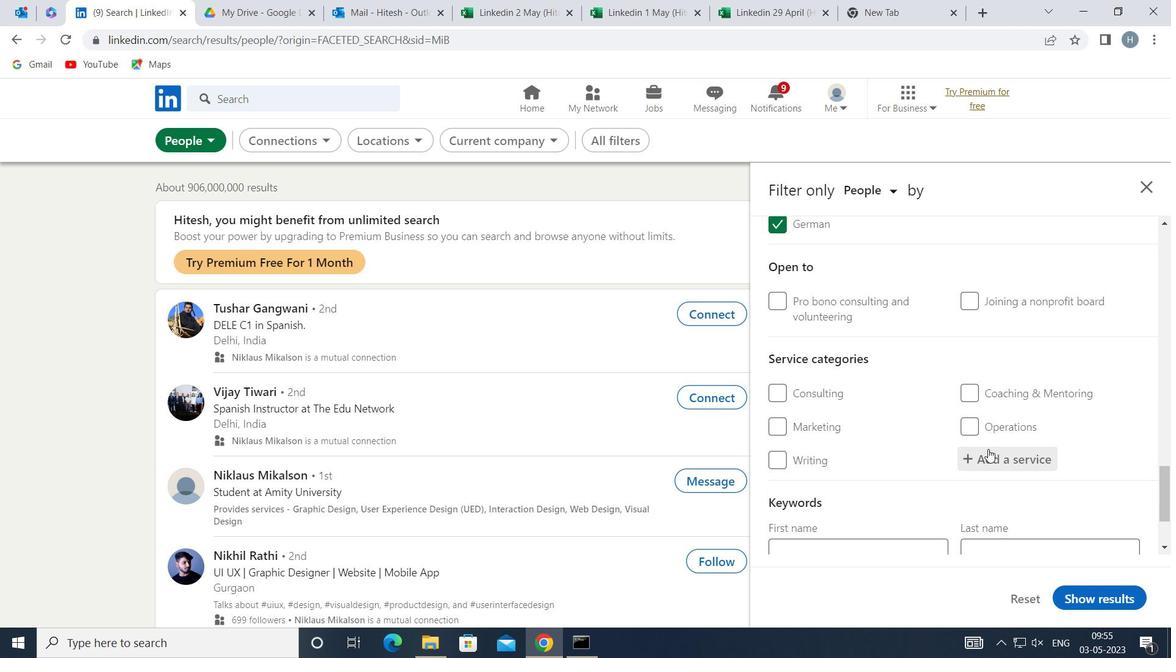 
Action: Key pressed <Key.shift><Key.shift><Key.shift><Key.shift><Key.shift><Key.shift><Key.shift><Key.shift><Key.shift><Key.shift><Key.shift><Key.shift><Key.shift><Key.shift><Key.shift><Key.shift><Key.shift><Key.shift><Key.shift><Key.shift><Key.shift><Key.shift><Key.shift><Key.shift><Key.shift><Key.shift><Key.shift><Key.shift><Key.shift><Key.shift><Key.shift><Key.shift><Key.shift>DIGITAL<Key.space><Key.shift>MARKETING
Screenshot: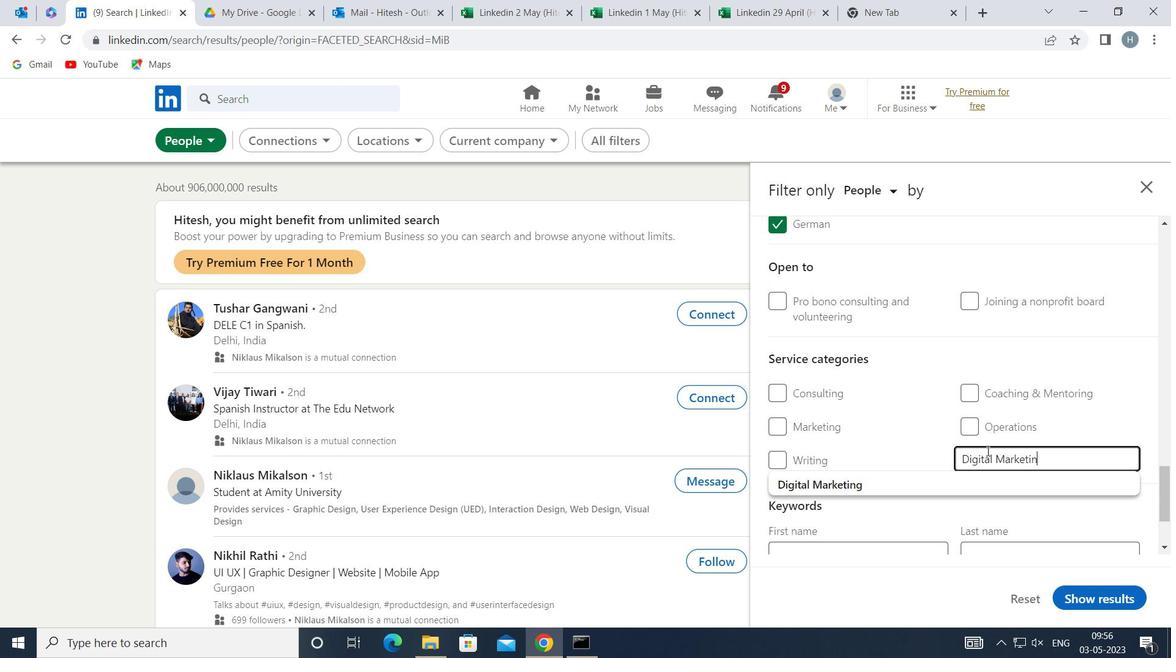 
Action: Mouse moved to (900, 484)
Screenshot: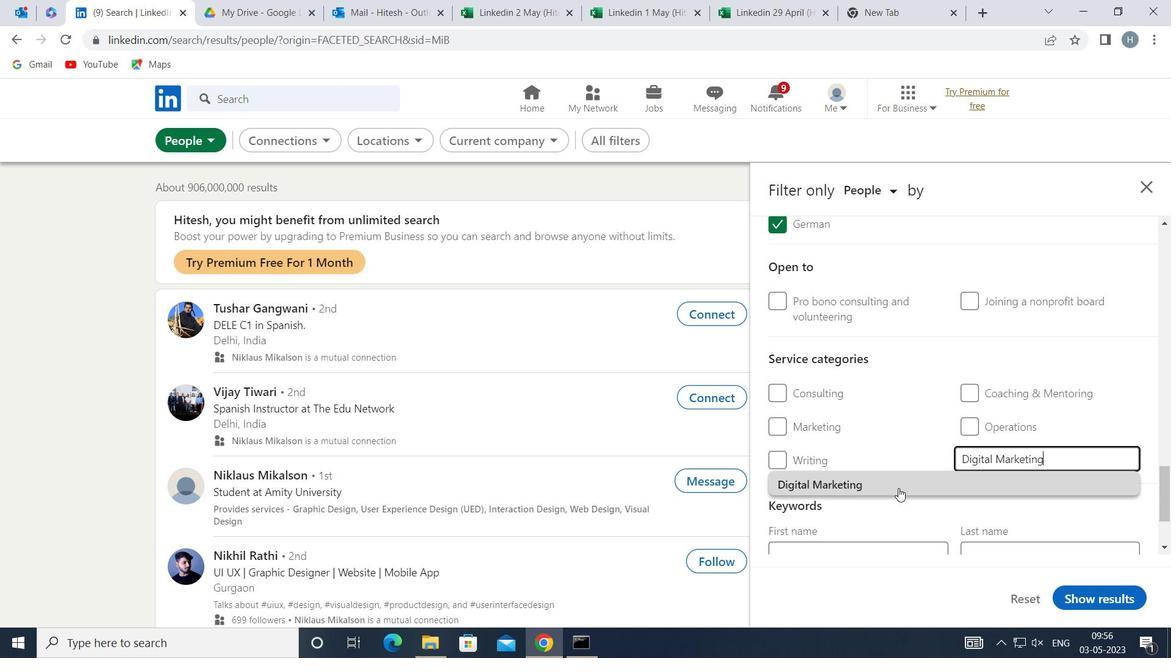 
Action: Mouse pressed left at (900, 484)
Screenshot: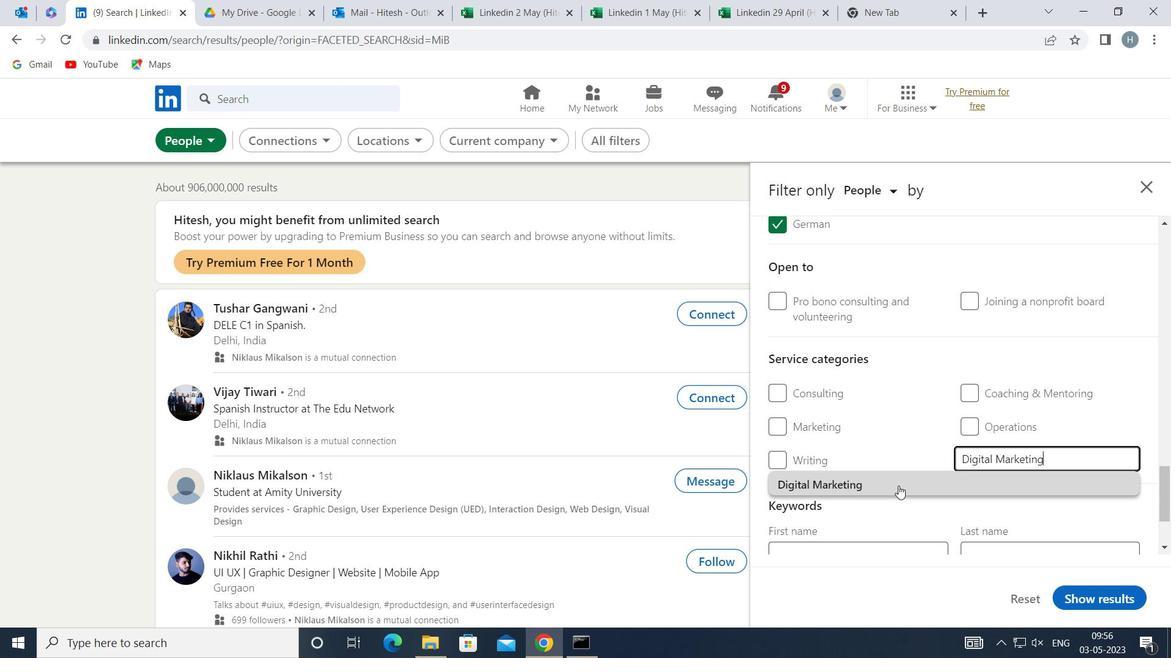 
Action: Mouse scrolled (900, 483) with delta (0, 0)
Screenshot: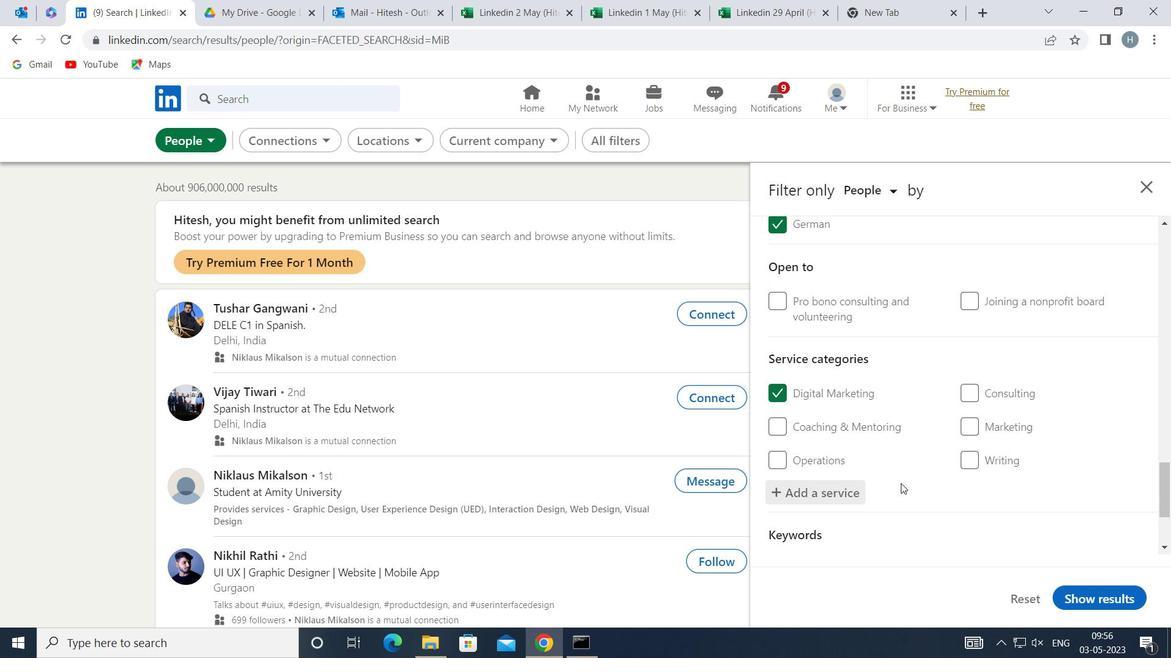 
Action: Mouse scrolled (900, 483) with delta (0, 0)
Screenshot: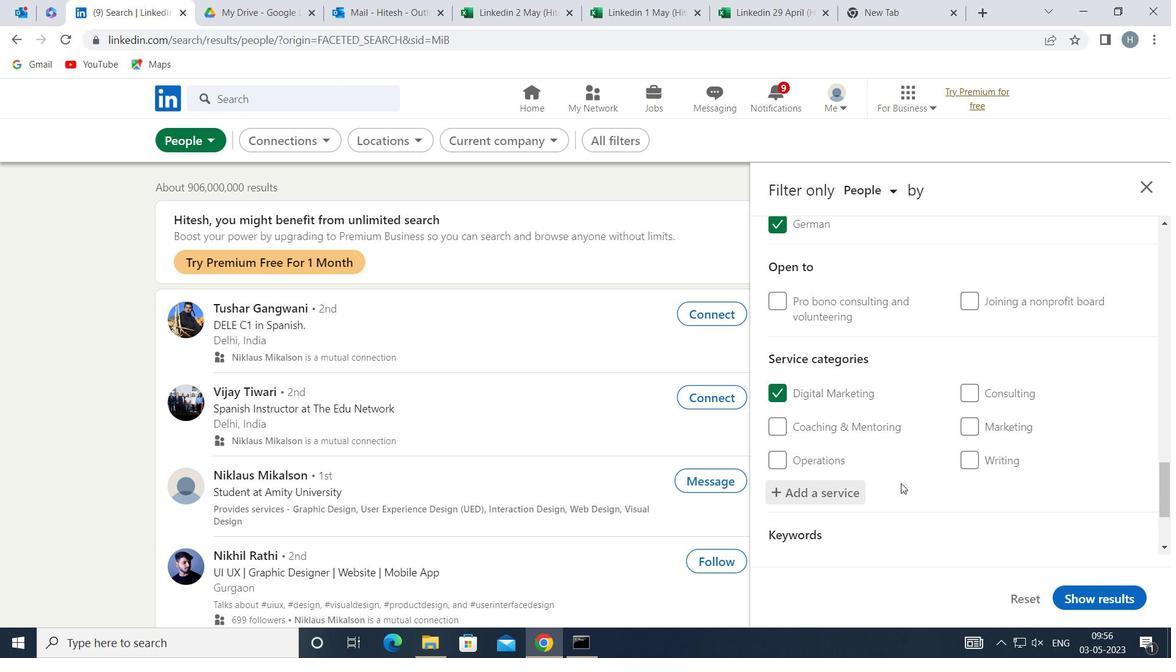 
Action: Mouse scrolled (900, 483) with delta (0, 0)
Screenshot: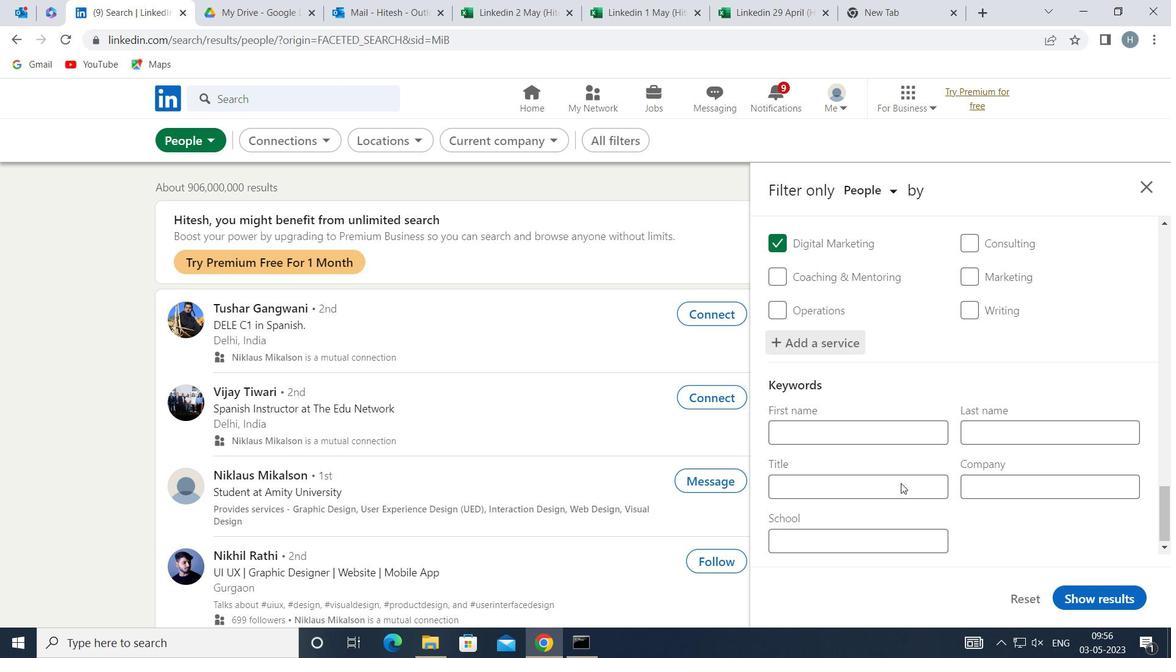 
Action: Mouse scrolled (900, 483) with delta (0, 0)
Screenshot: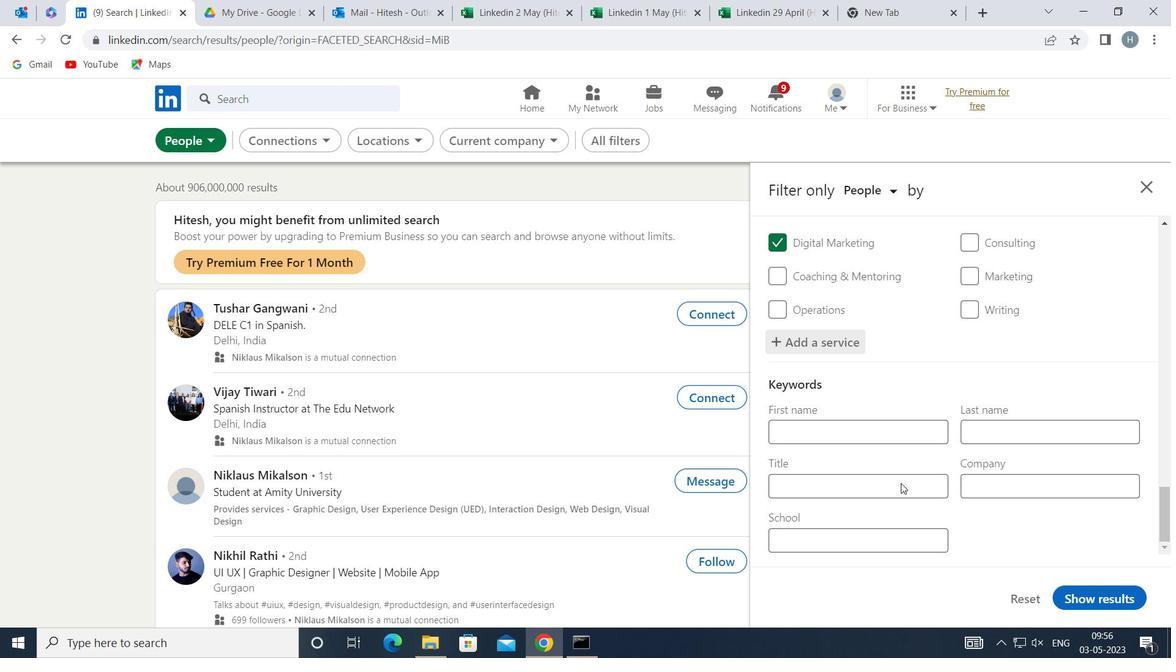 
Action: Mouse moved to (900, 482)
Screenshot: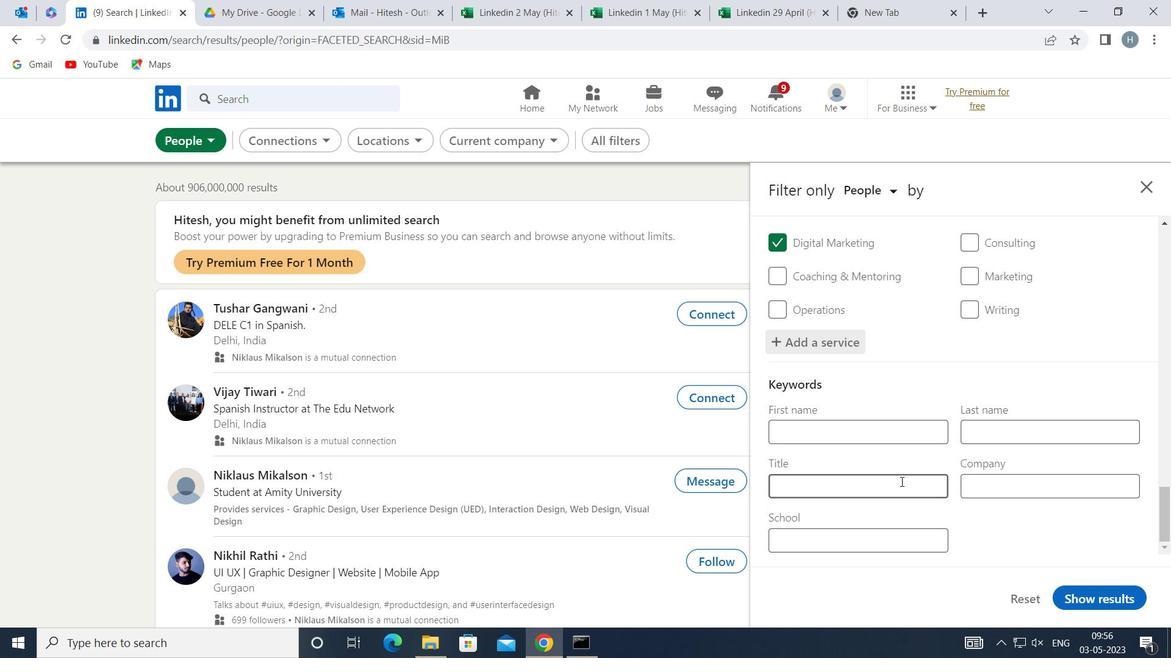 
Action: Mouse pressed left at (900, 482)
Screenshot: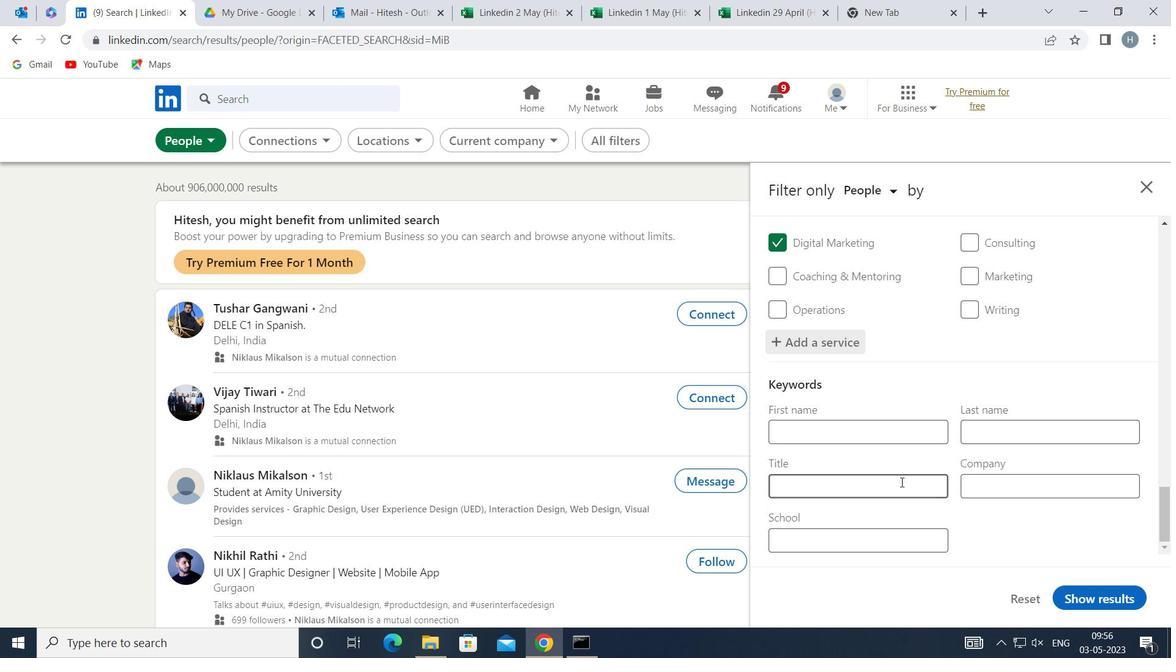 
Action: Key pressed <Key.shift>DIRECTOR
Screenshot: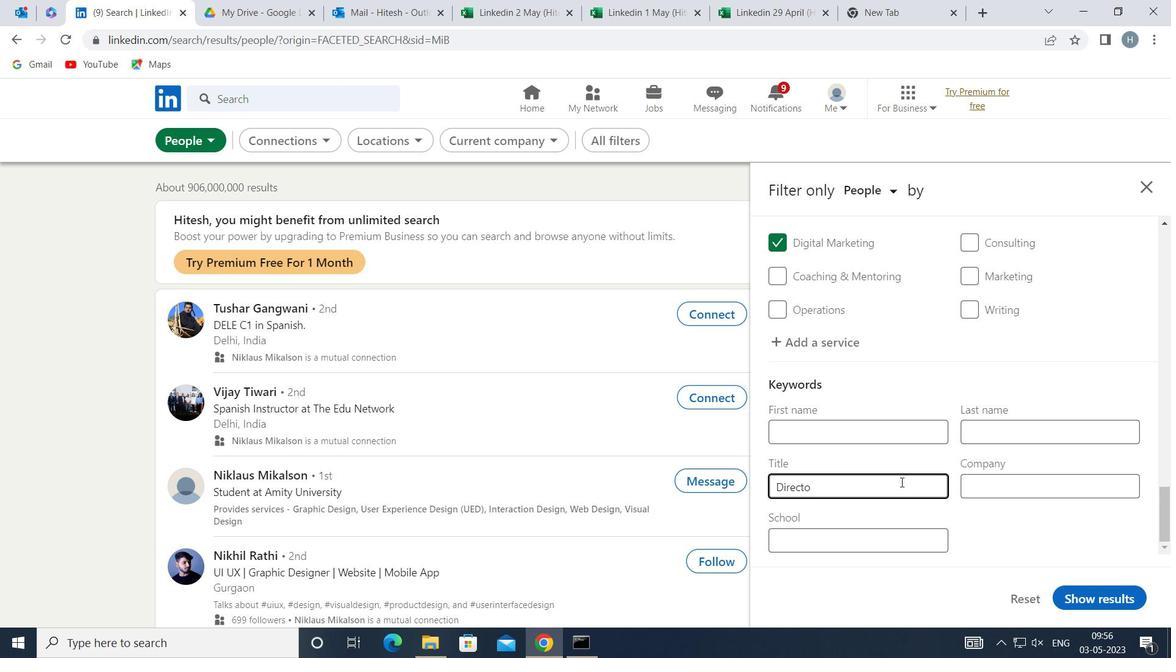 
Action: Mouse moved to (1107, 592)
Screenshot: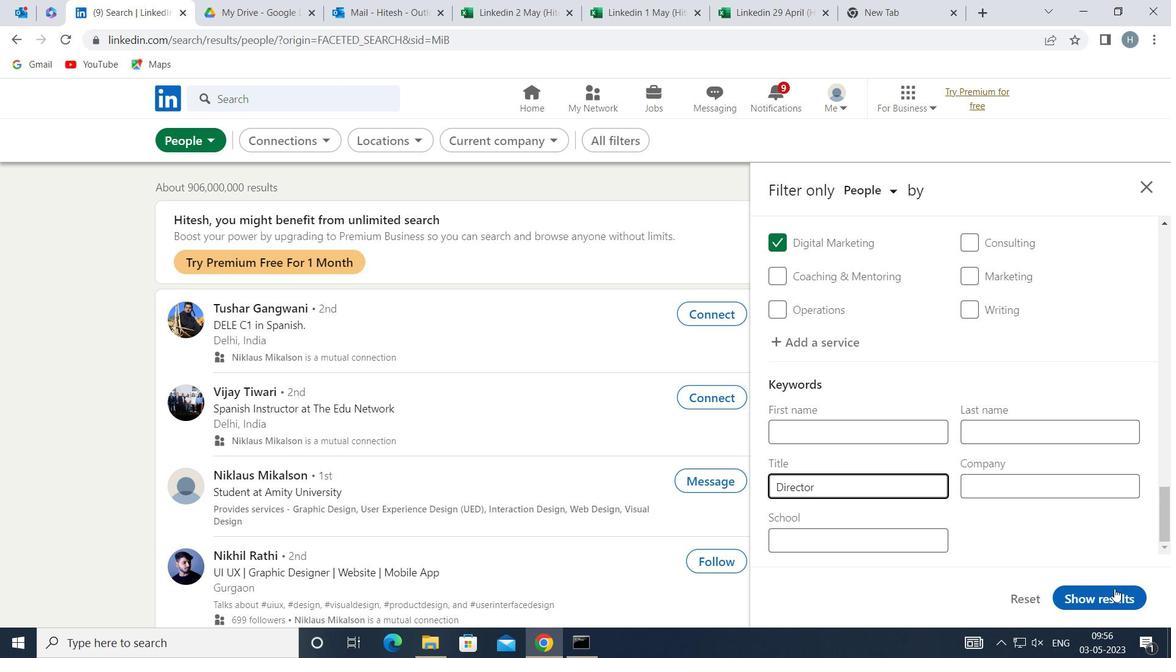 
Action: Mouse pressed left at (1107, 592)
Screenshot: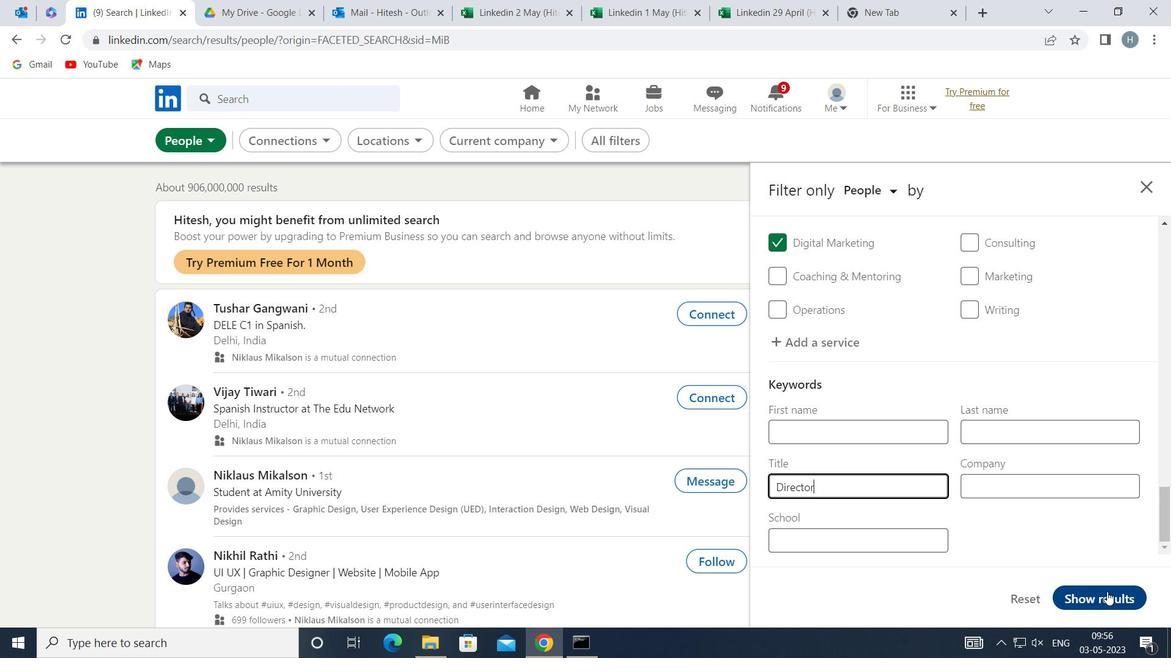 
Action: Mouse moved to (848, 431)
Screenshot: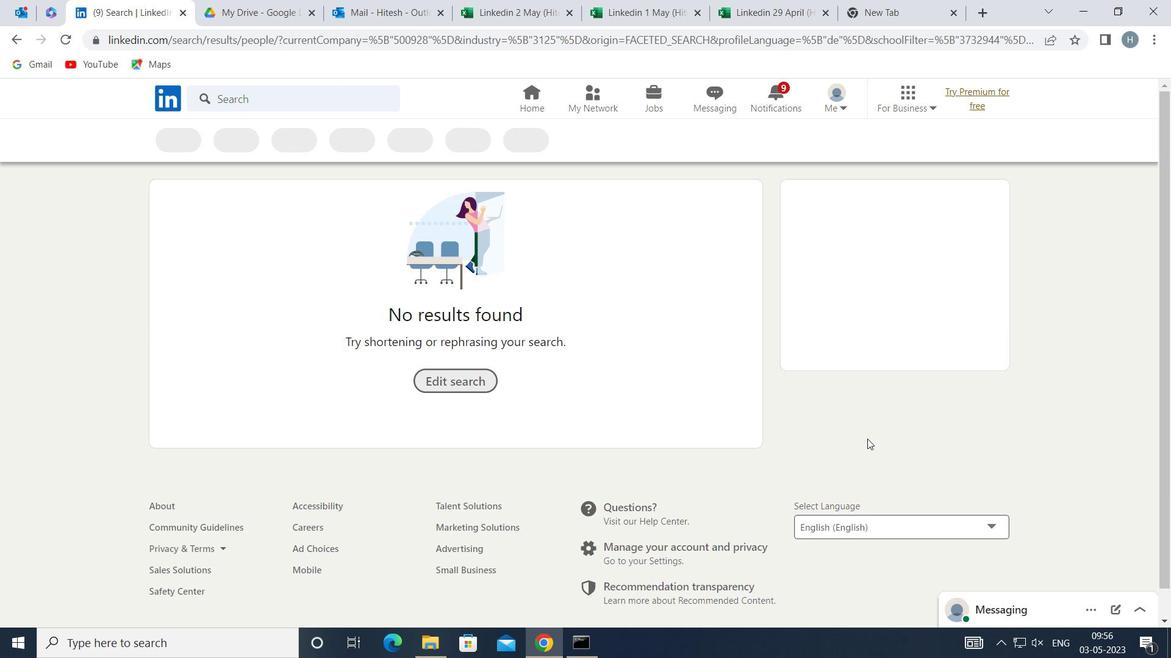 
